 Task: Find connections with filter location Corinto with filter topic #motivation with filter profile language Spanish with filter current company DRDO, Centre for Airborne Systems with filter school SP Jain School of Global Management - Dubai, Mumbai, Singapore & Sydney with filter industry Farming with filter service category Software Testing with filter keywords title Barber
Action: Mouse moved to (173, 249)
Screenshot: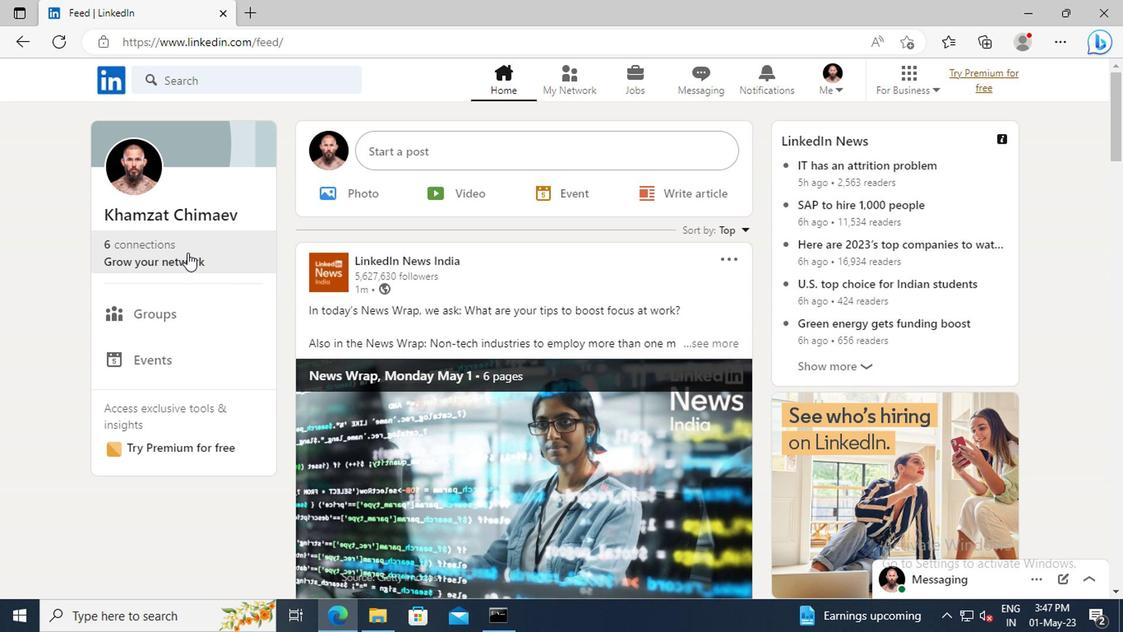 
Action: Mouse pressed left at (173, 249)
Screenshot: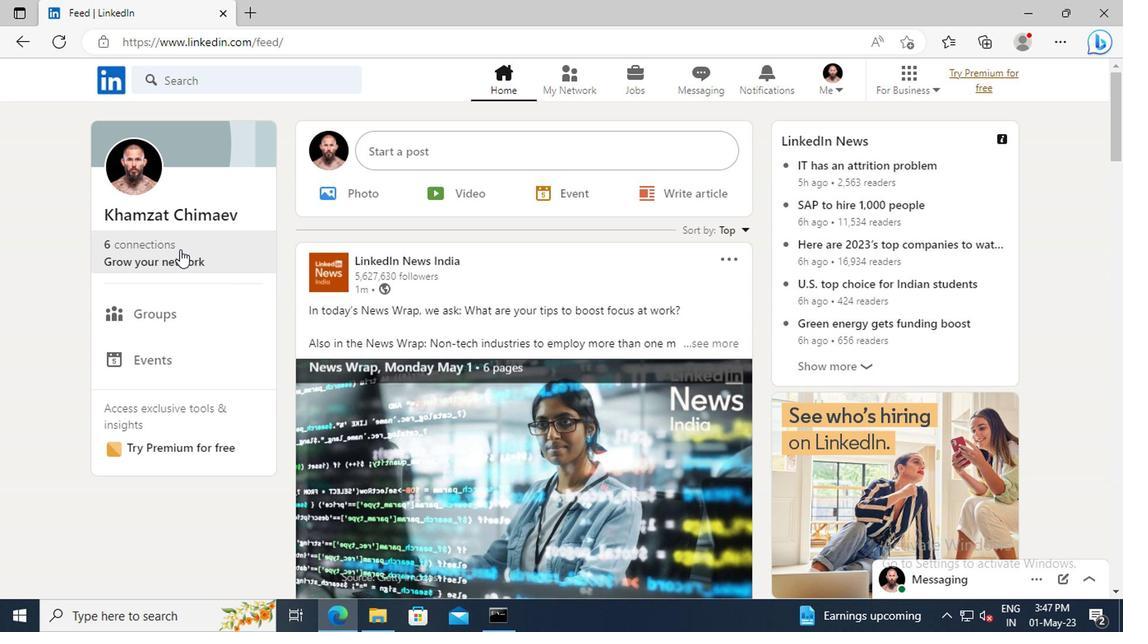 
Action: Mouse moved to (182, 170)
Screenshot: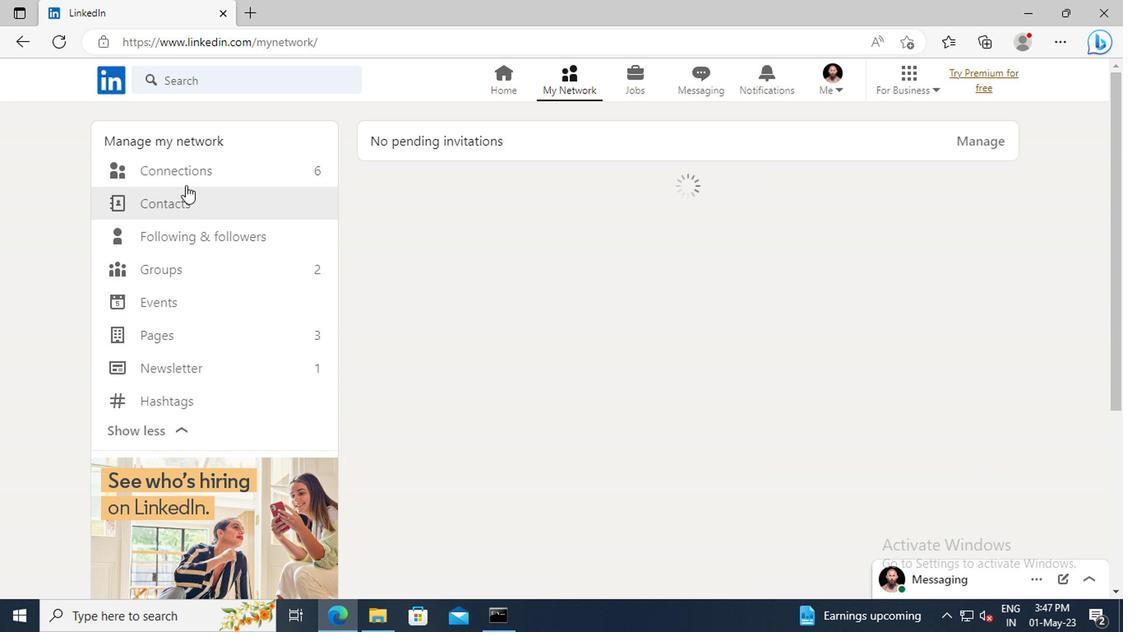 
Action: Mouse pressed left at (182, 170)
Screenshot: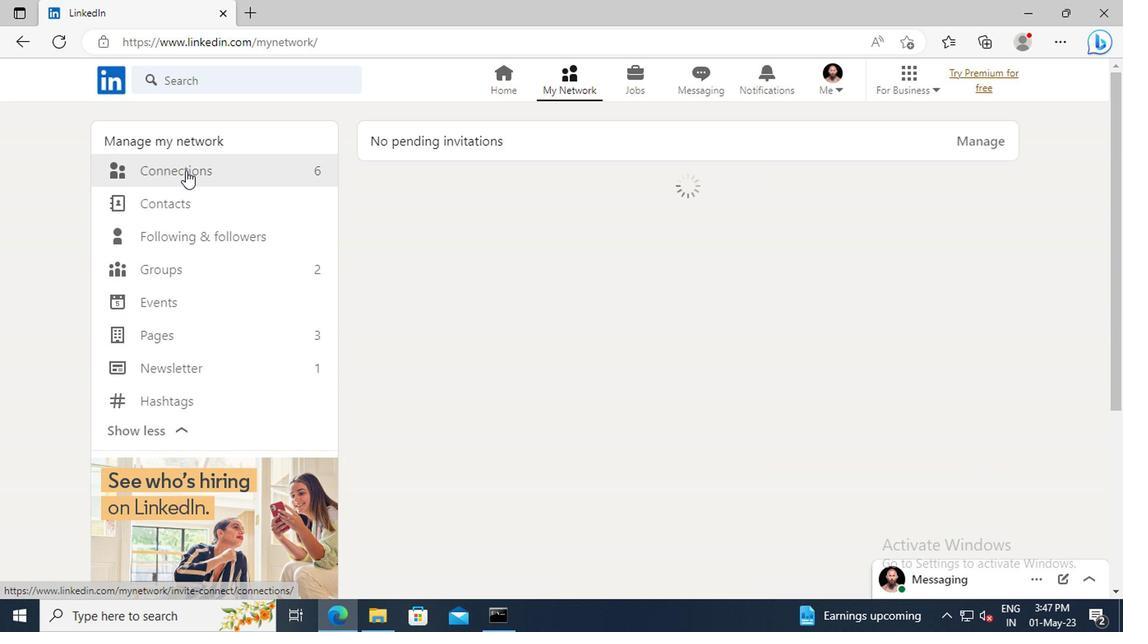 
Action: Mouse moved to (667, 173)
Screenshot: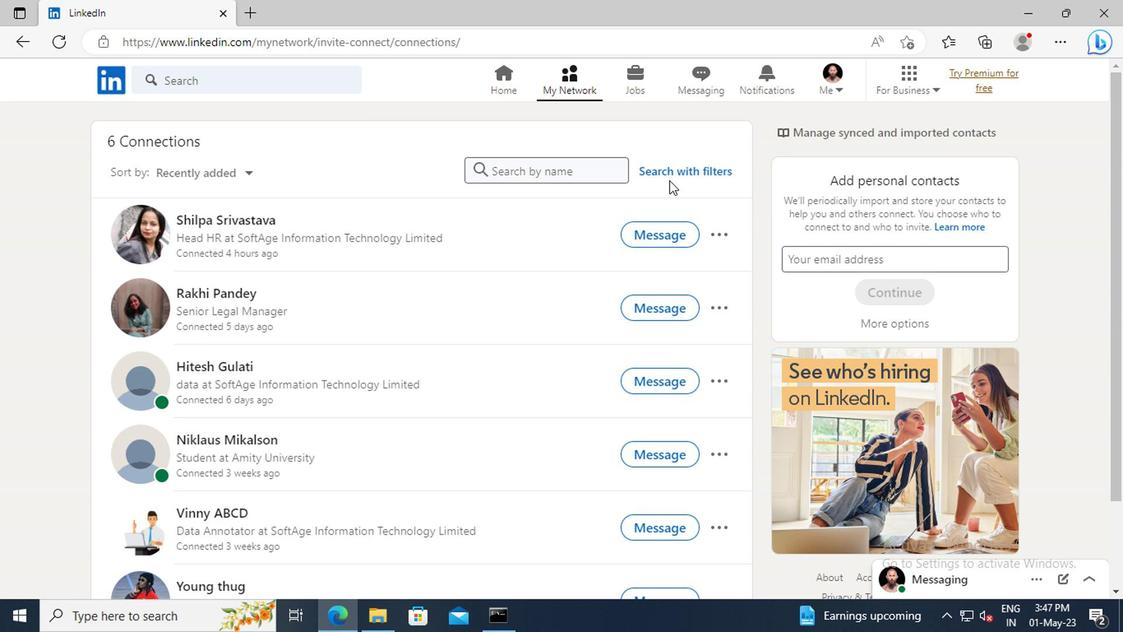 
Action: Mouse pressed left at (667, 173)
Screenshot: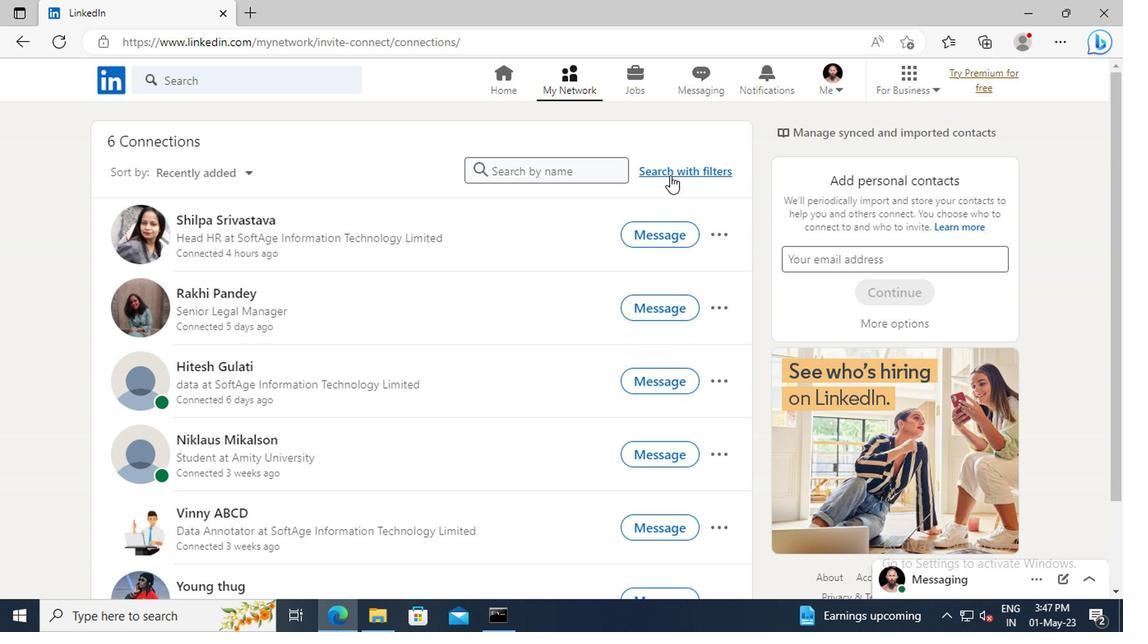 
Action: Mouse moved to (620, 132)
Screenshot: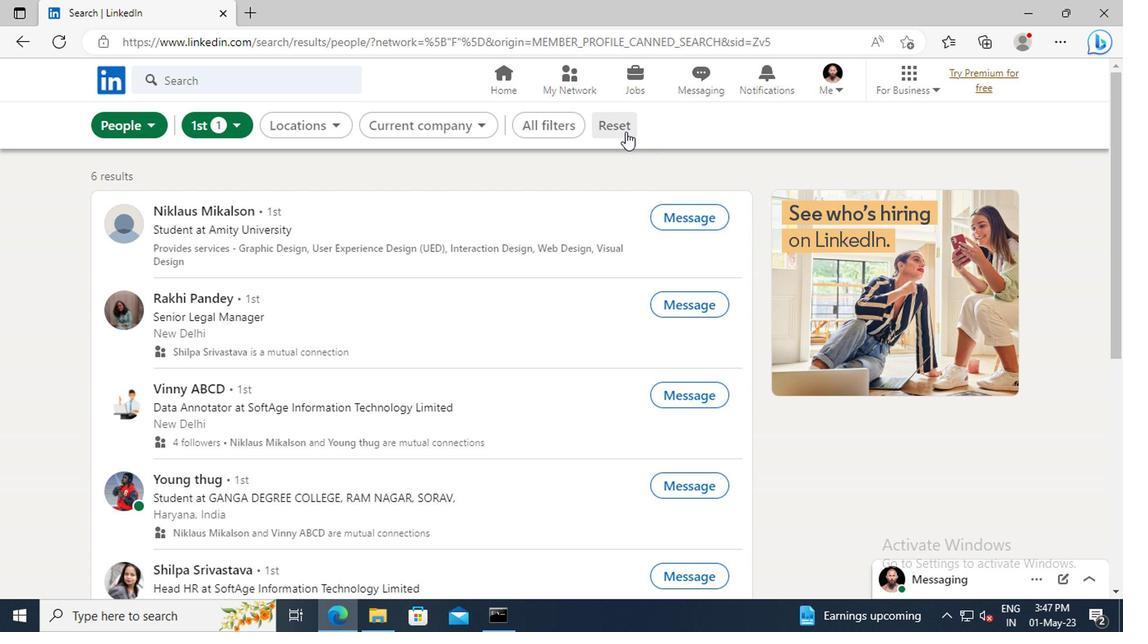 
Action: Mouse pressed left at (620, 132)
Screenshot: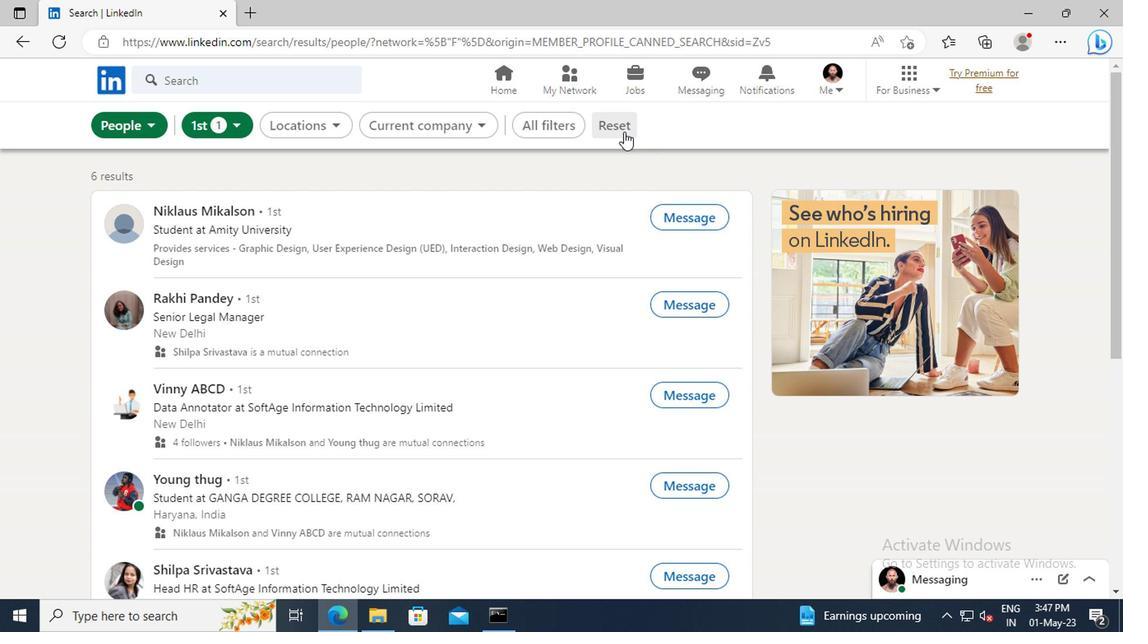
Action: Mouse moved to (596, 132)
Screenshot: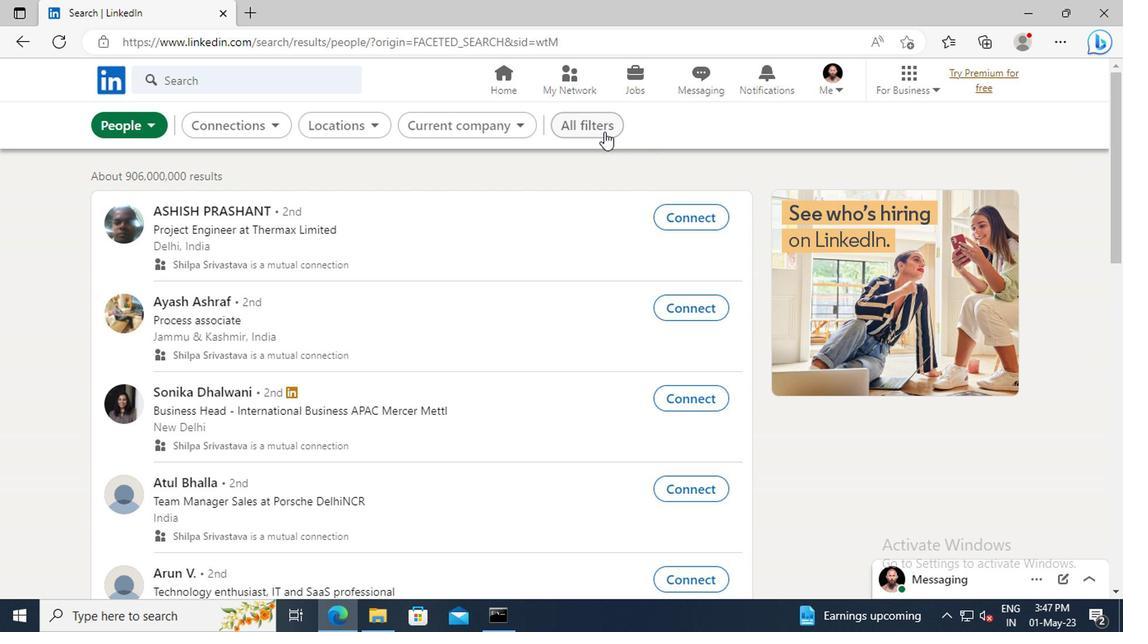 
Action: Mouse pressed left at (596, 132)
Screenshot: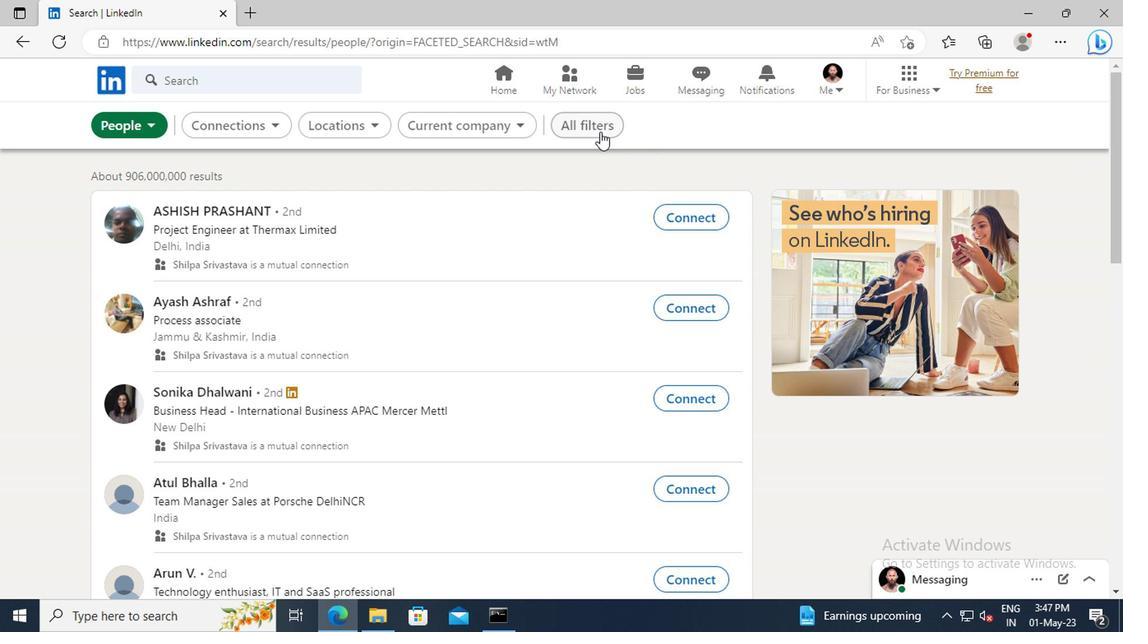 
Action: Mouse moved to (875, 279)
Screenshot: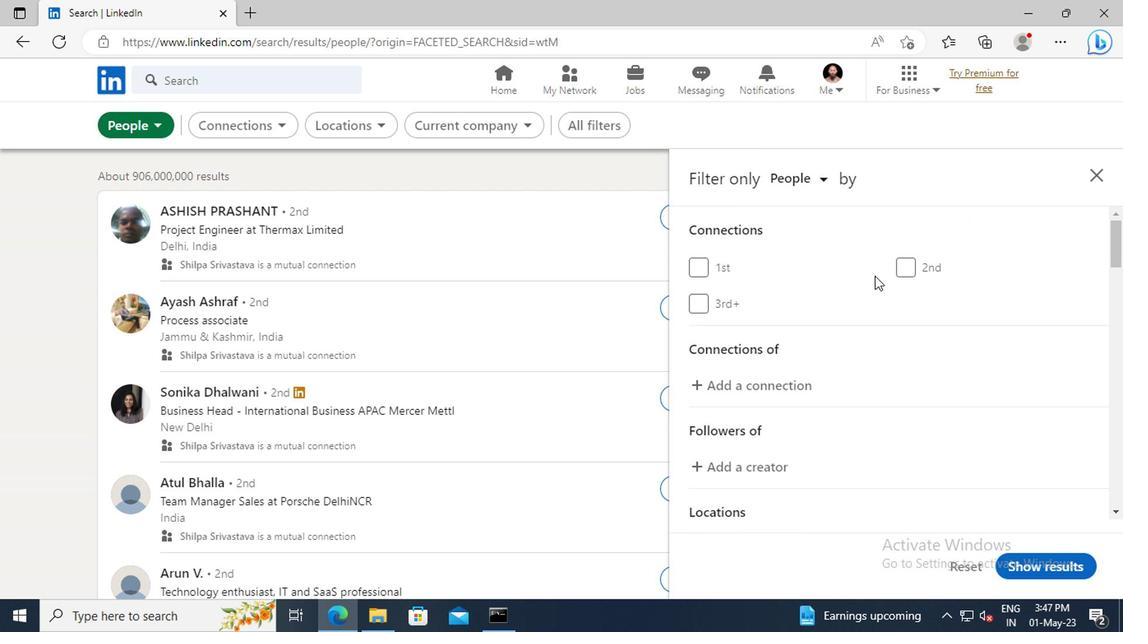 
Action: Mouse scrolled (875, 278) with delta (0, -1)
Screenshot: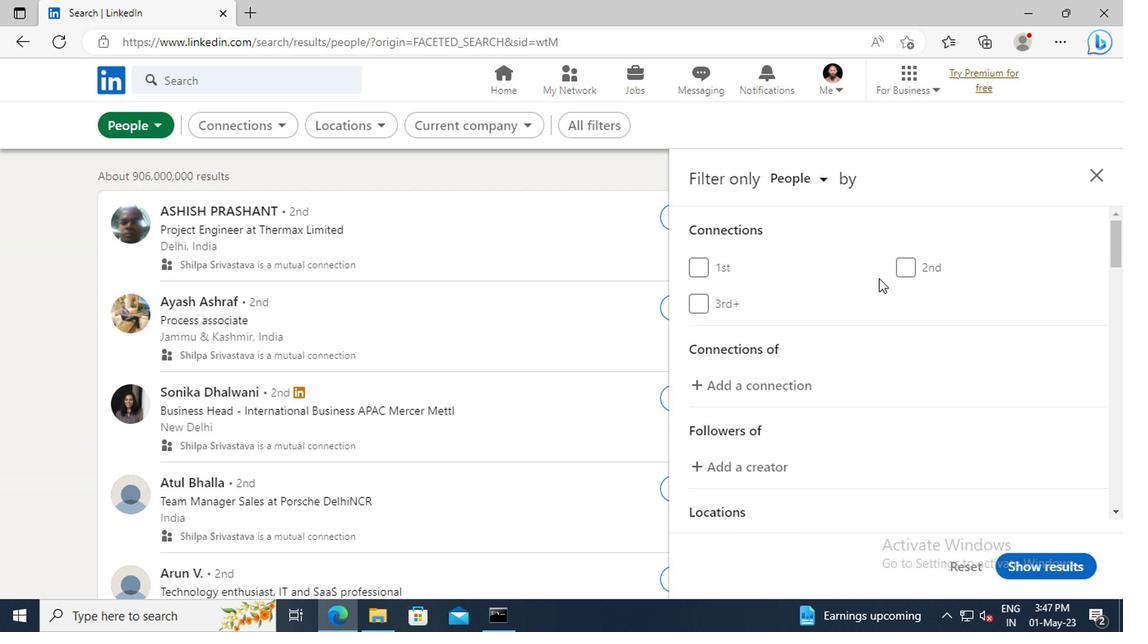 
Action: Mouse scrolled (875, 278) with delta (0, -1)
Screenshot: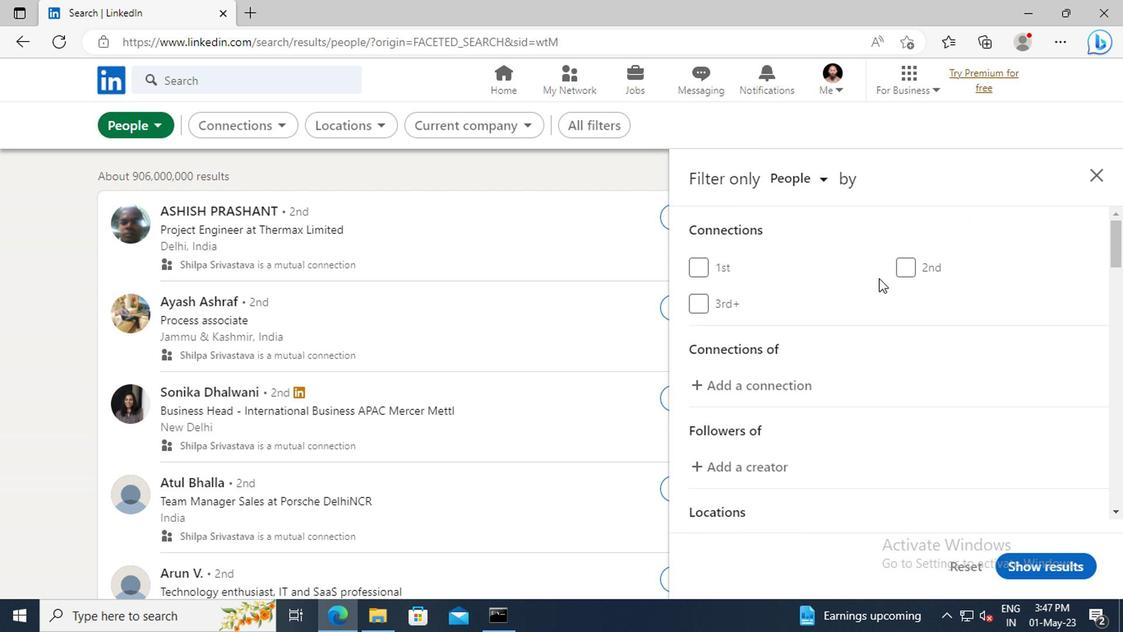 
Action: Mouse scrolled (875, 278) with delta (0, -1)
Screenshot: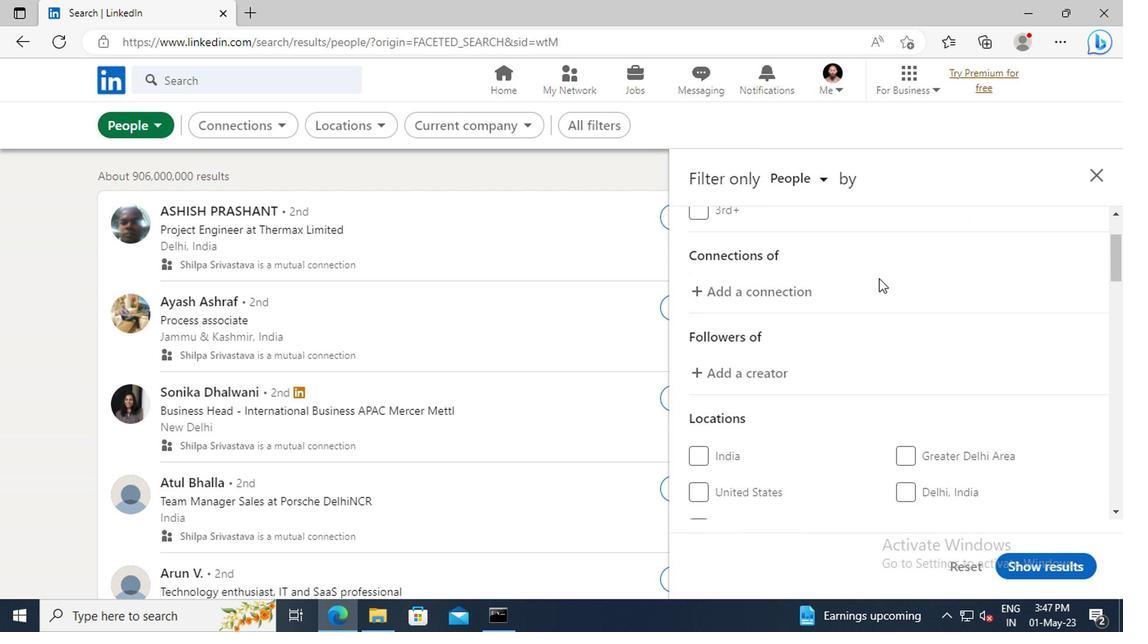
Action: Mouse scrolled (875, 278) with delta (0, -1)
Screenshot: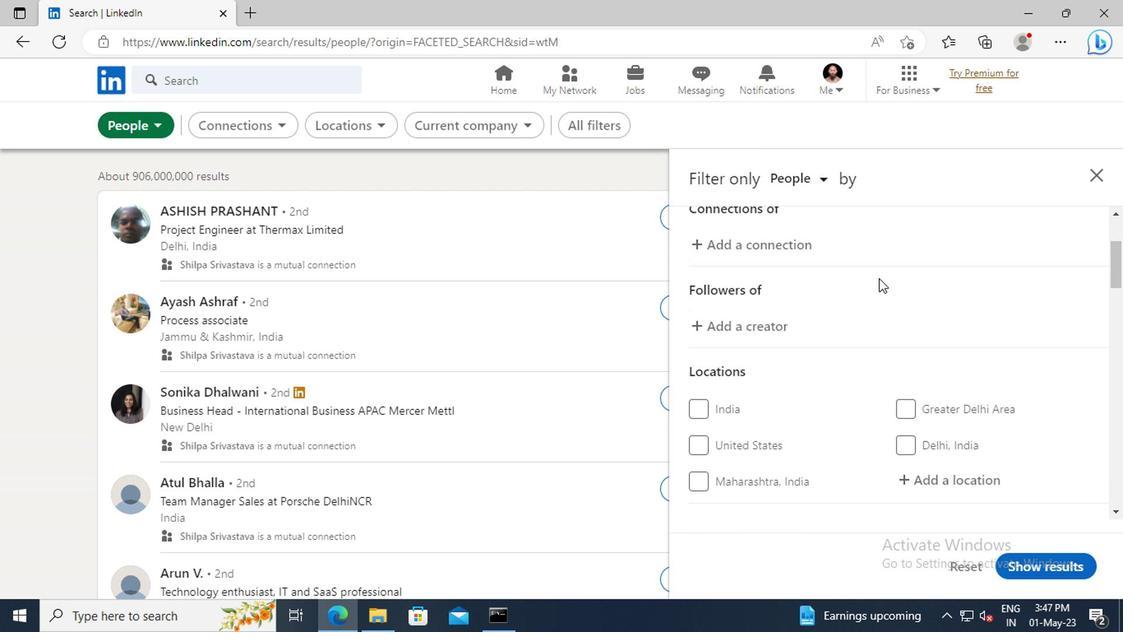 
Action: Mouse scrolled (875, 278) with delta (0, -1)
Screenshot: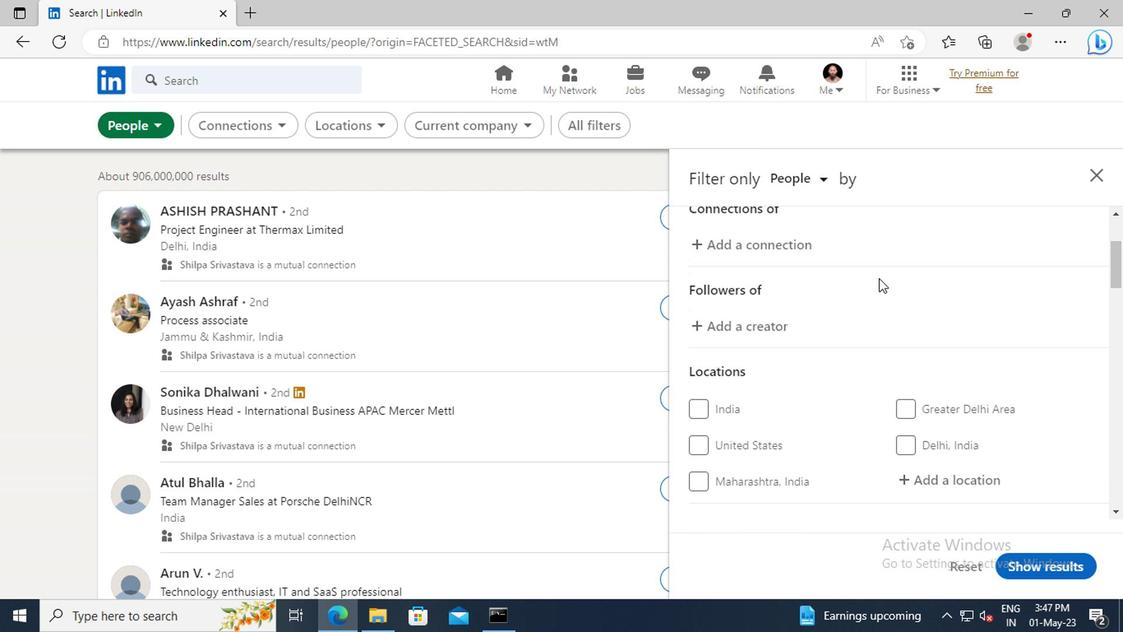 
Action: Mouse moved to (913, 387)
Screenshot: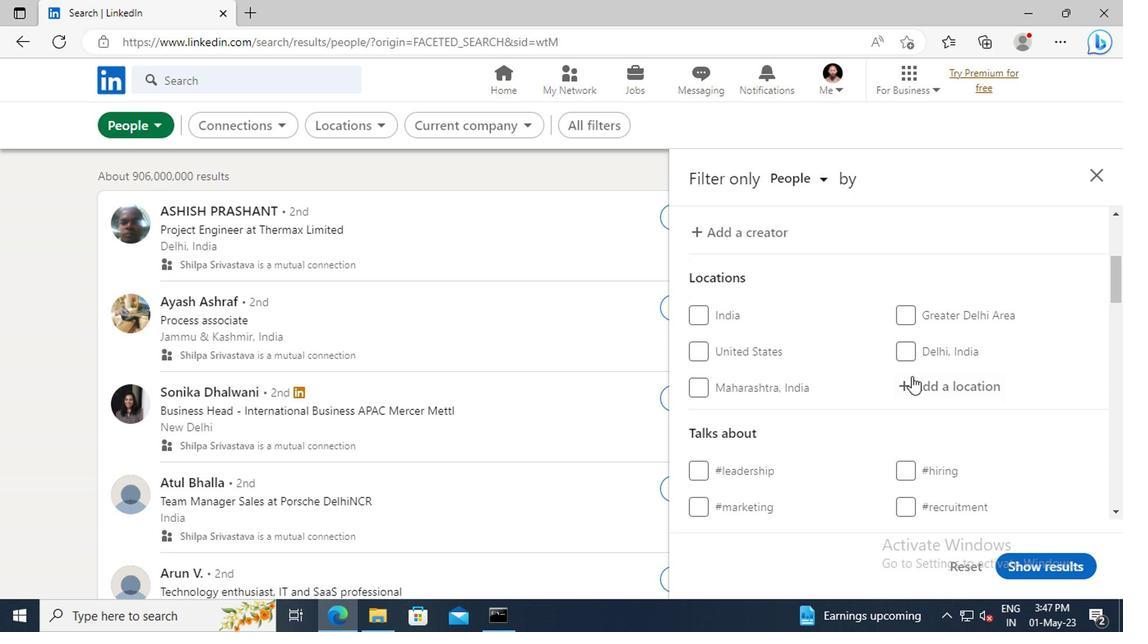 
Action: Mouse pressed left at (913, 387)
Screenshot: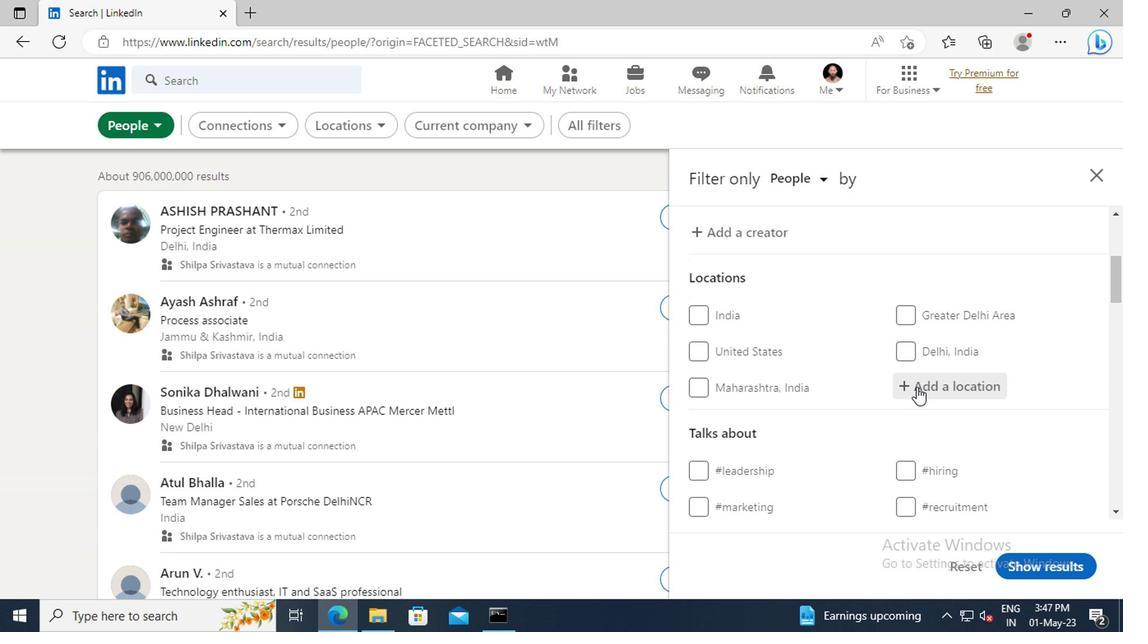 
Action: Key pressed <Key.shift>CORINTO
Screenshot: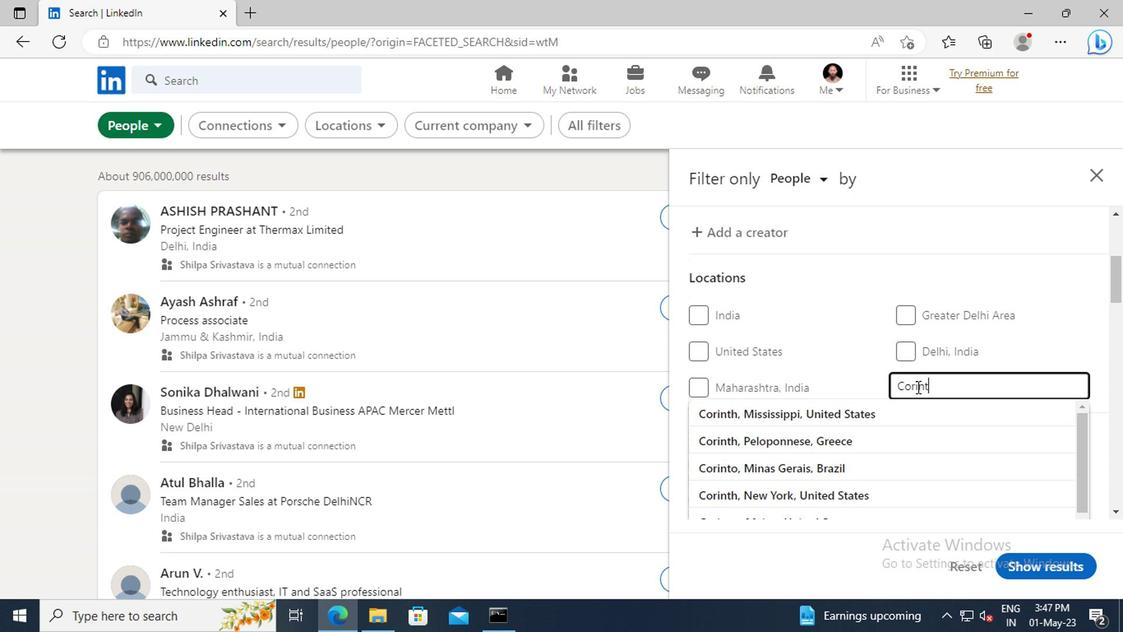 
Action: Mouse moved to (919, 411)
Screenshot: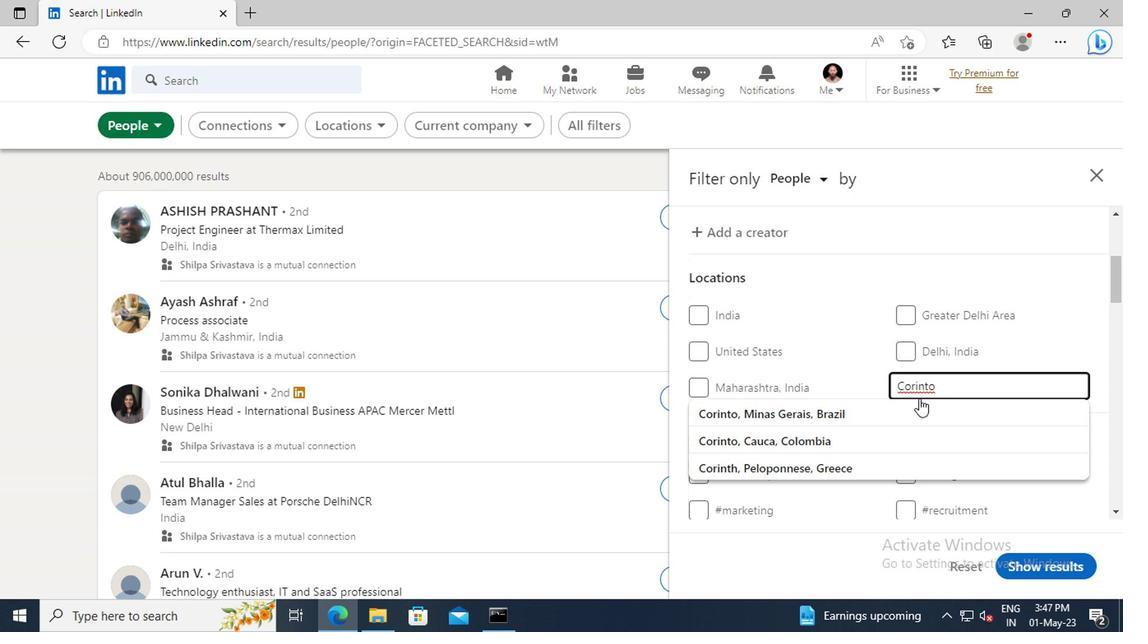 
Action: Mouse pressed left at (919, 411)
Screenshot: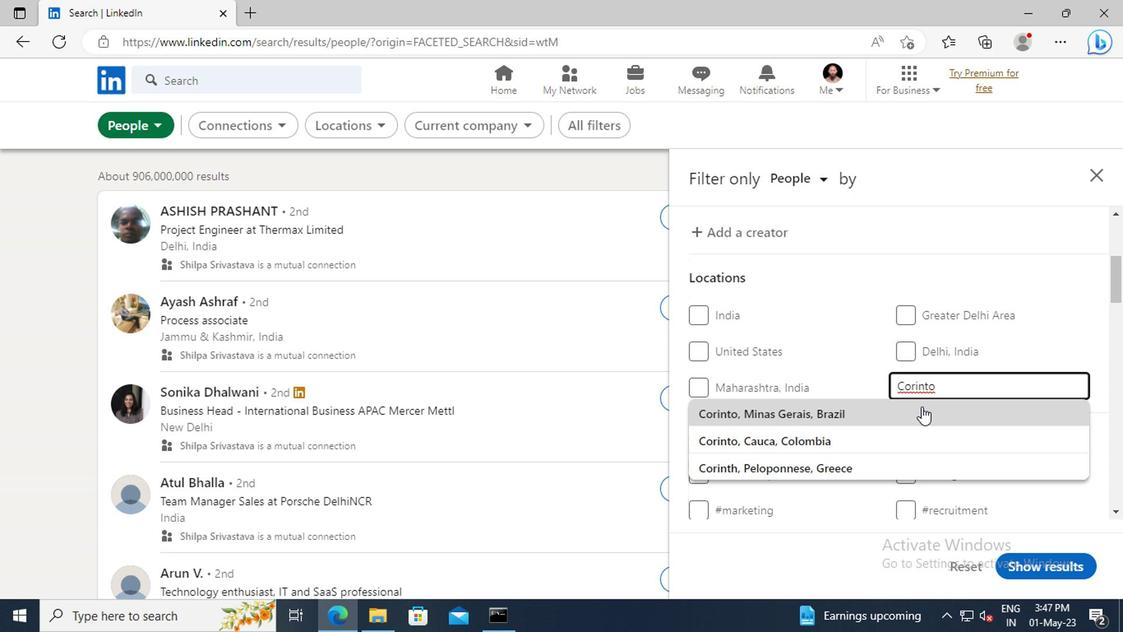 
Action: Mouse scrolled (919, 410) with delta (0, -1)
Screenshot: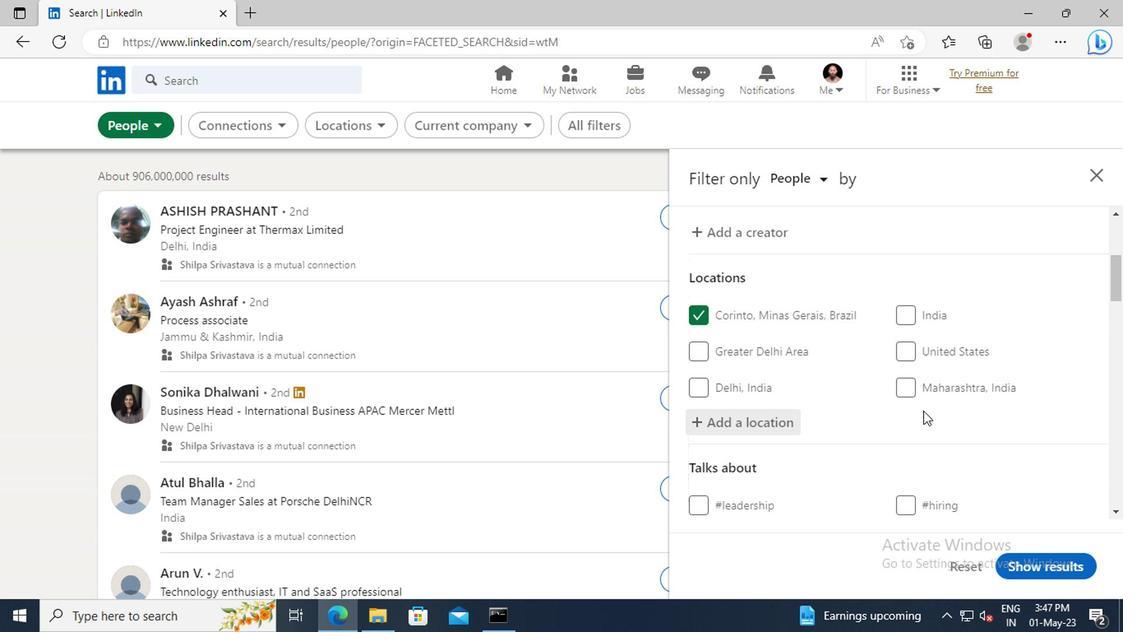 
Action: Mouse scrolled (919, 410) with delta (0, -1)
Screenshot: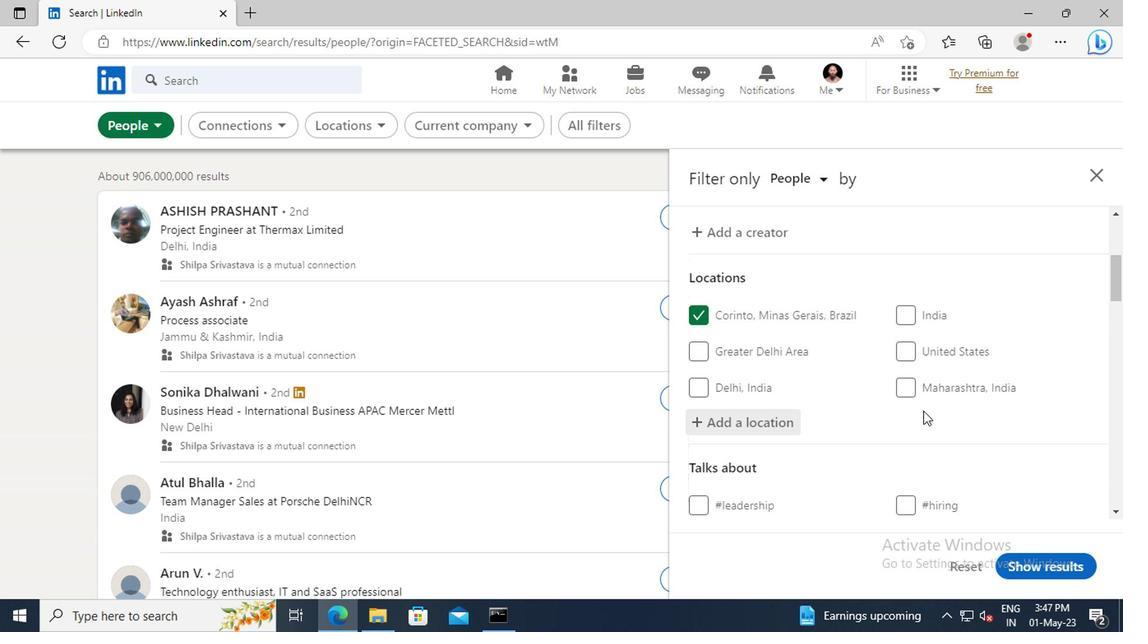 
Action: Mouse scrolled (919, 410) with delta (0, -1)
Screenshot: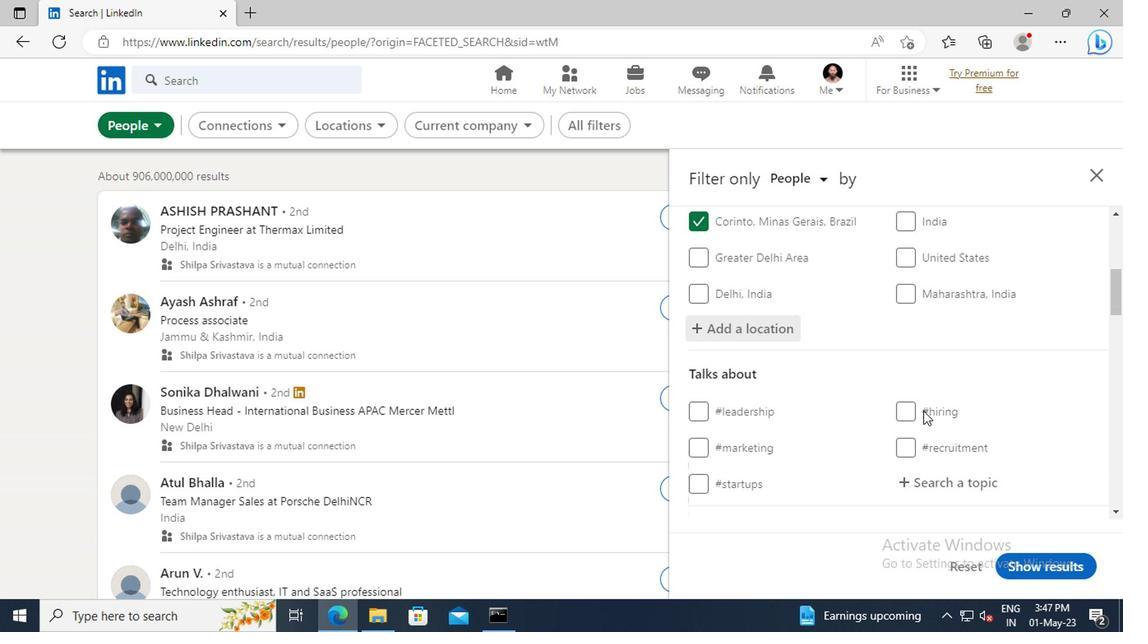 
Action: Mouse moved to (926, 432)
Screenshot: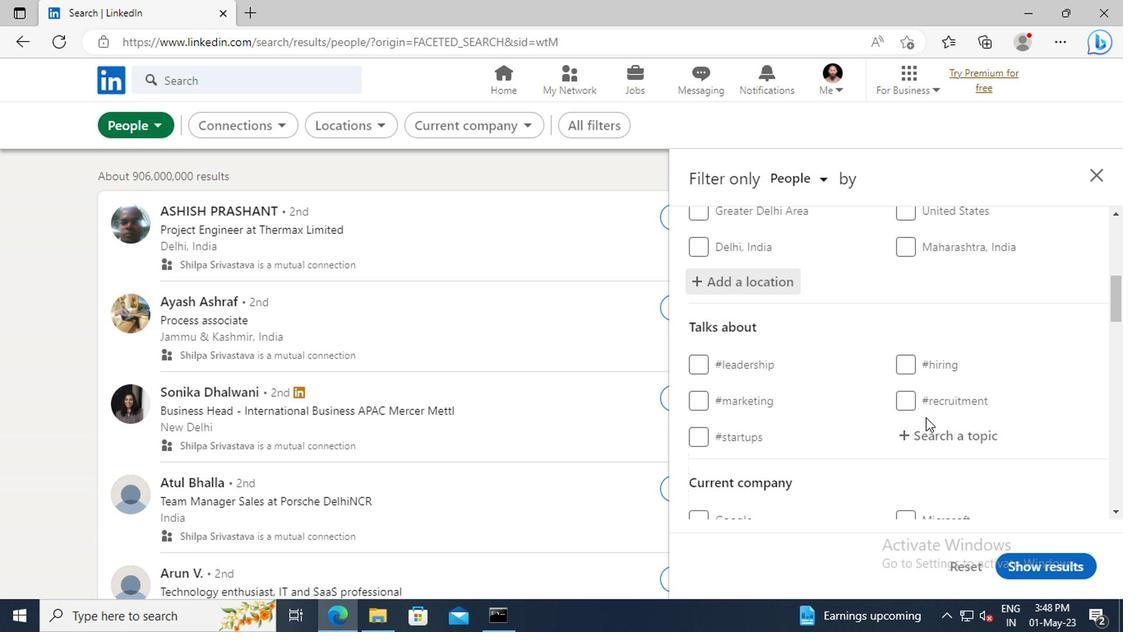 
Action: Mouse pressed left at (926, 432)
Screenshot: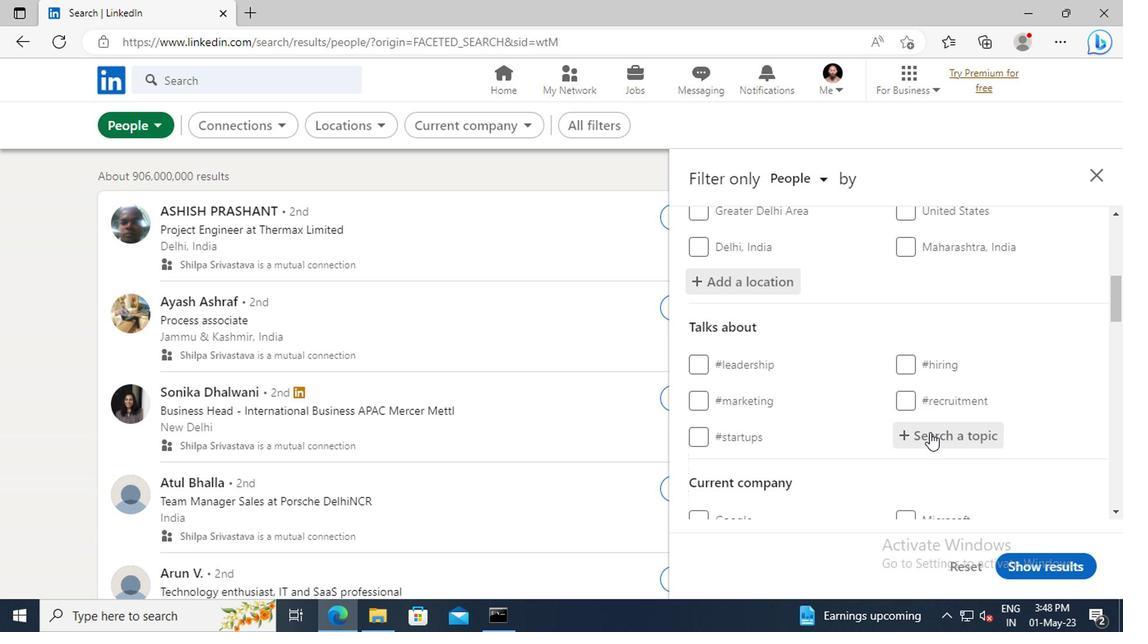 
Action: Key pressed MOTIVATION
Screenshot: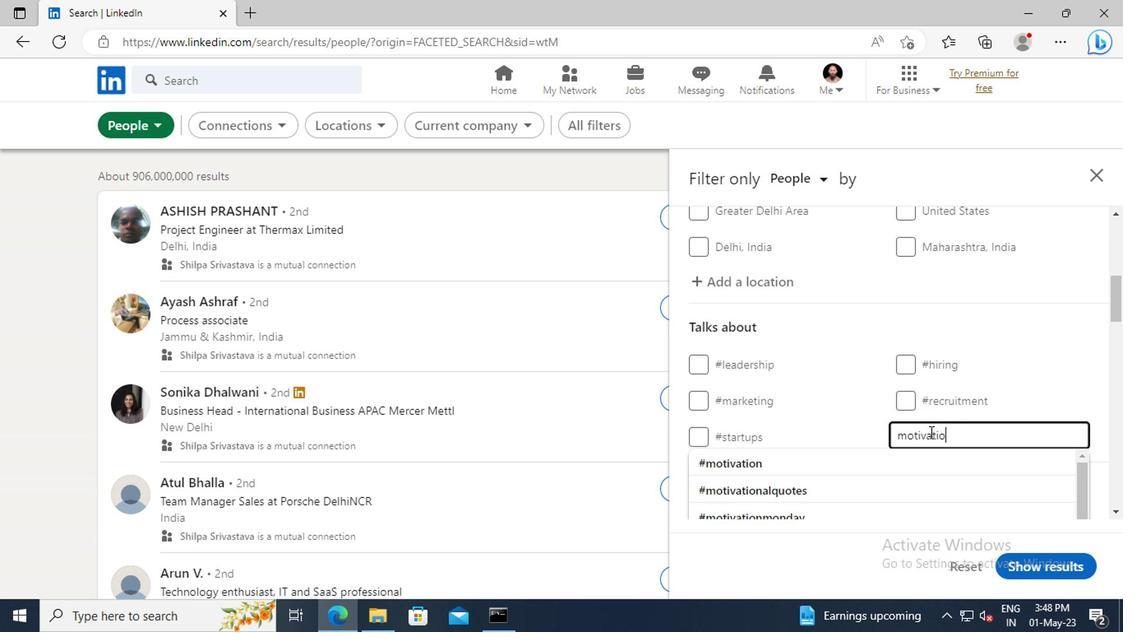 
Action: Mouse moved to (931, 460)
Screenshot: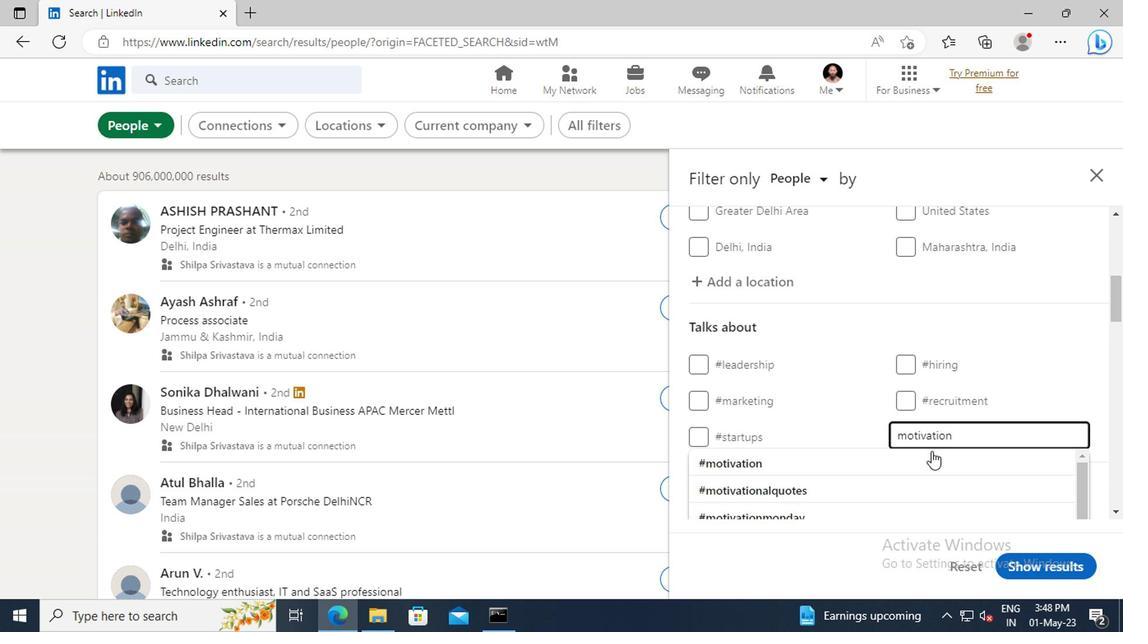 
Action: Mouse pressed left at (931, 460)
Screenshot: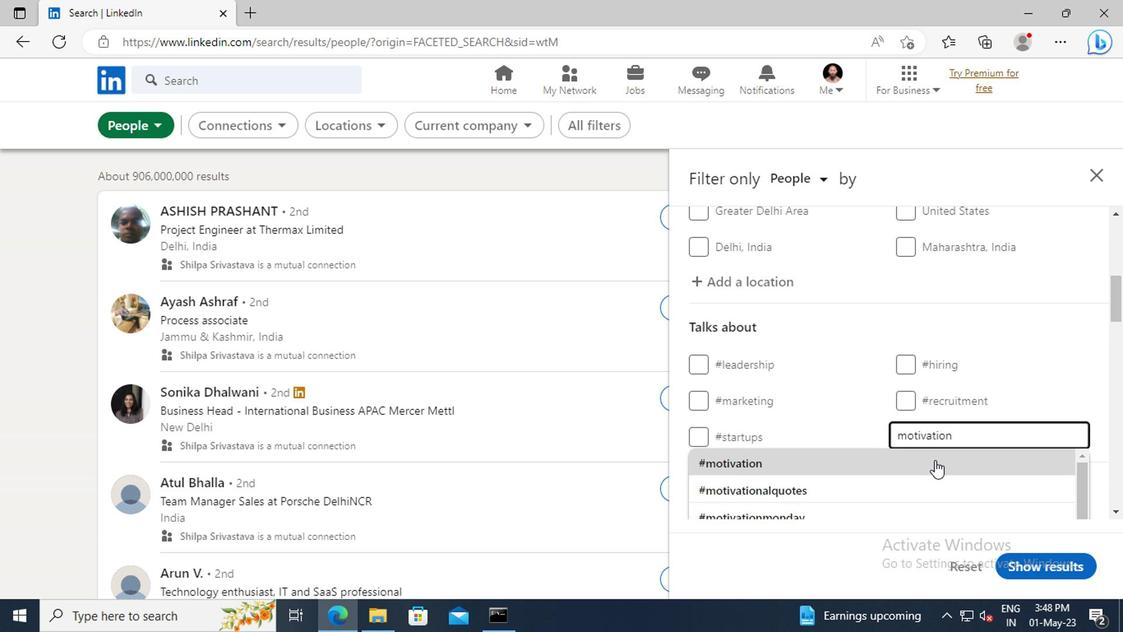
Action: Mouse moved to (931, 461)
Screenshot: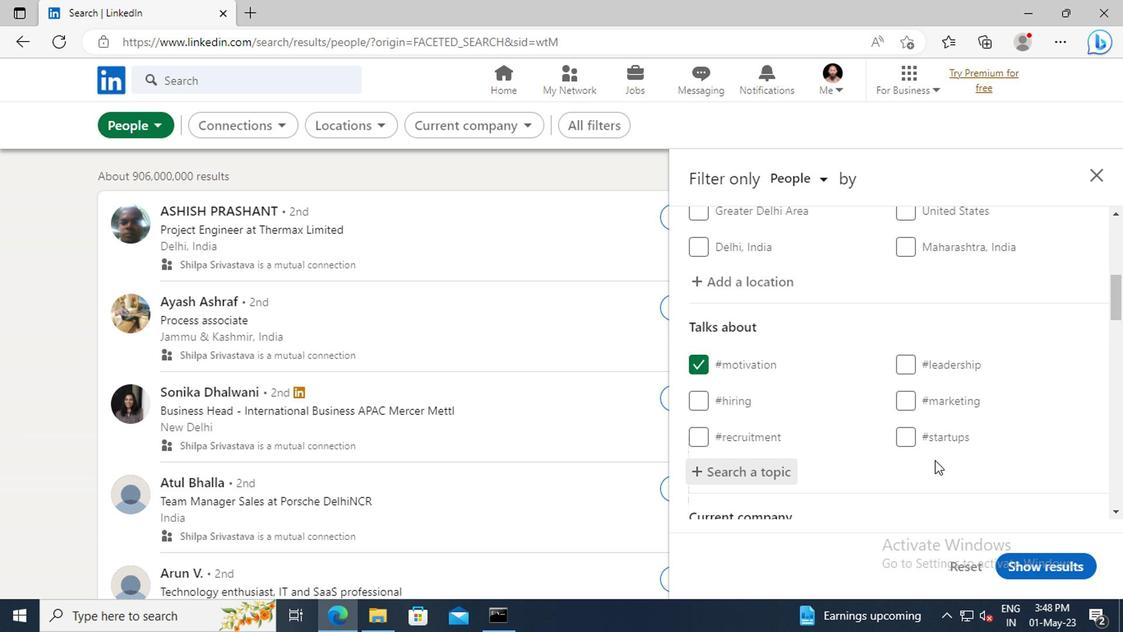
Action: Mouse scrolled (931, 460) with delta (0, 0)
Screenshot: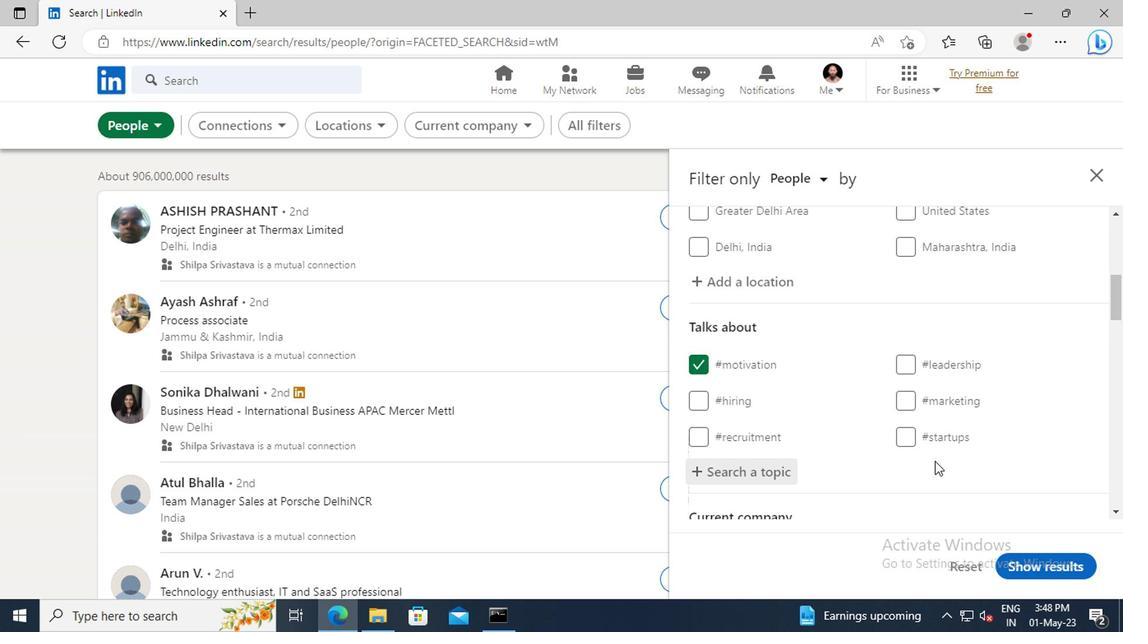 
Action: Mouse scrolled (931, 460) with delta (0, 0)
Screenshot: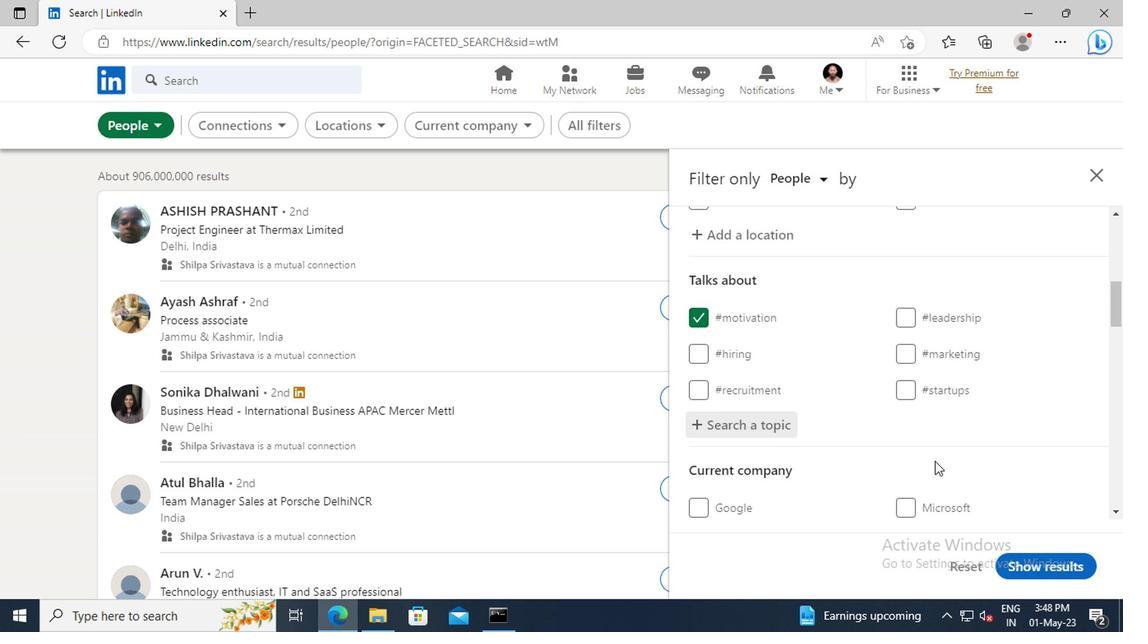 
Action: Mouse scrolled (931, 460) with delta (0, 0)
Screenshot: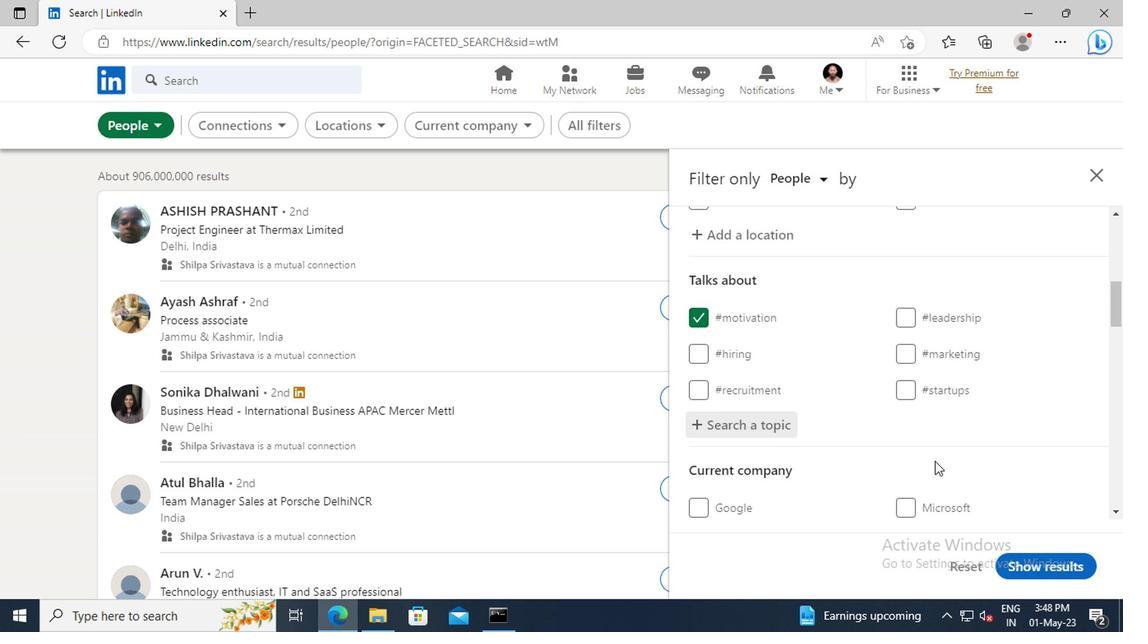 
Action: Mouse scrolled (931, 460) with delta (0, 0)
Screenshot: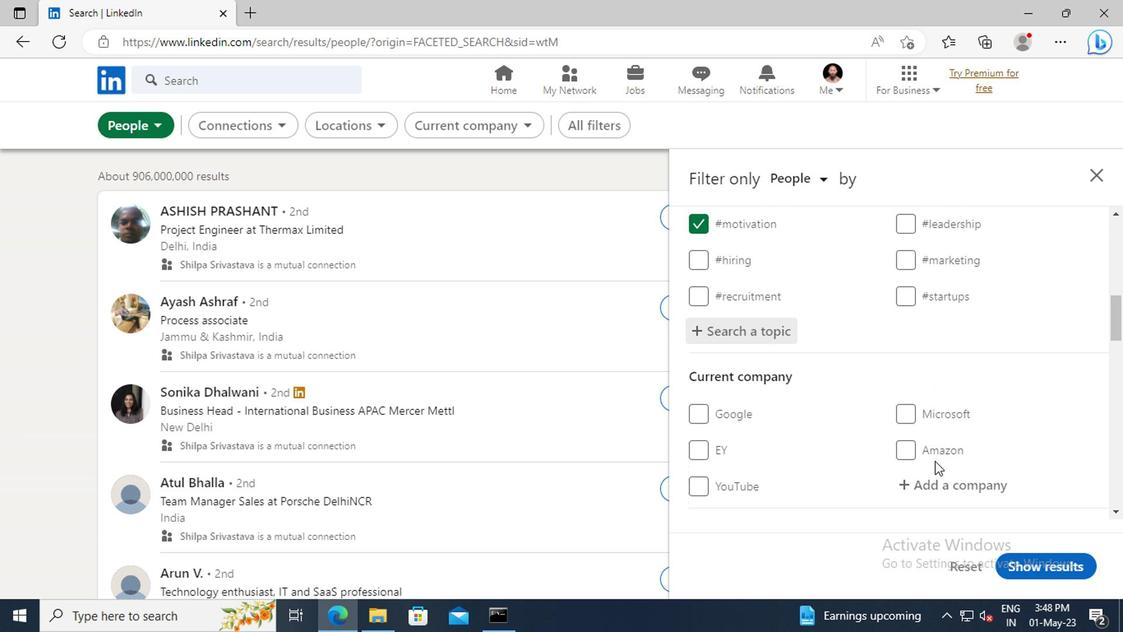 
Action: Mouse scrolled (931, 460) with delta (0, 0)
Screenshot: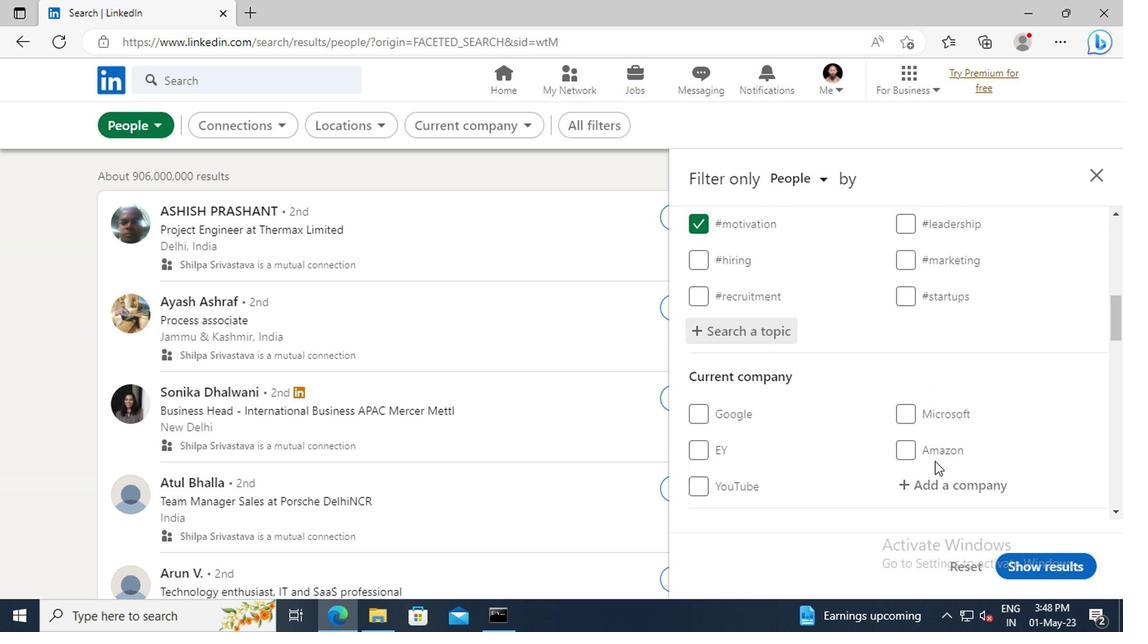 
Action: Mouse scrolled (931, 460) with delta (0, 0)
Screenshot: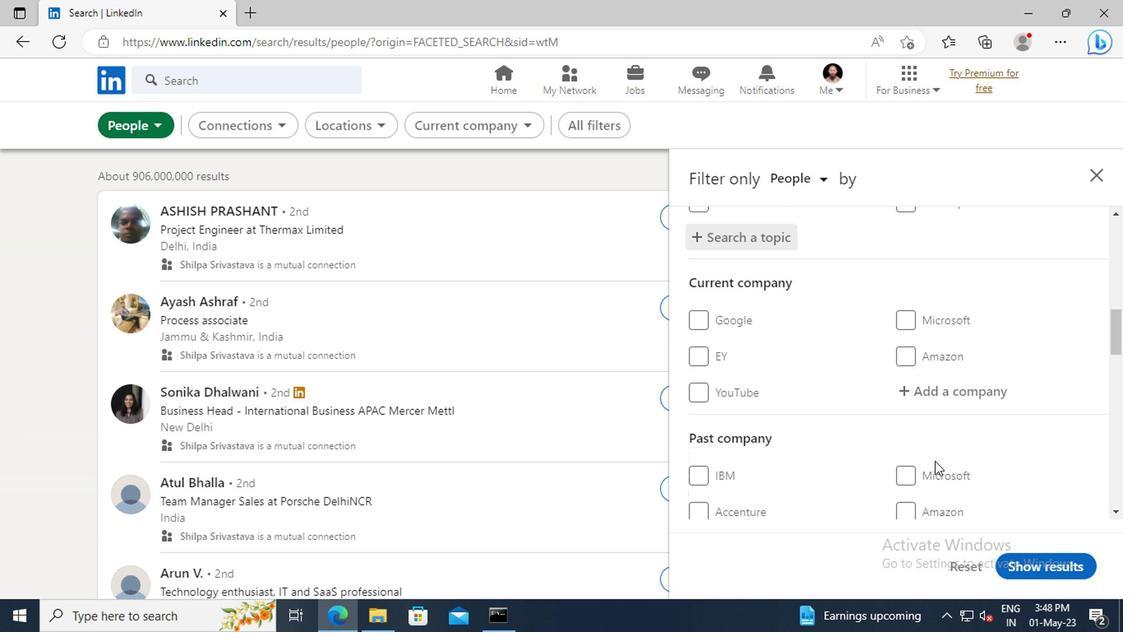 
Action: Mouse scrolled (931, 460) with delta (0, 0)
Screenshot: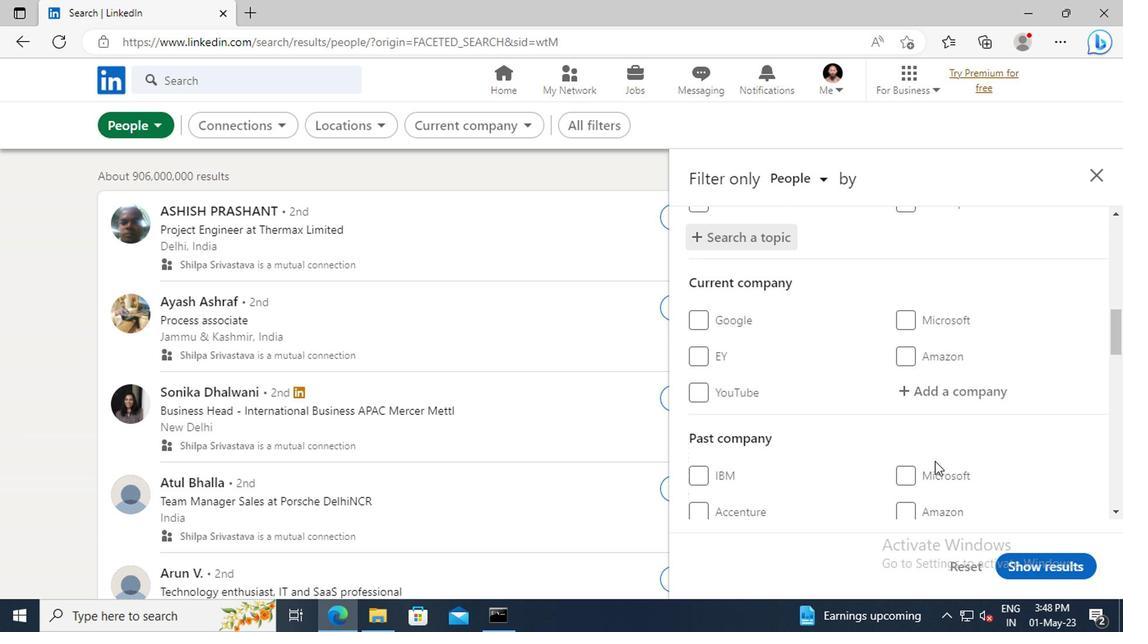 
Action: Mouse moved to (927, 427)
Screenshot: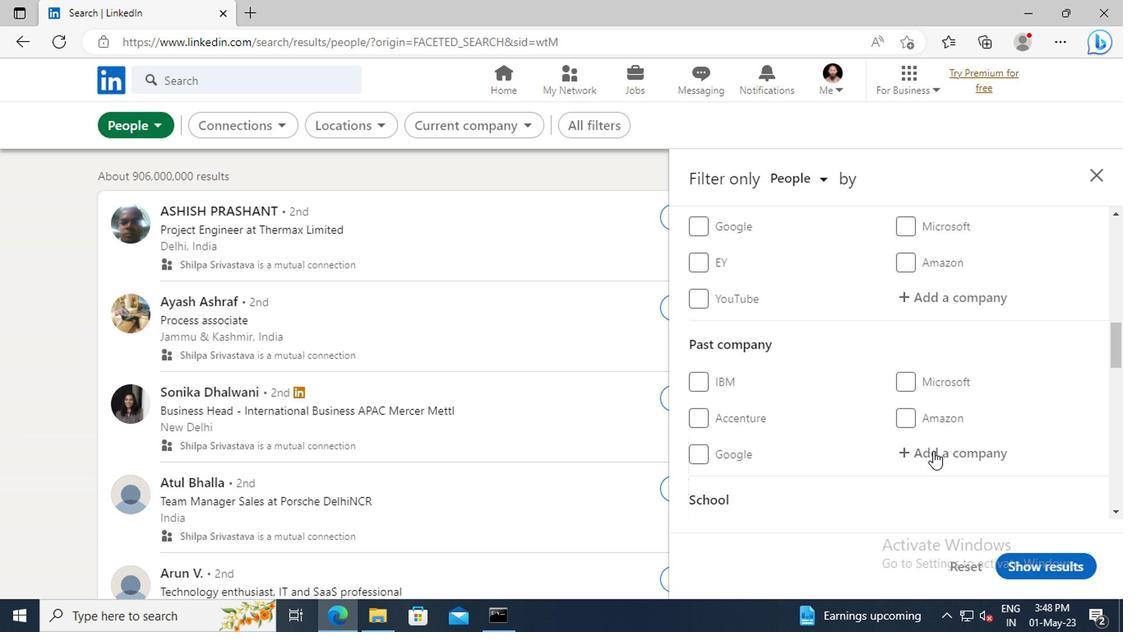 
Action: Mouse scrolled (927, 426) with delta (0, -1)
Screenshot: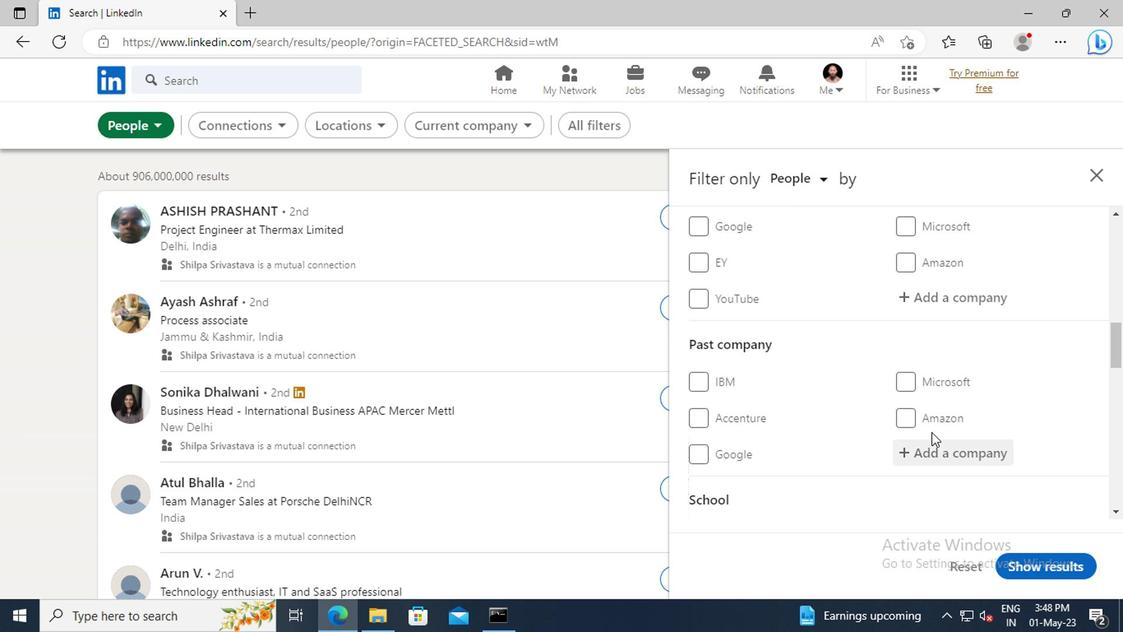 
Action: Mouse scrolled (927, 426) with delta (0, -1)
Screenshot: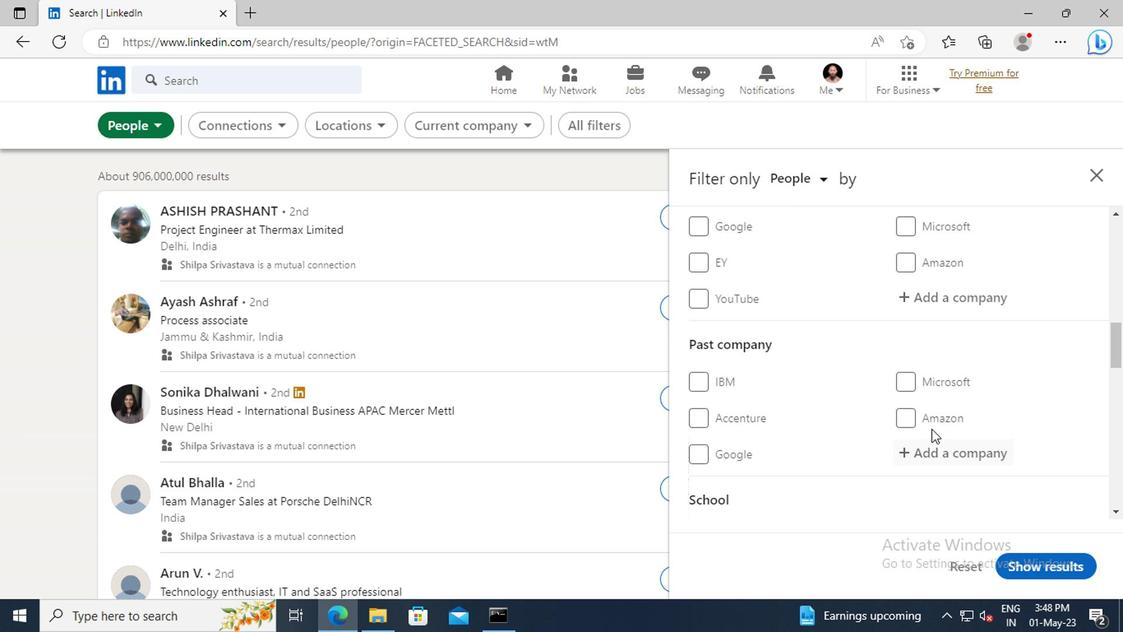 
Action: Mouse moved to (921, 405)
Screenshot: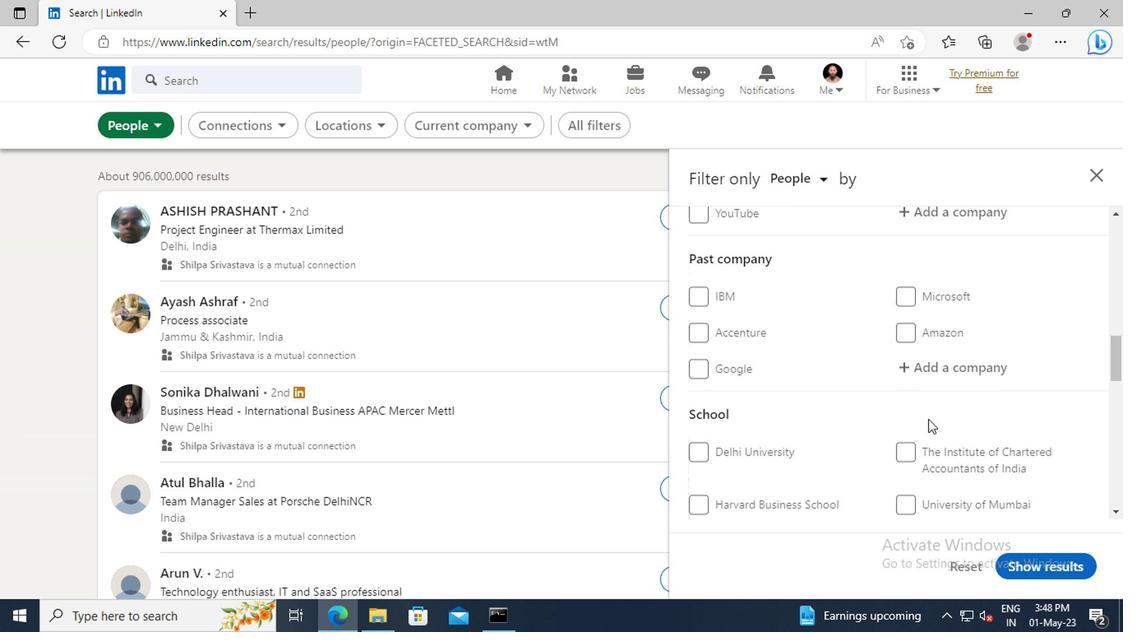 
Action: Mouse scrolled (921, 403) with delta (0, -1)
Screenshot: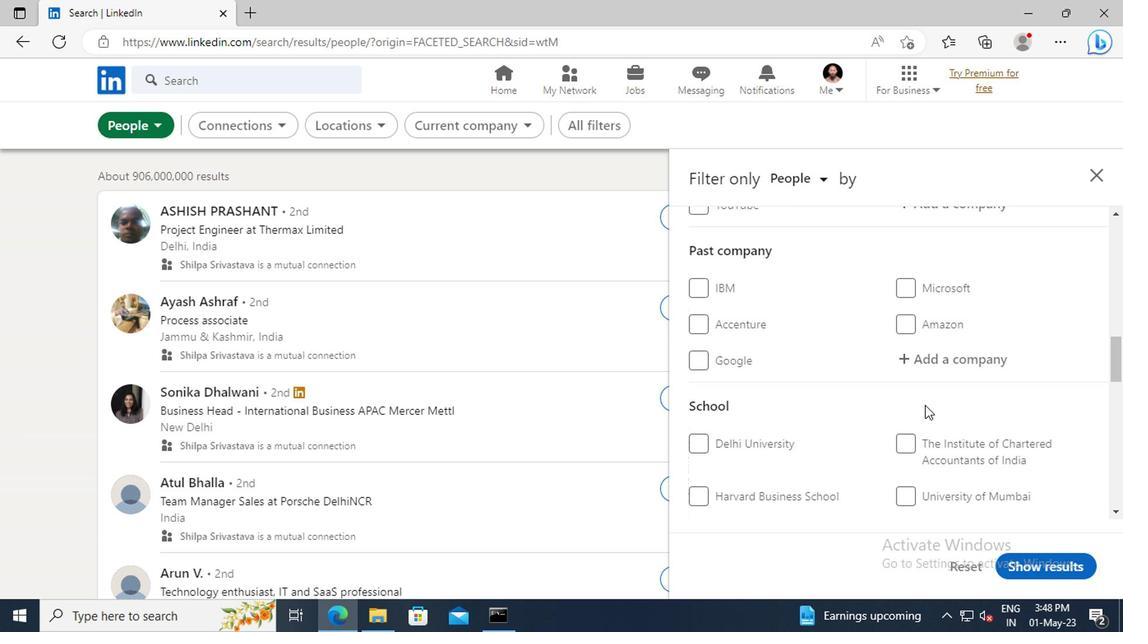 
Action: Mouse scrolled (921, 403) with delta (0, -1)
Screenshot: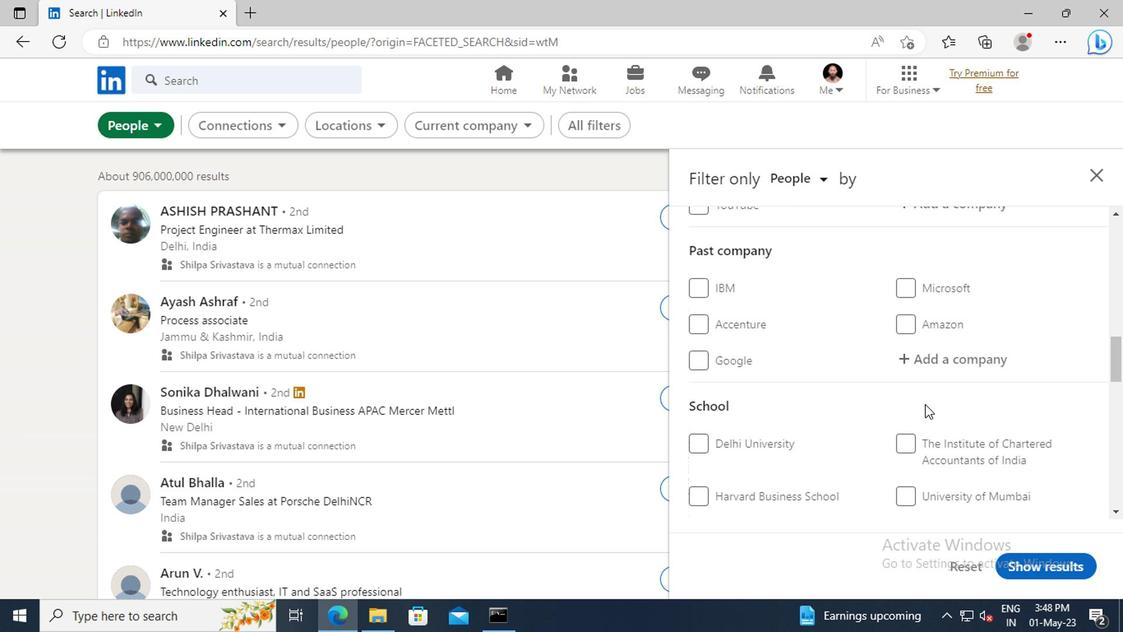 
Action: Mouse moved to (921, 402)
Screenshot: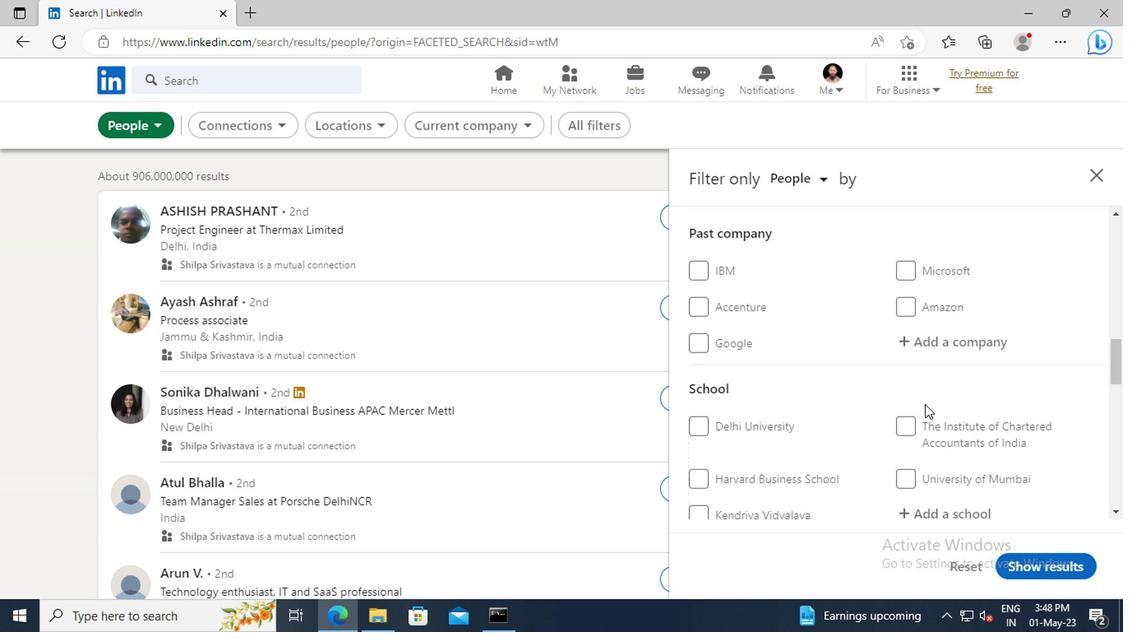 
Action: Mouse scrolled (921, 401) with delta (0, 0)
Screenshot: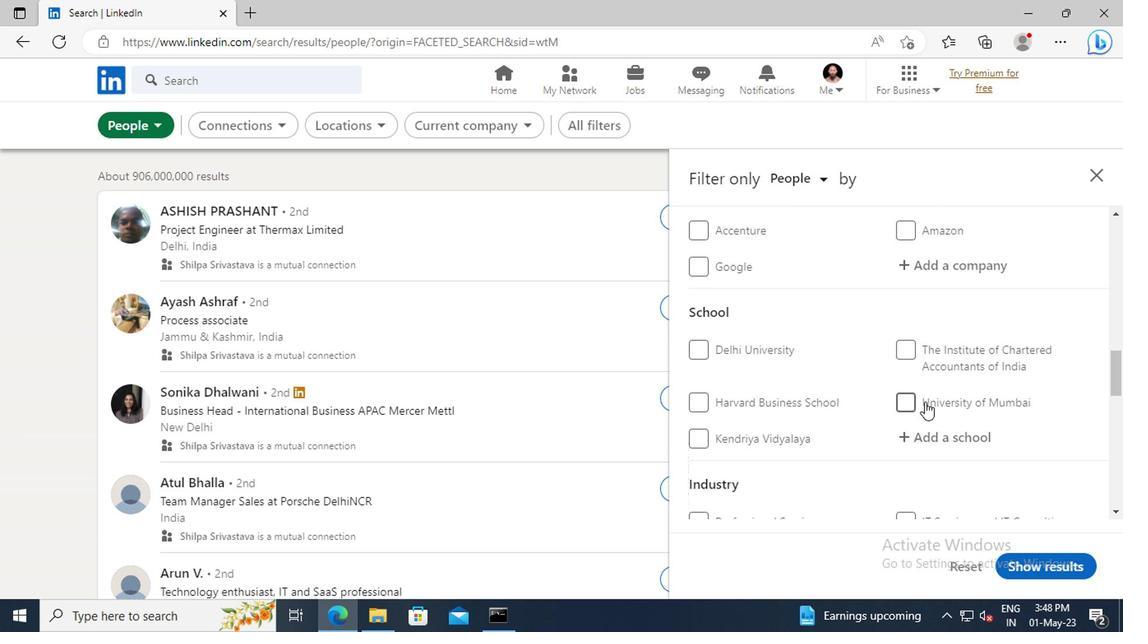 
Action: Mouse scrolled (921, 401) with delta (0, 0)
Screenshot: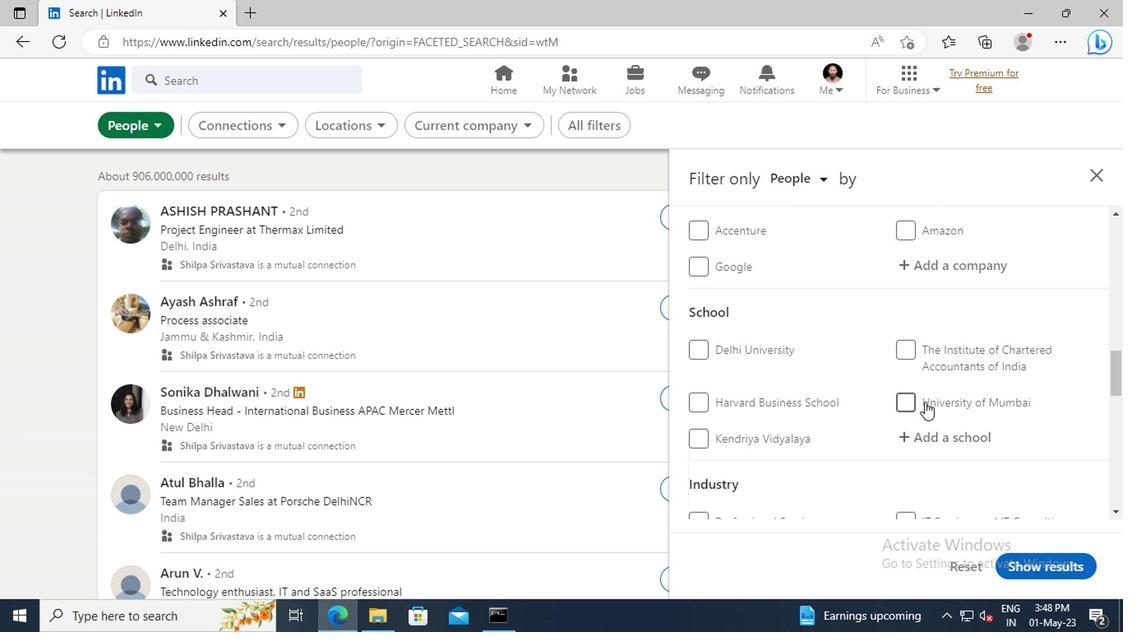 
Action: Mouse scrolled (921, 401) with delta (0, 0)
Screenshot: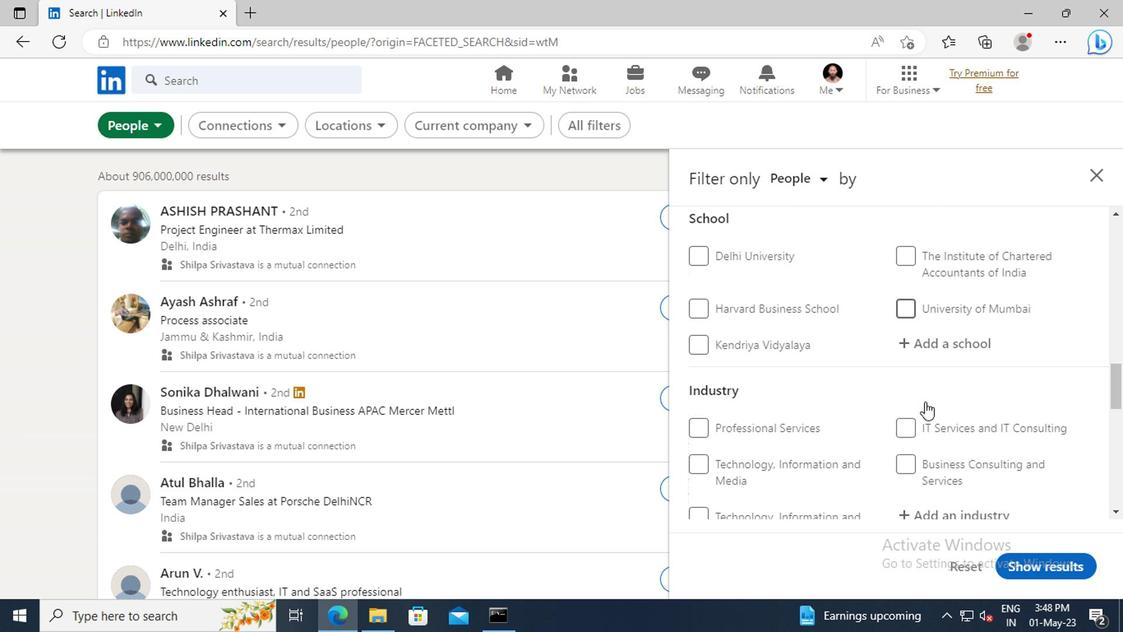 
Action: Mouse scrolled (921, 401) with delta (0, 0)
Screenshot: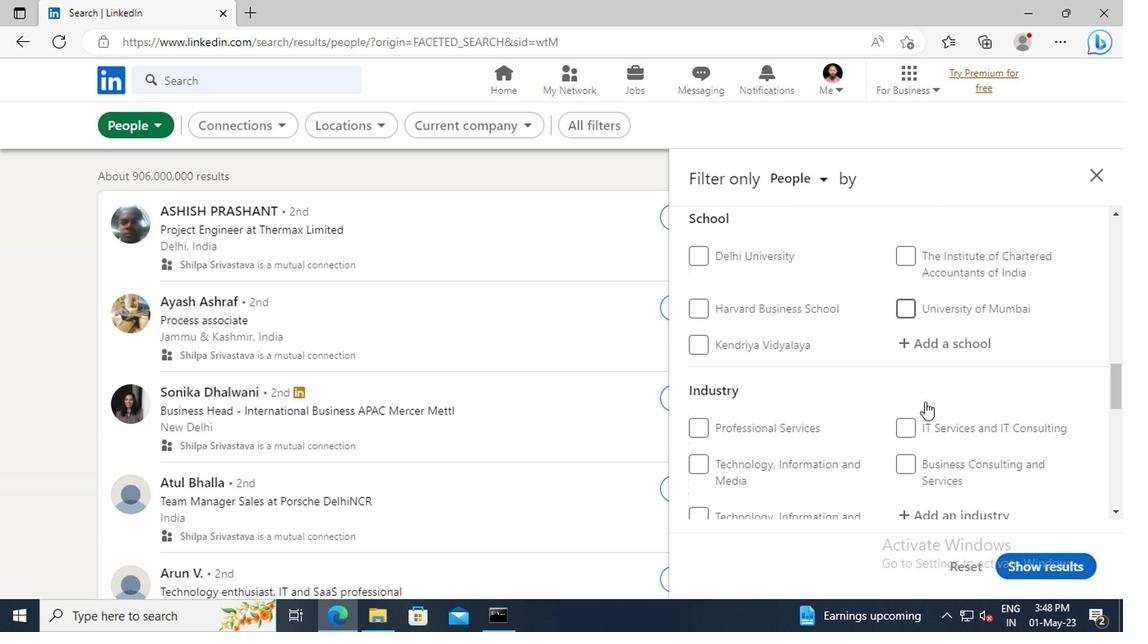 
Action: Mouse scrolled (921, 401) with delta (0, 0)
Screenshot: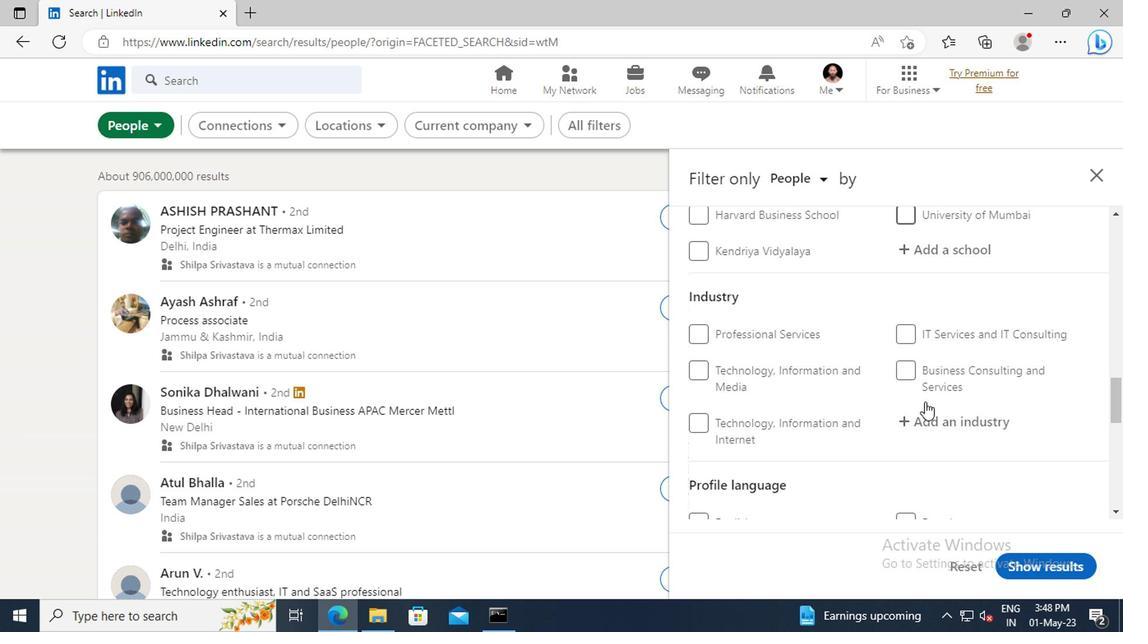 
Action: Mouse scrolled (921, 401) with delta (0, 0)
Screenshot: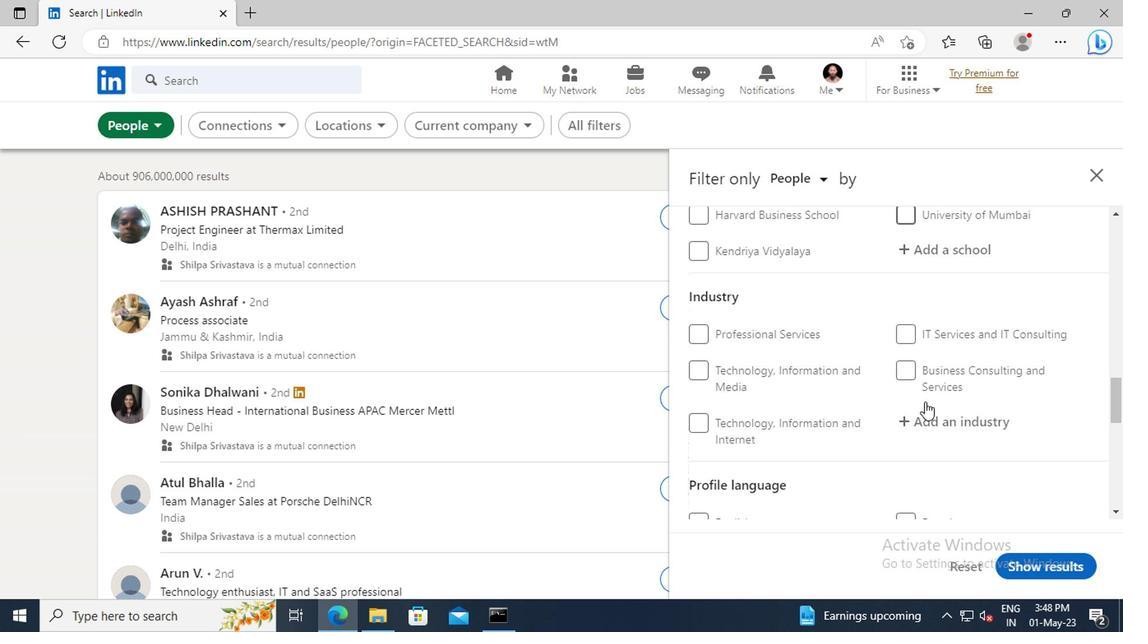 
Action: Mouse moved to (697, 466)
Screenshot: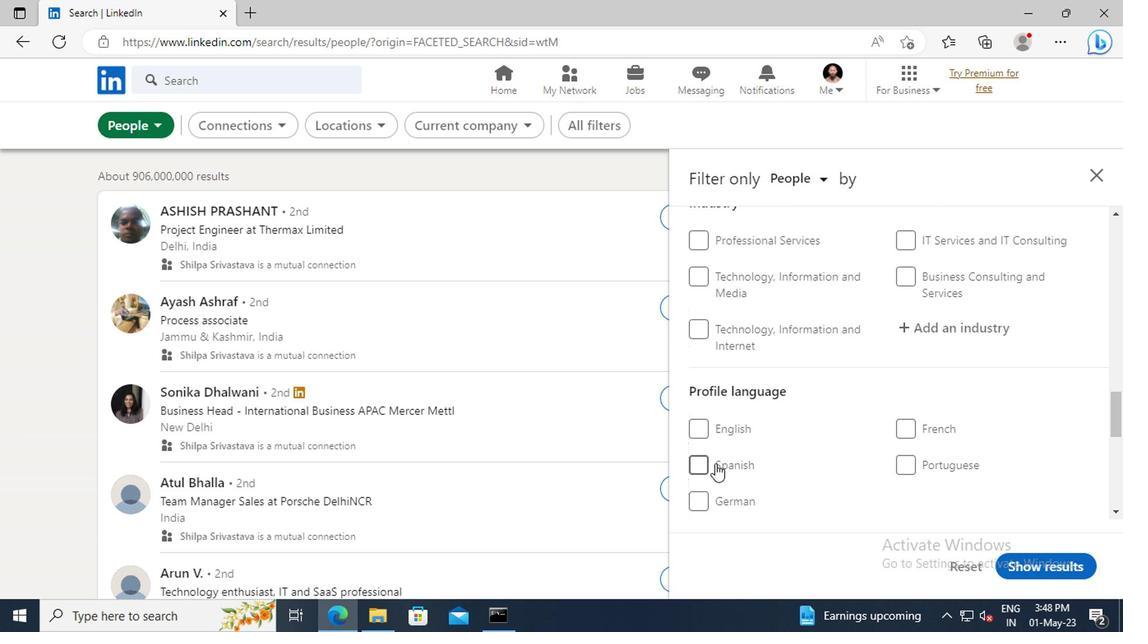 
Action: Mouse pressed left at (697, 466)
Screenshot: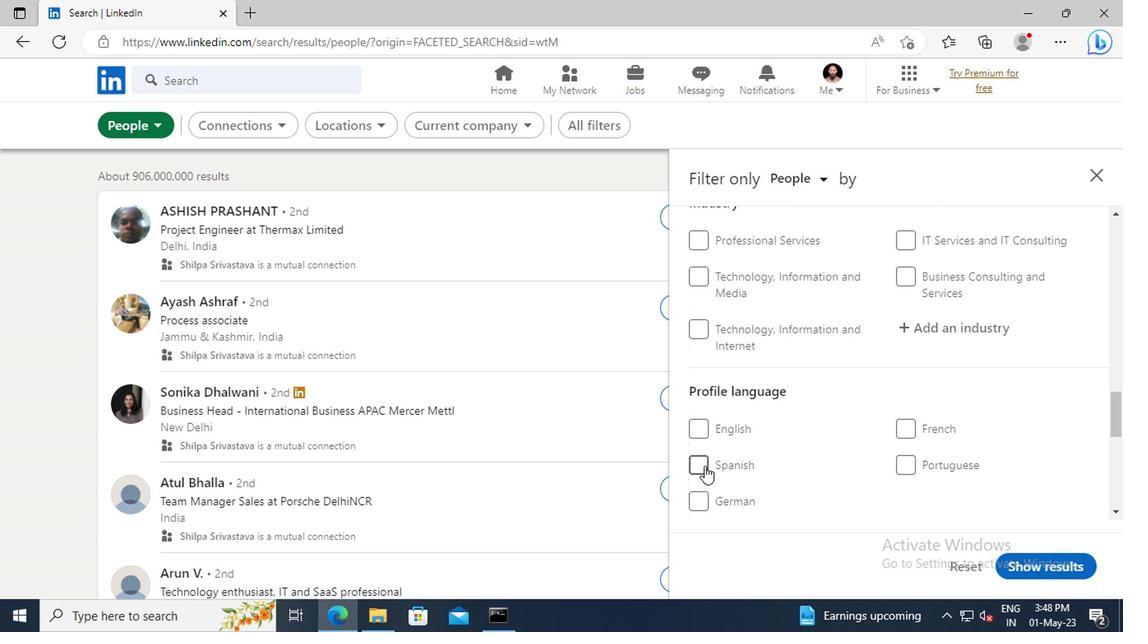 
Action: Mouse moved to (906, 424)
Screenshot: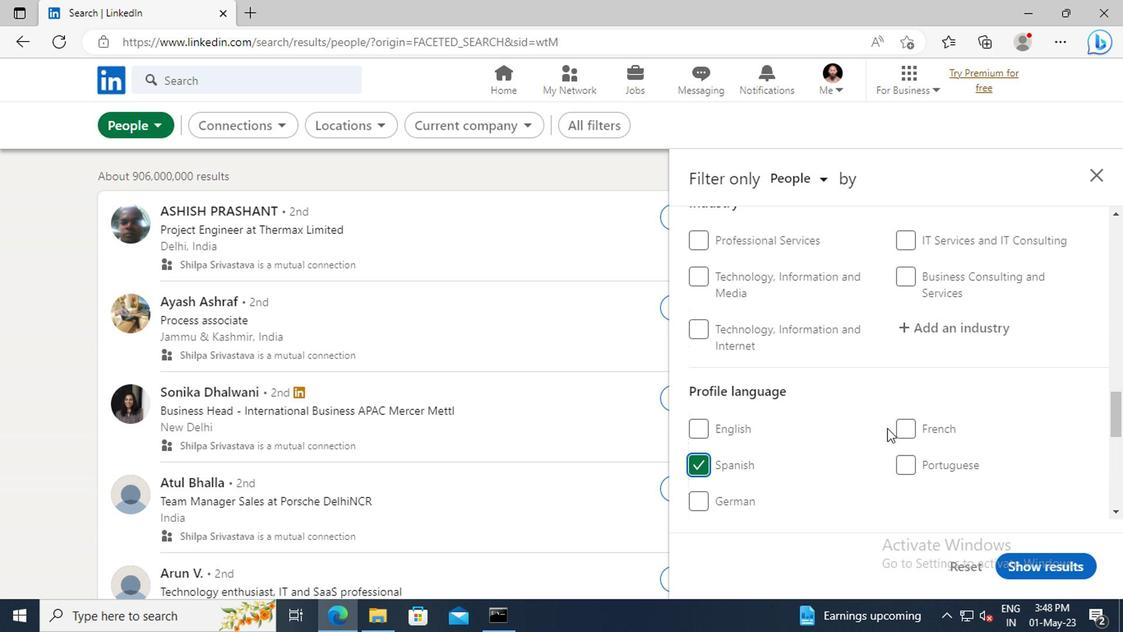 
Action: Mouse scrolled (906, 425) with delta (0, 1)
Screenshot: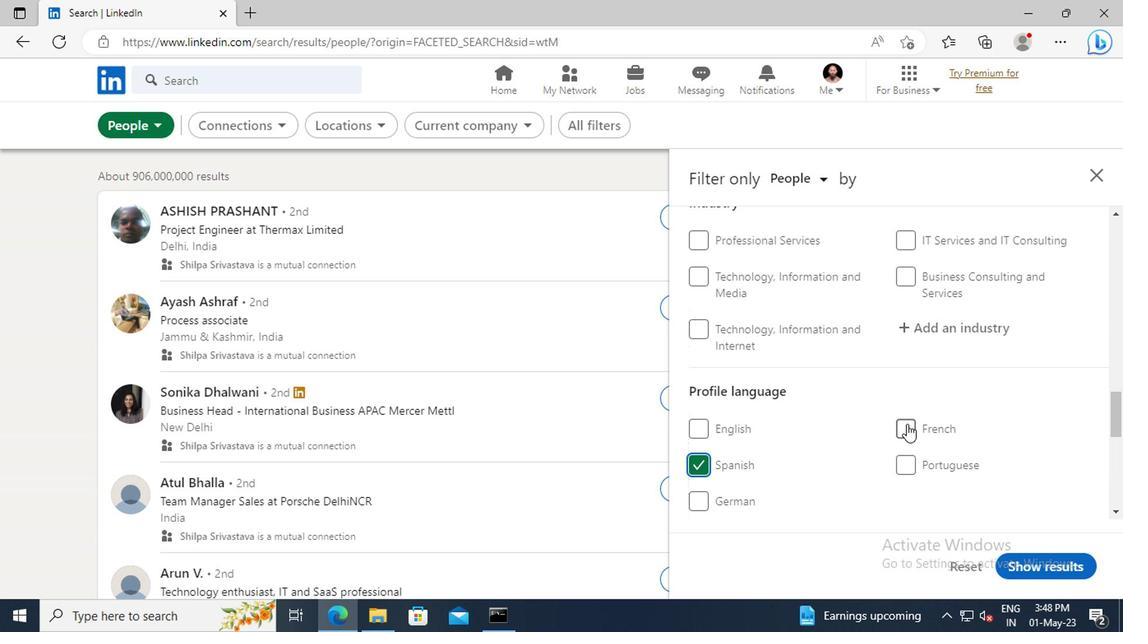 
Action: Mouse scrolled (906, 425) with delta (0, 1)
Screenshot: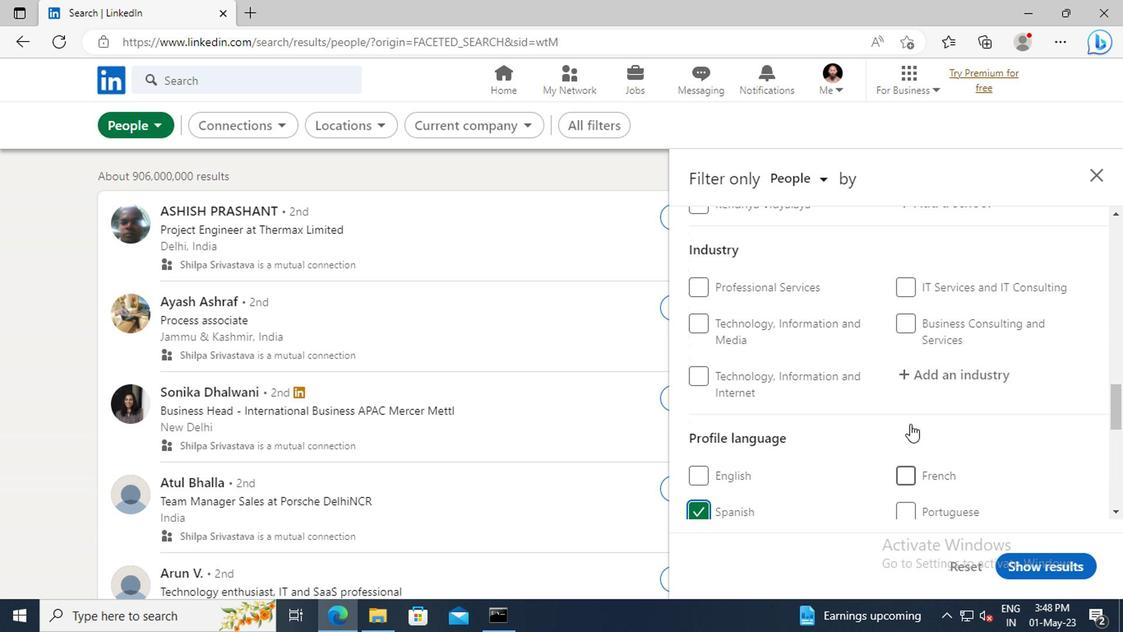 
Action: Mouse scrolled (906, 425) with delta (0, 1)
Screenshot: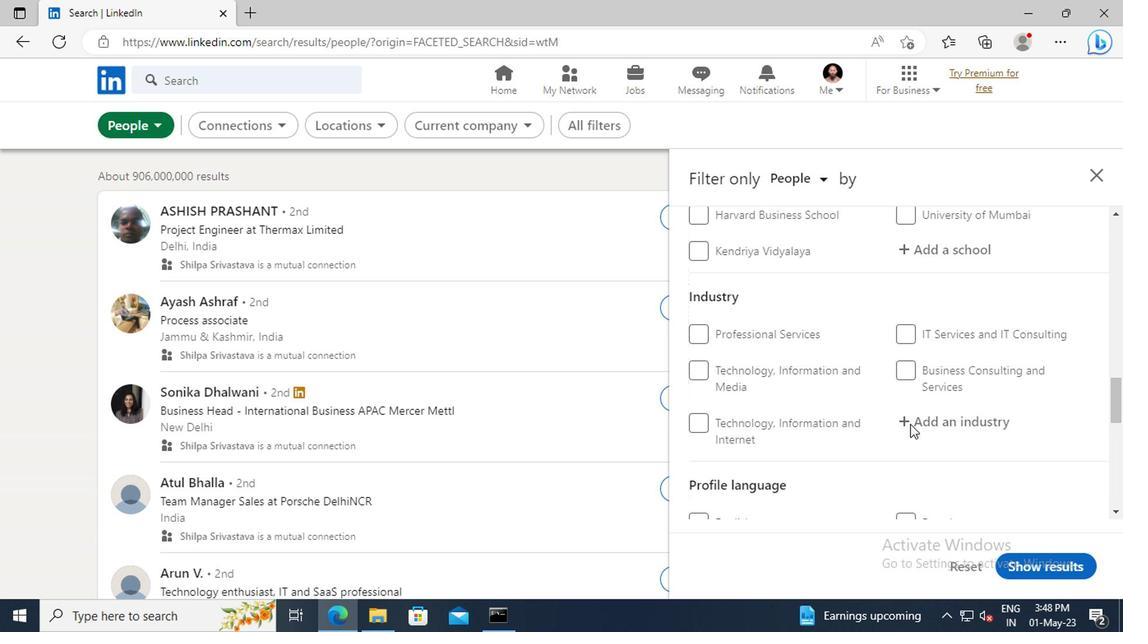 
Action: Mouse scrolled (906, 425) with delta (0, 1)
Screenshot: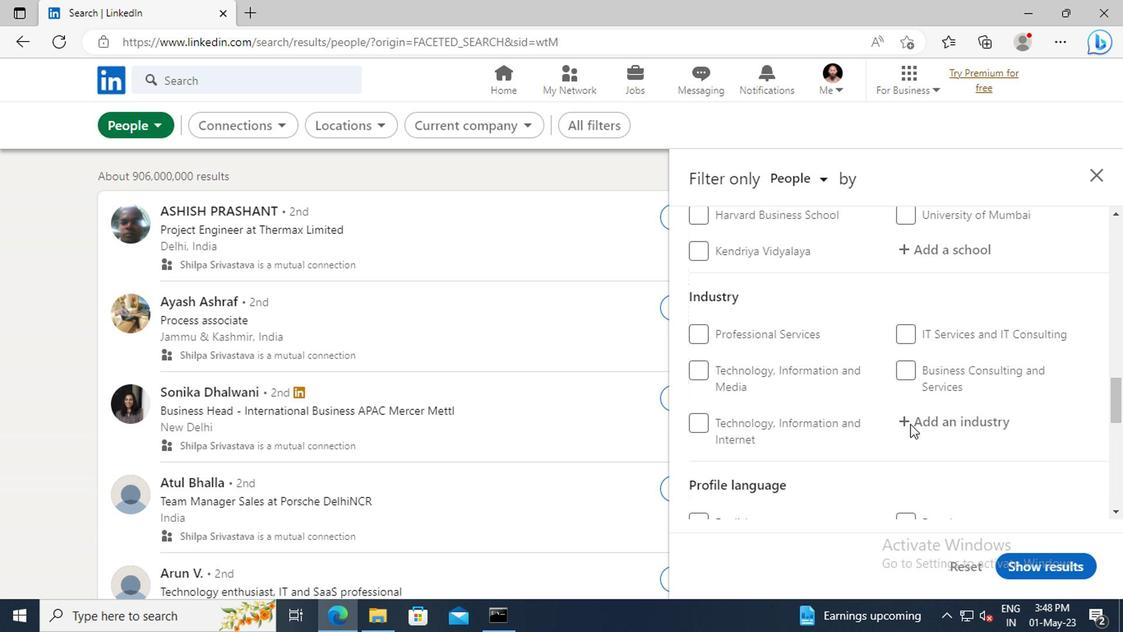 
Action: Mouse scrolled (906, 425) with delta (0, 1)
Screenshot: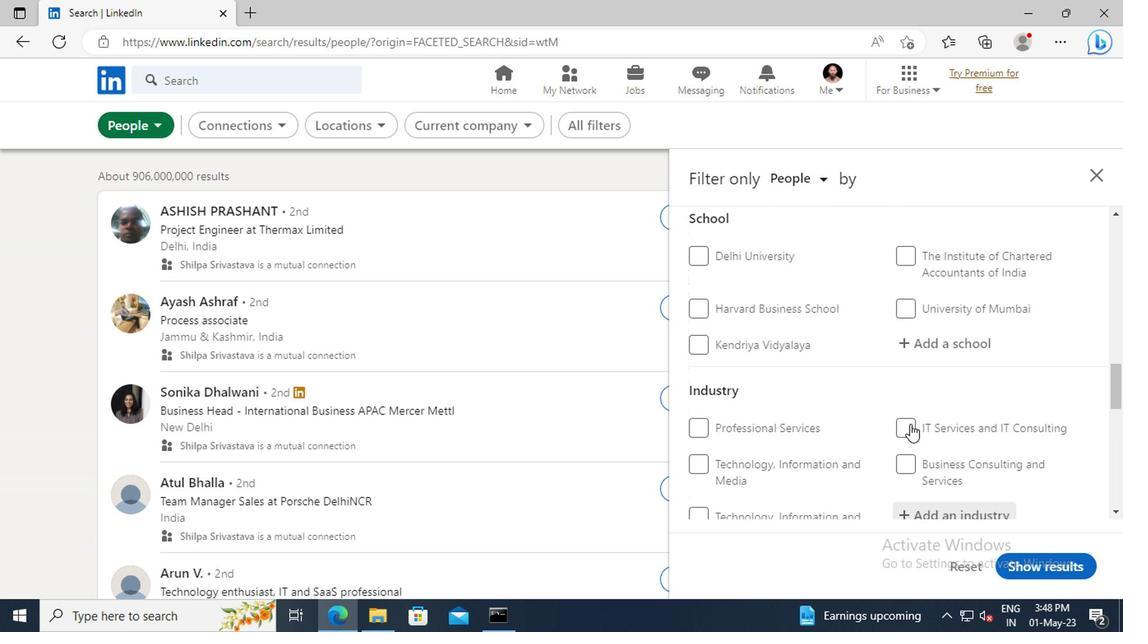 
Action: Mouse scrolled (906, 425) with delta (0, 1)
Screenshot: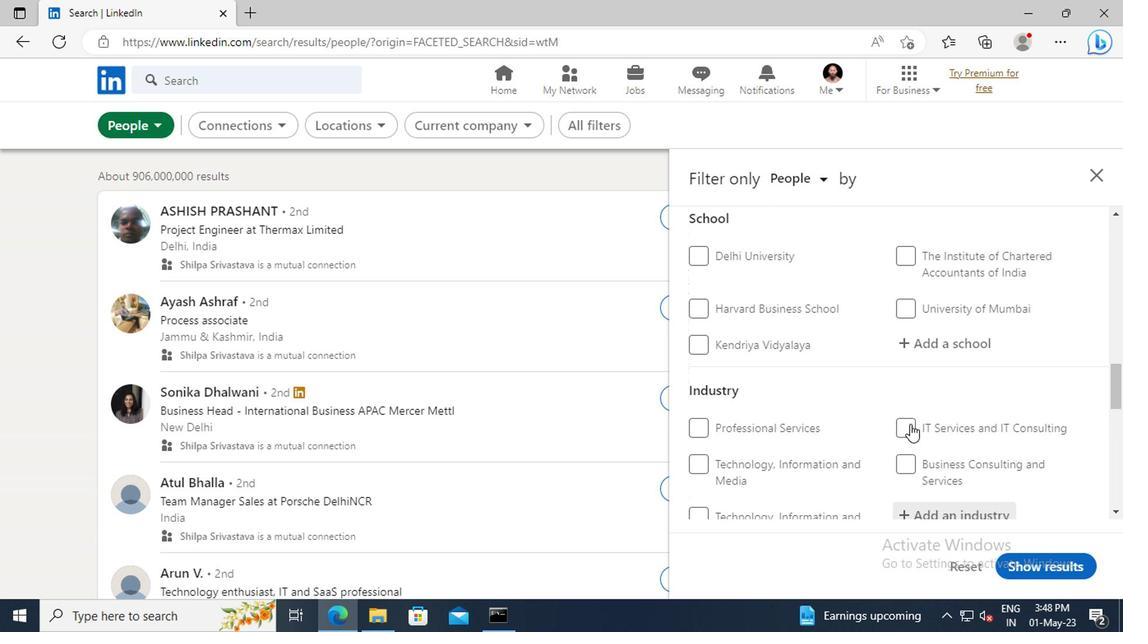 
Action: Mouse scrolled (906, 425) with delta (0, 1)
Screenshot: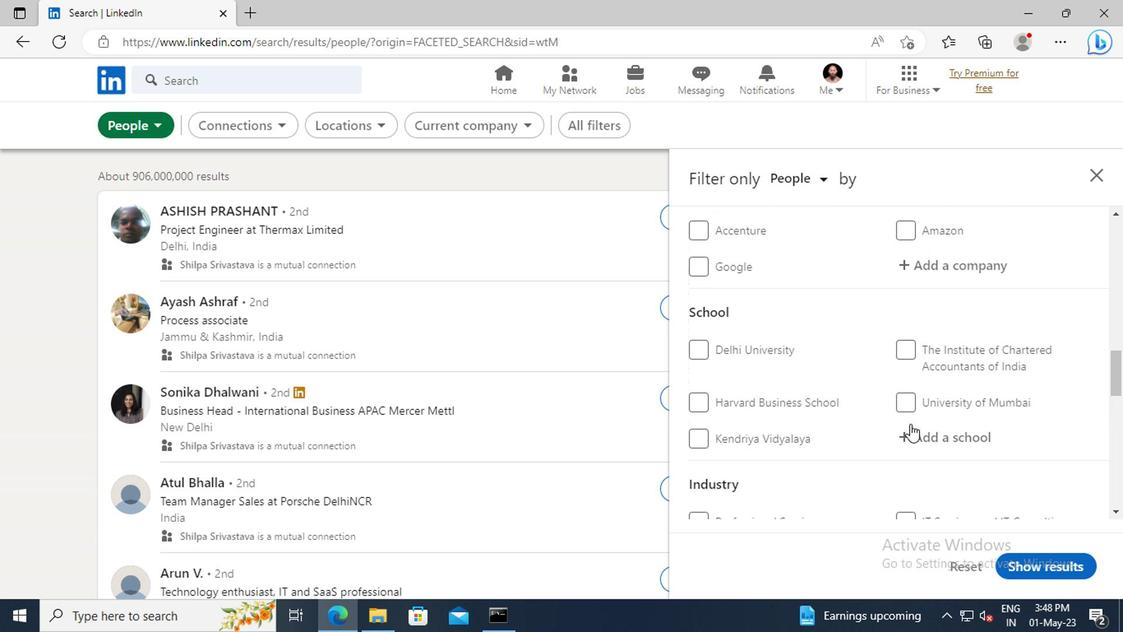 
Action: Mouse scrolled (906, 425) with delta (0, 1)
Screenshot: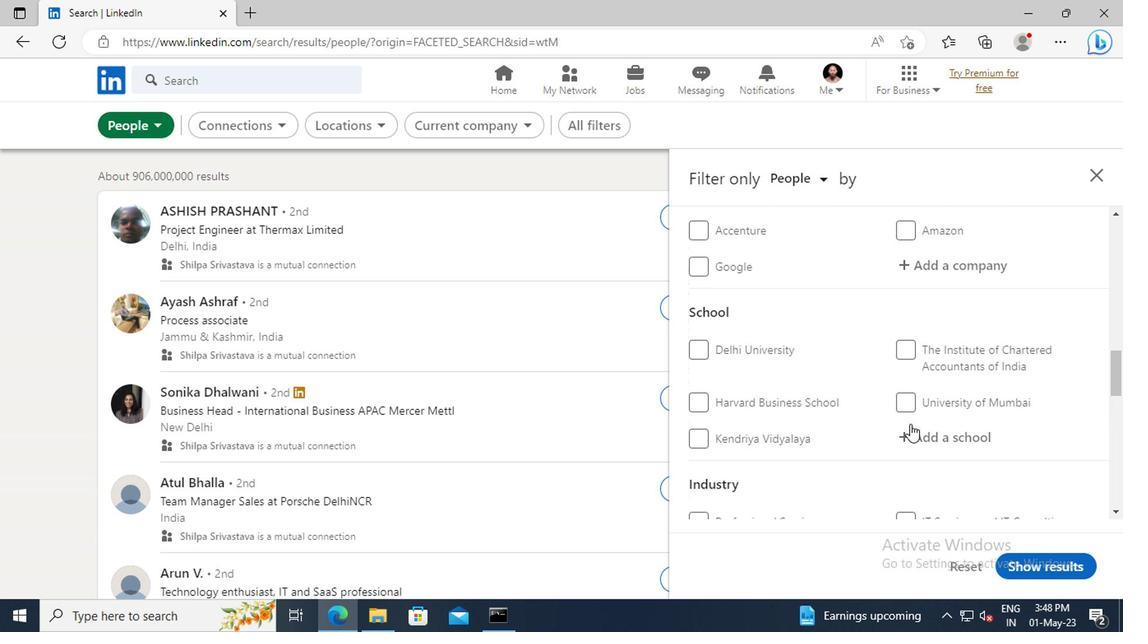 
Action: Mouse scrolled (906, 425) with delta (0, 1)
Screenshot: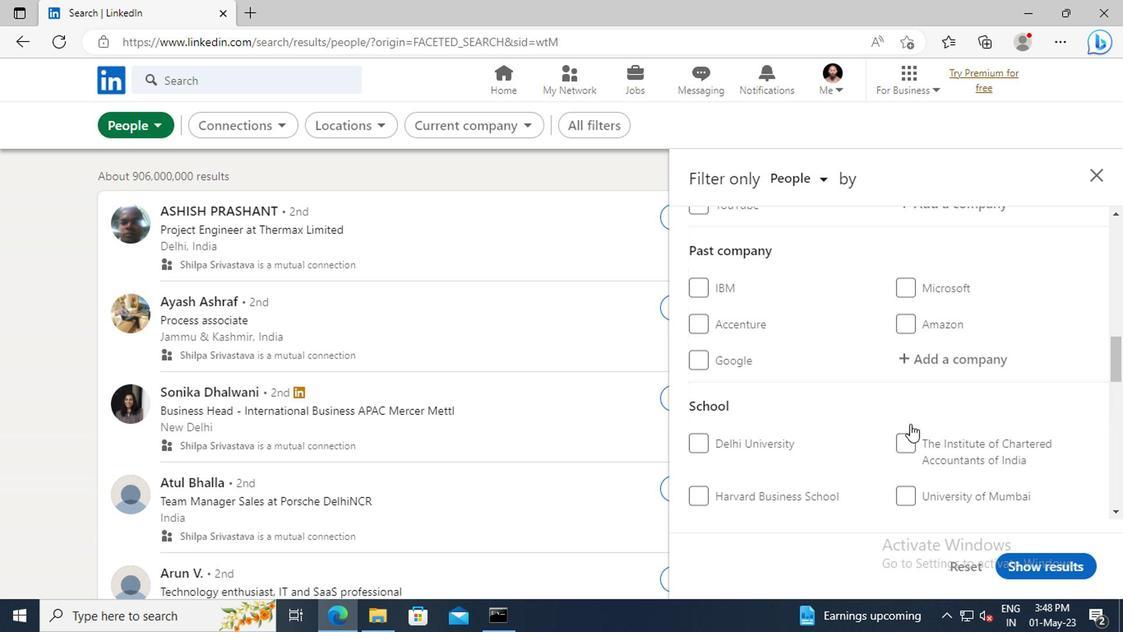 
Action: Mouse scrolled (906, 425) with delta (0, 1)
Screenshot: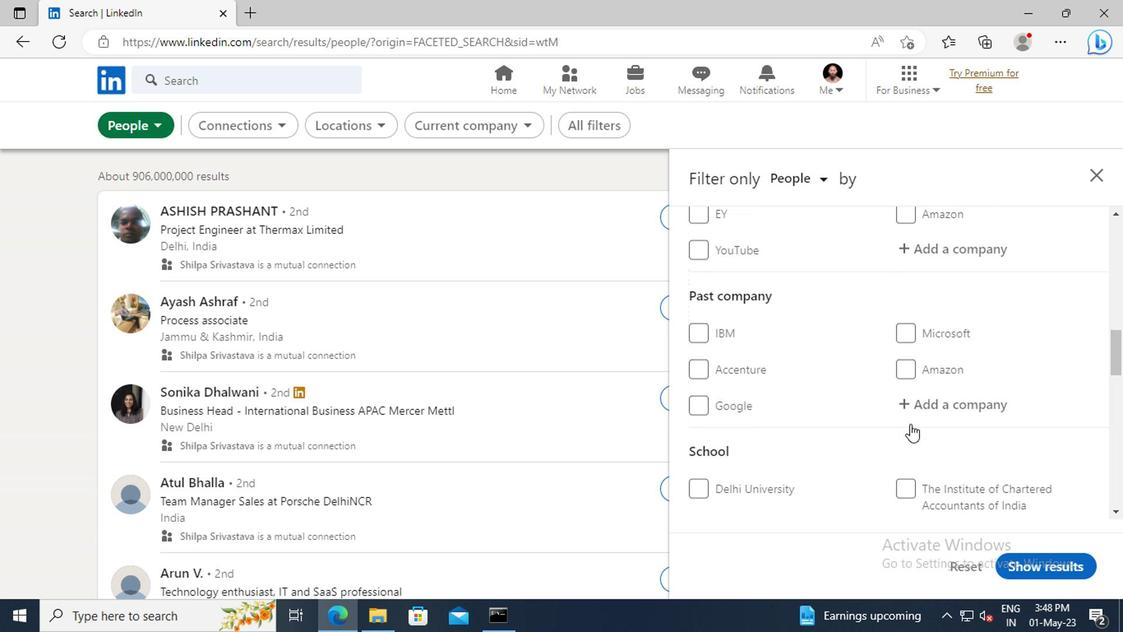 
Action: Mouse scrolled (906, 425) with delta (0, 1)
Screenshot: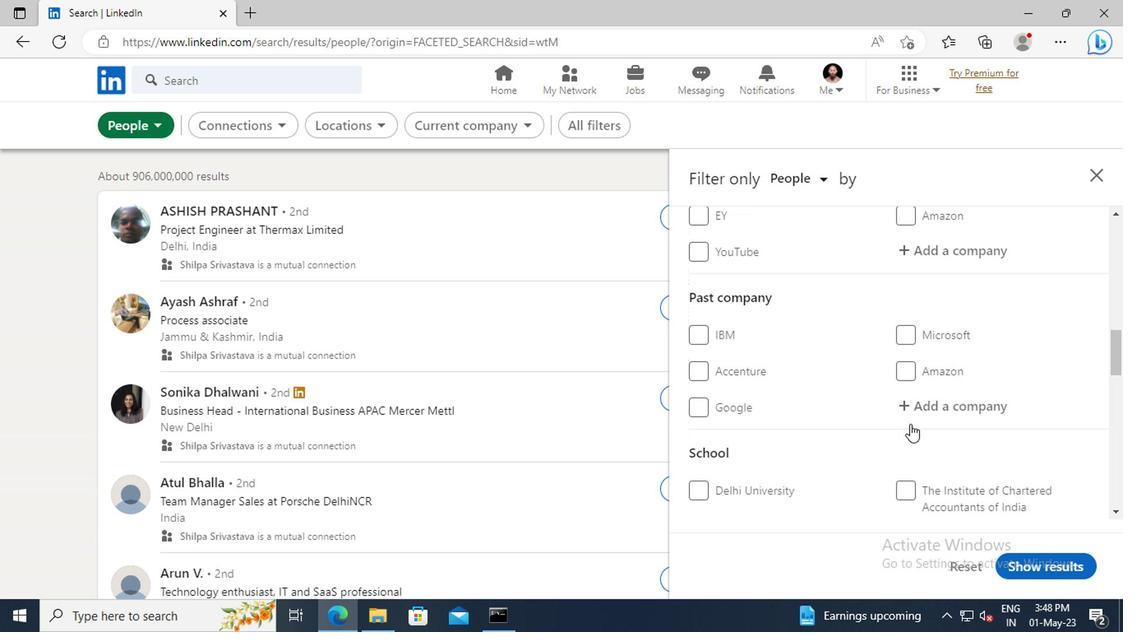 
Action: Mouse scrolled (906, 425) with delta (0, 1)
Screenshot: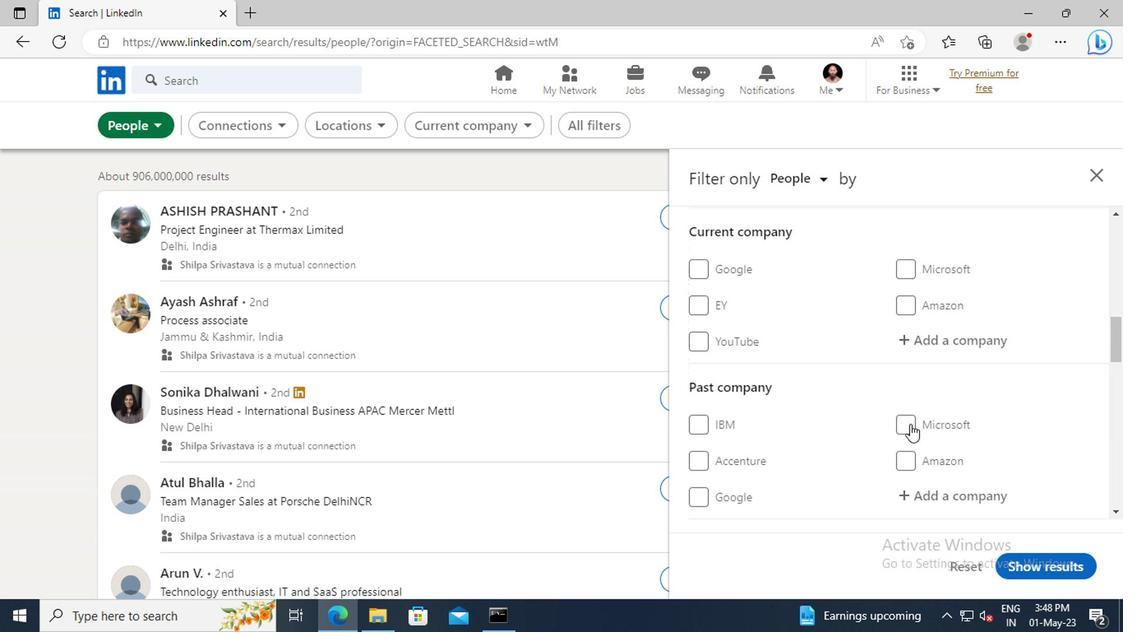 
Action: Mouse moved to (917, 399)
Screenshot: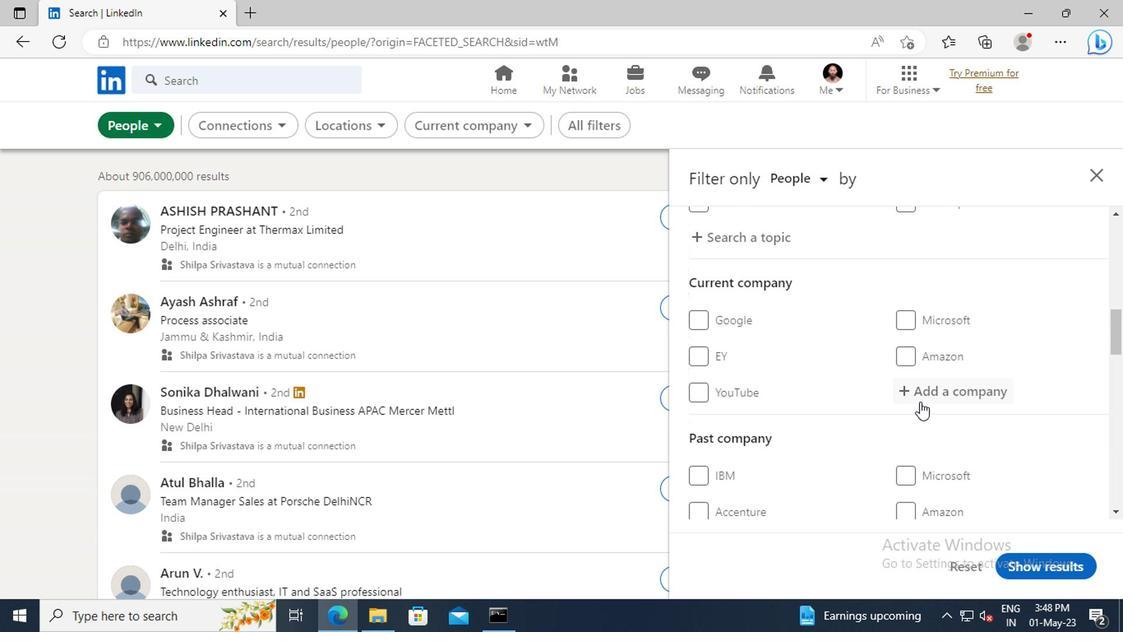 
Action: Mouse pressed left at (917, 399)
Screenshot: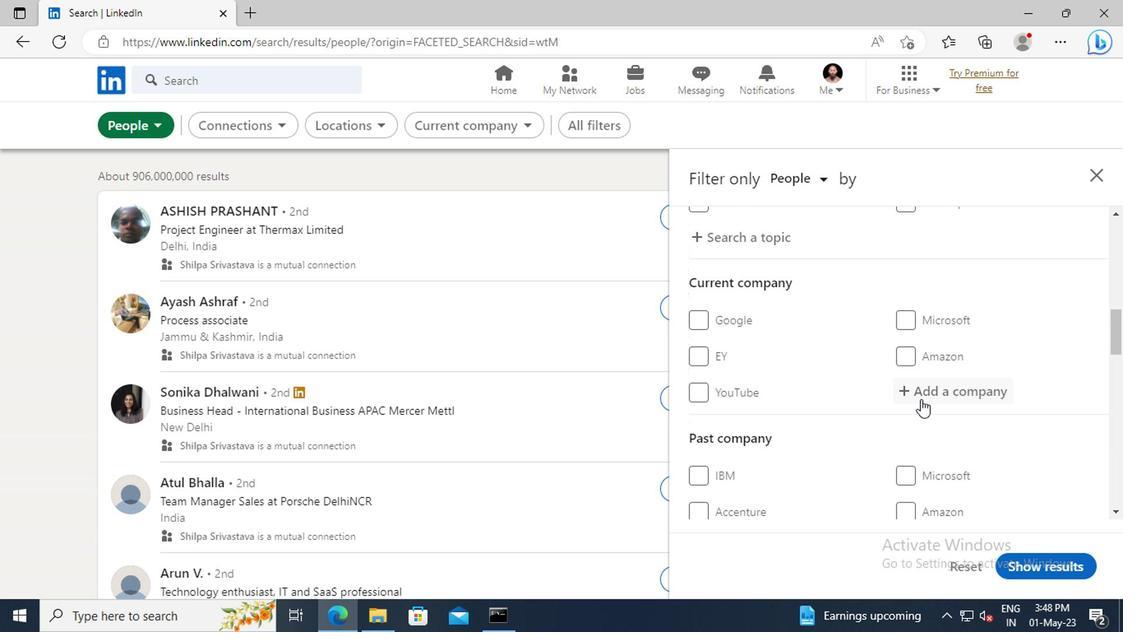 
Action: Key pressed <Key.shift>DRD<Key.shift>O,<Key.space>
Screenshot: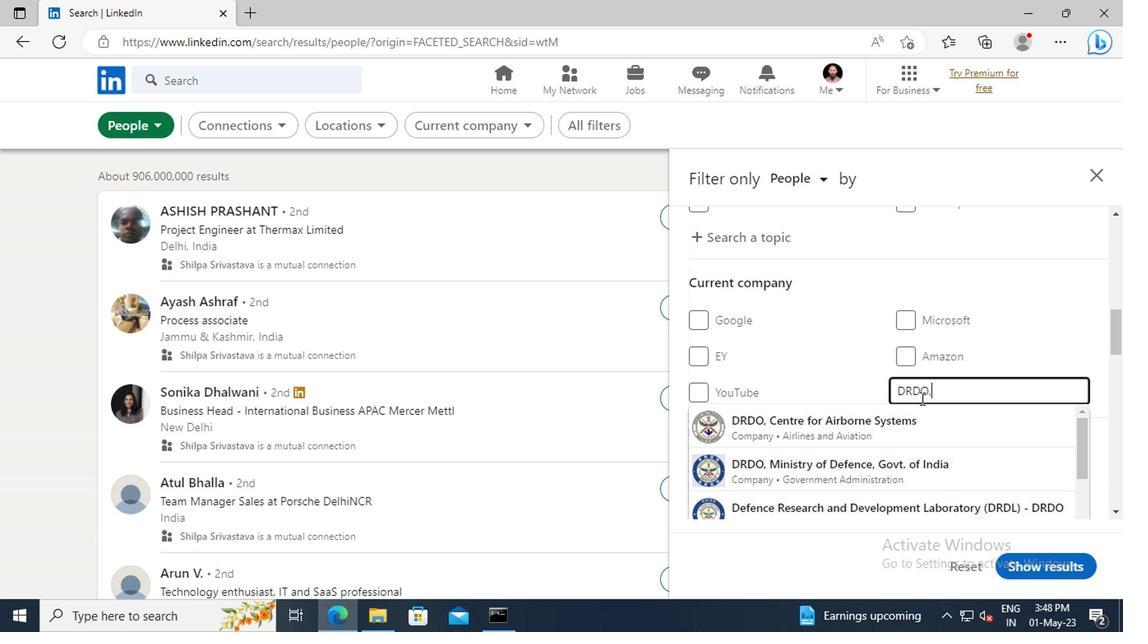 
Action: Mouse moved to (921, 426)
Screenshot: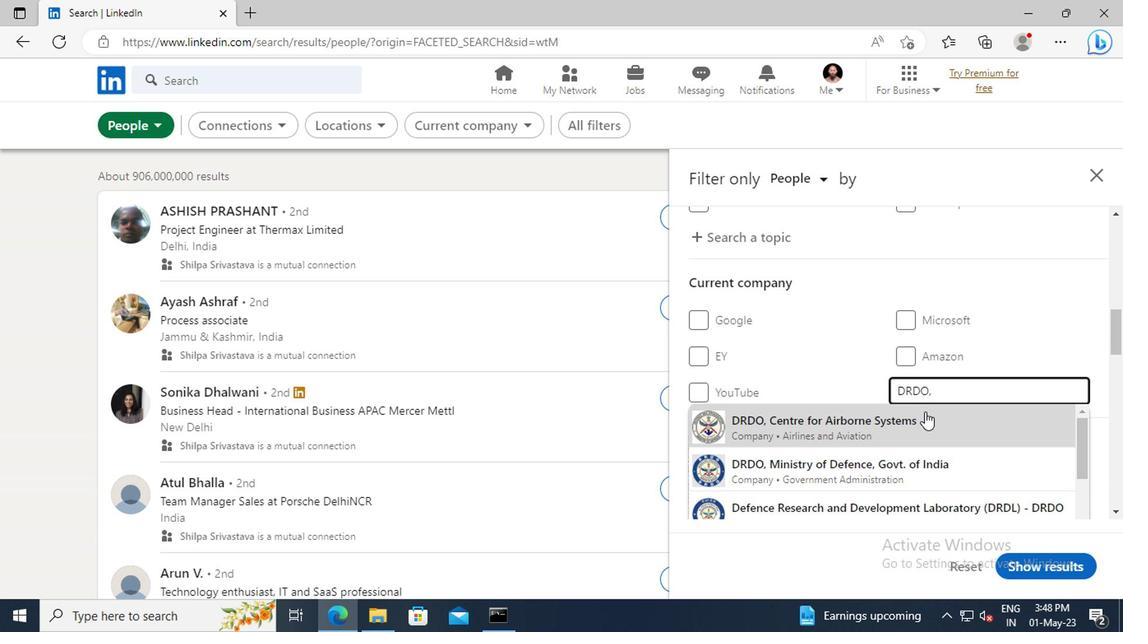 
Action: Mouse pressed left at (921, 426)
Screenshot: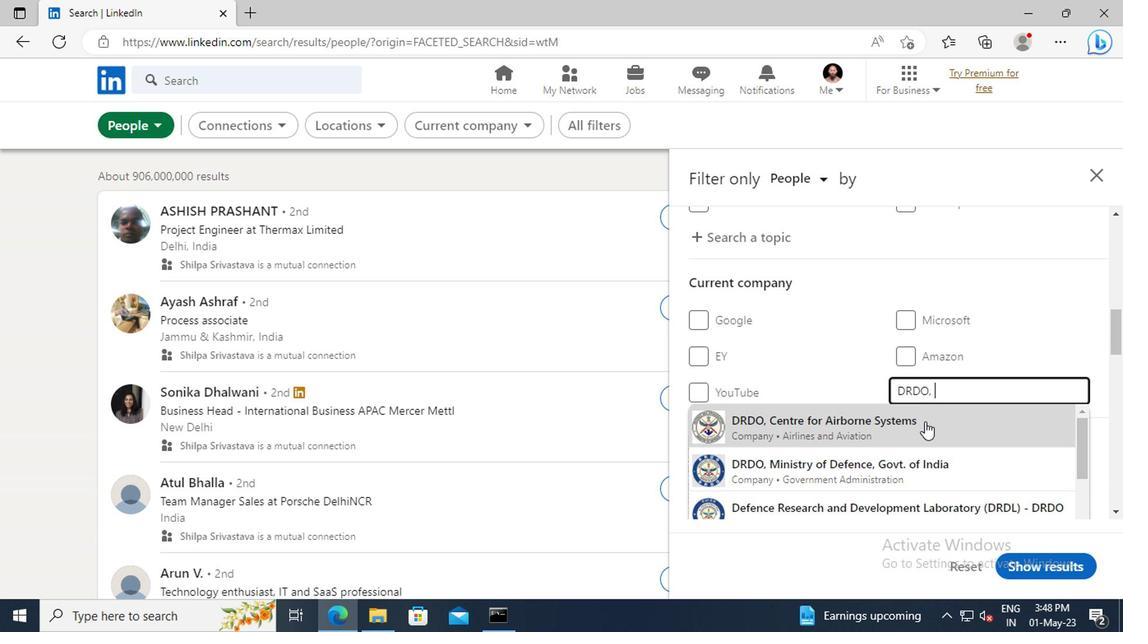 
Action: Mouse scrolled (921, 425) with delta (0, 0)
Screenshot: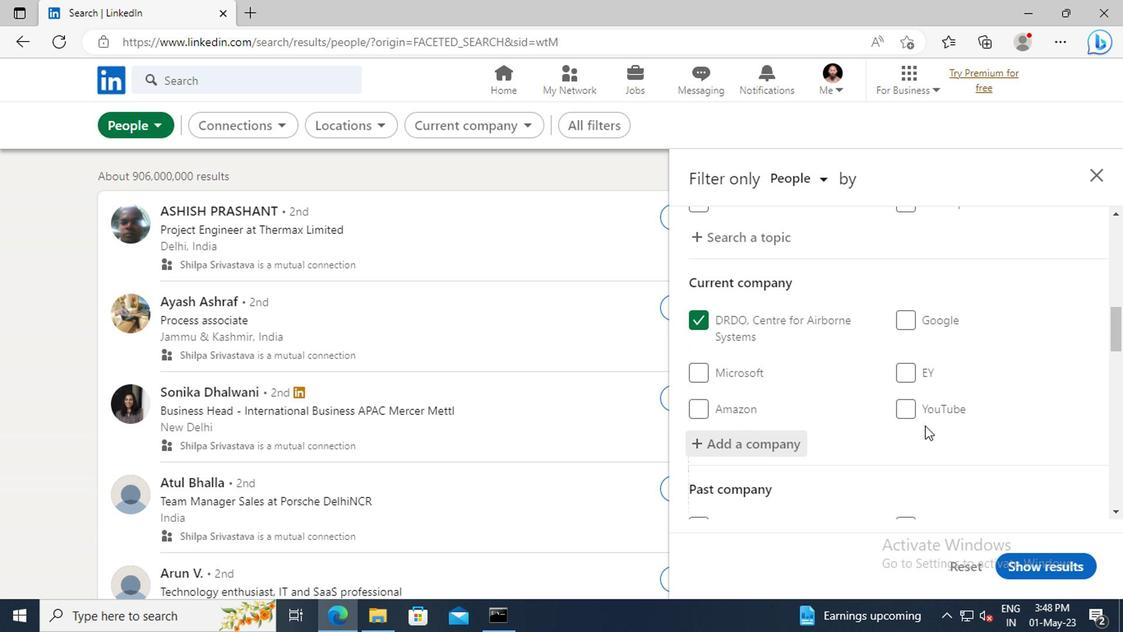 
Action: Mouse scrolled (921, 425) with delta (0, 0)
Screenshot: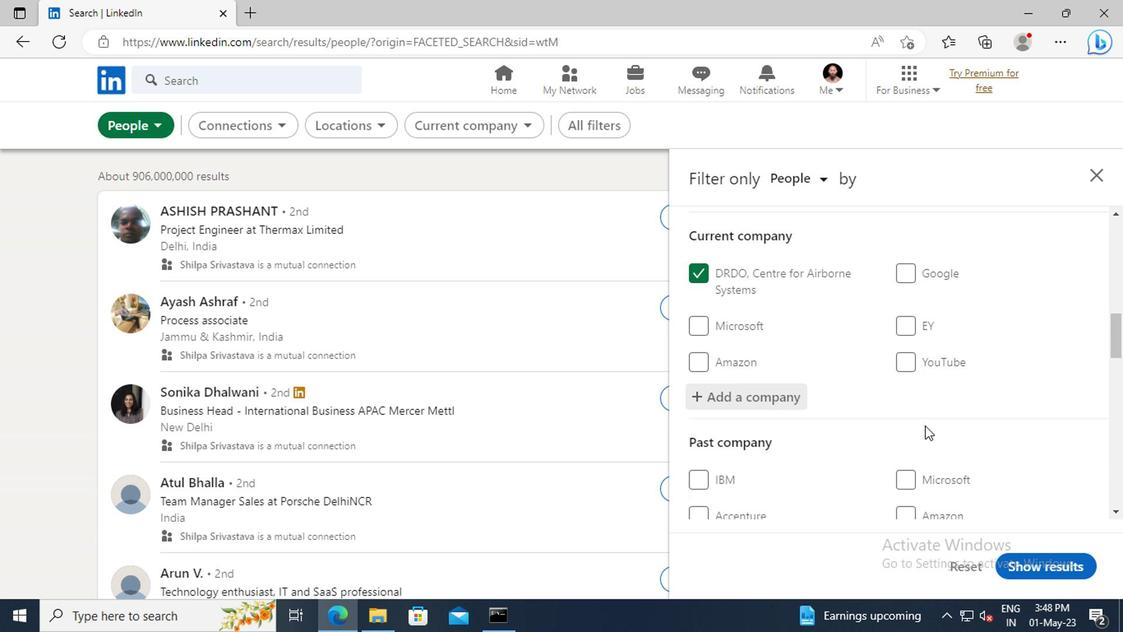 
Action: Mouse scrolled (921, 425) with delta (0, 0)
Screenshot: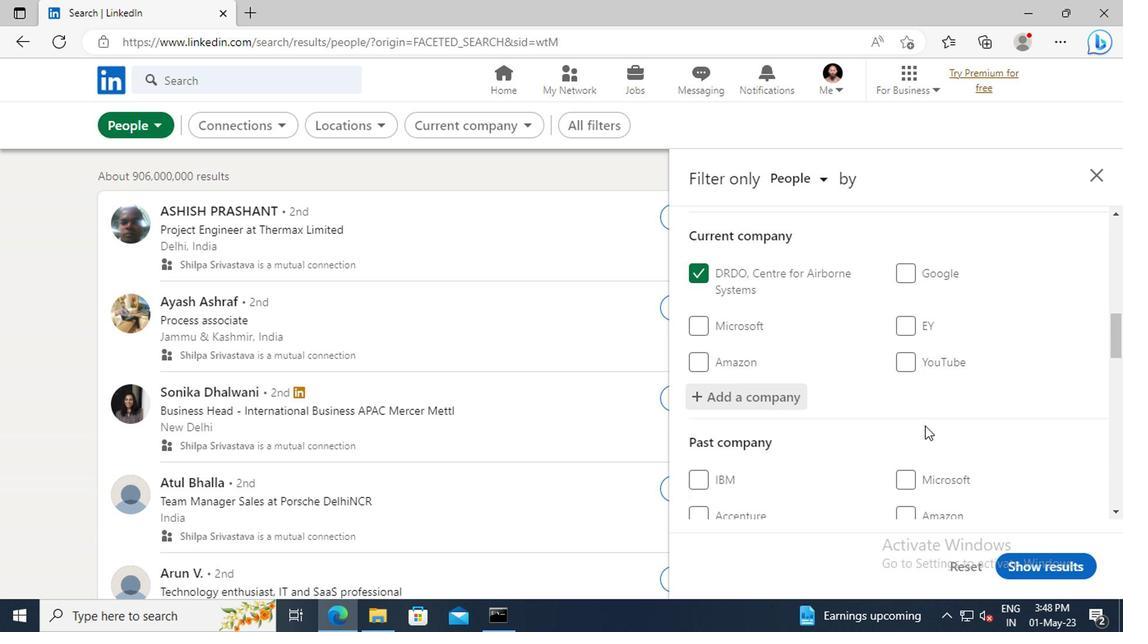 
Action: Mouse scrolled (921, 425) with delta (0, 0)
Screenshot: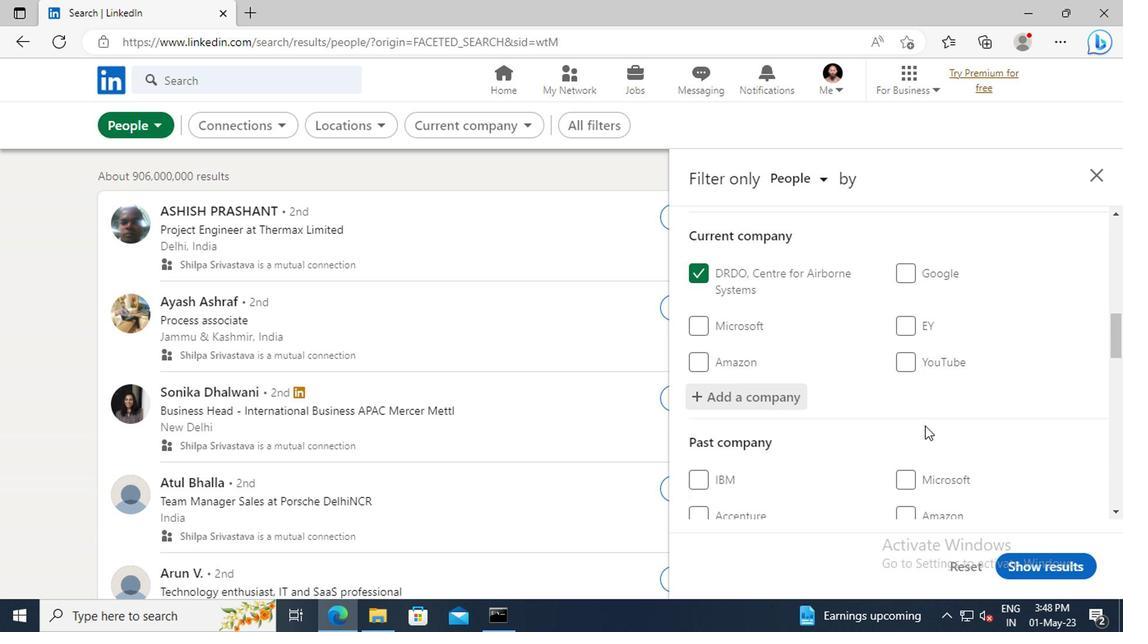 
Action: Mouse scrolled (921, 425) with delta (0, 0)
Screenshot: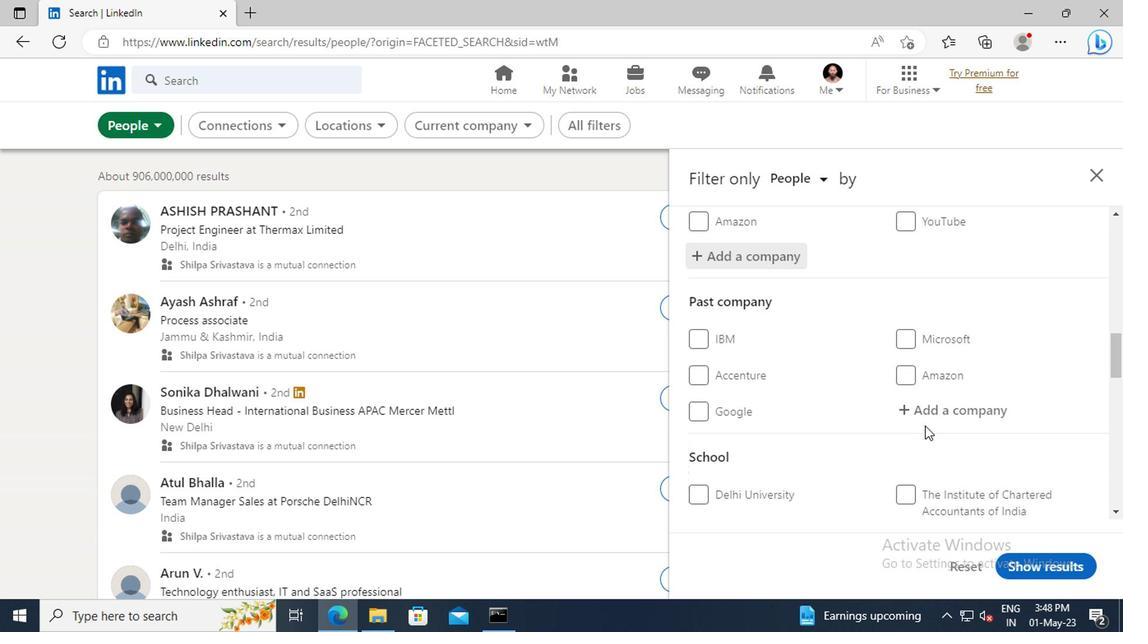 
Action: Mouse scrolled (921, 425) with delta (0, 0)
Screenshot: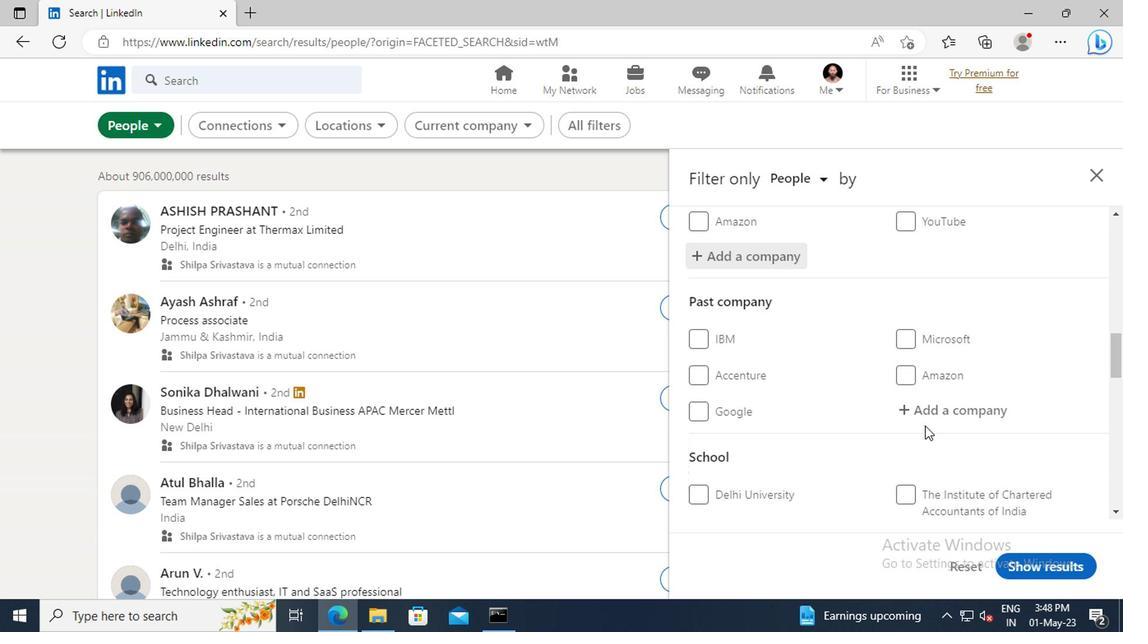 
Action: Mouse scrolled (921, 425) with delta (0, 0)
Screenshot: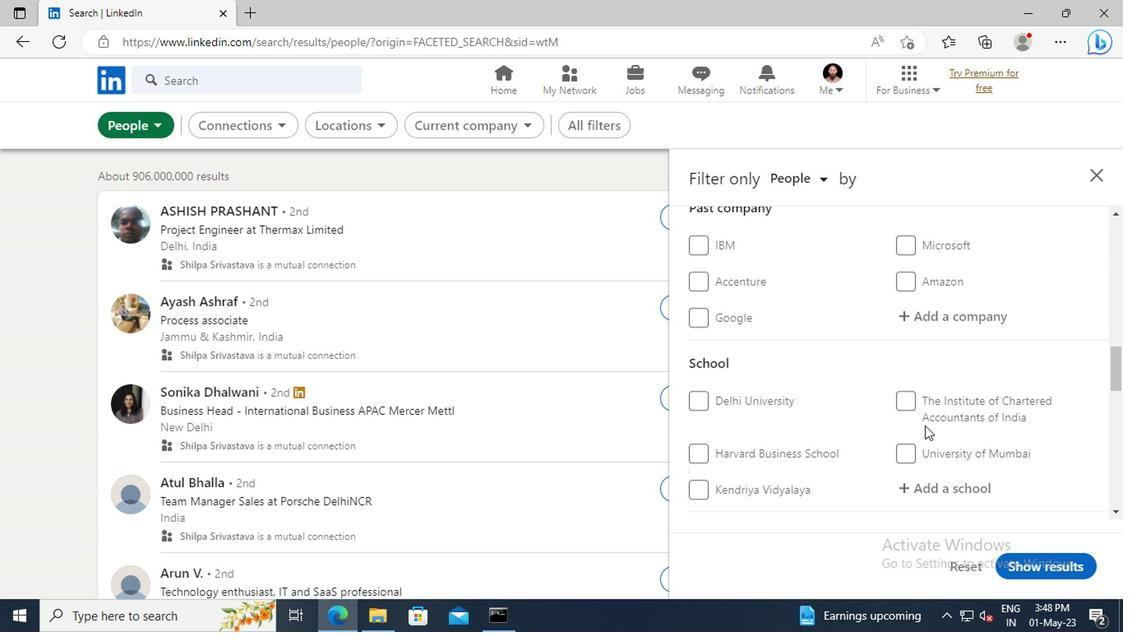 
Action: Mouse moved to (925, 436)
Screenshot: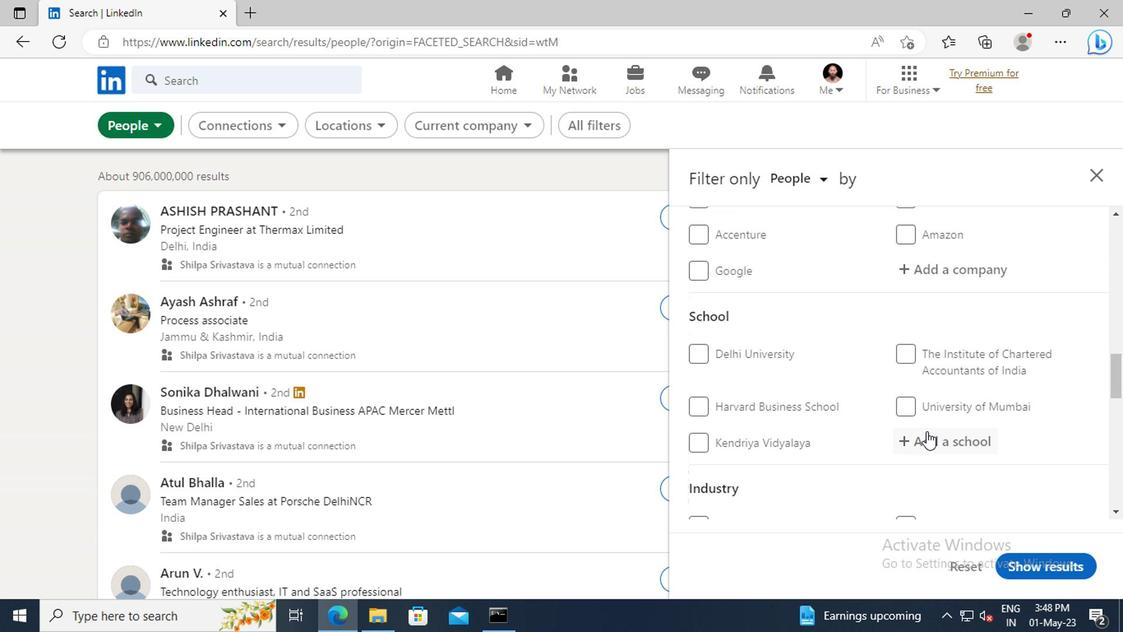 
Action: Mouse pressed left at (925, 436)
Screenshot: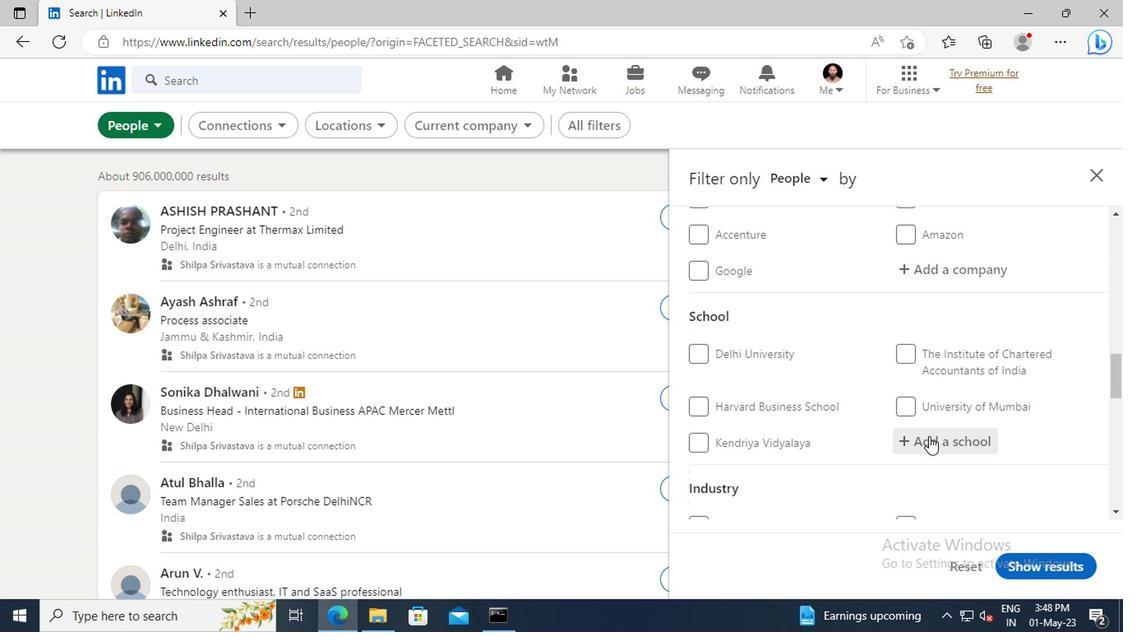 
Action: Key pressed <Key.shift>
Screenshot: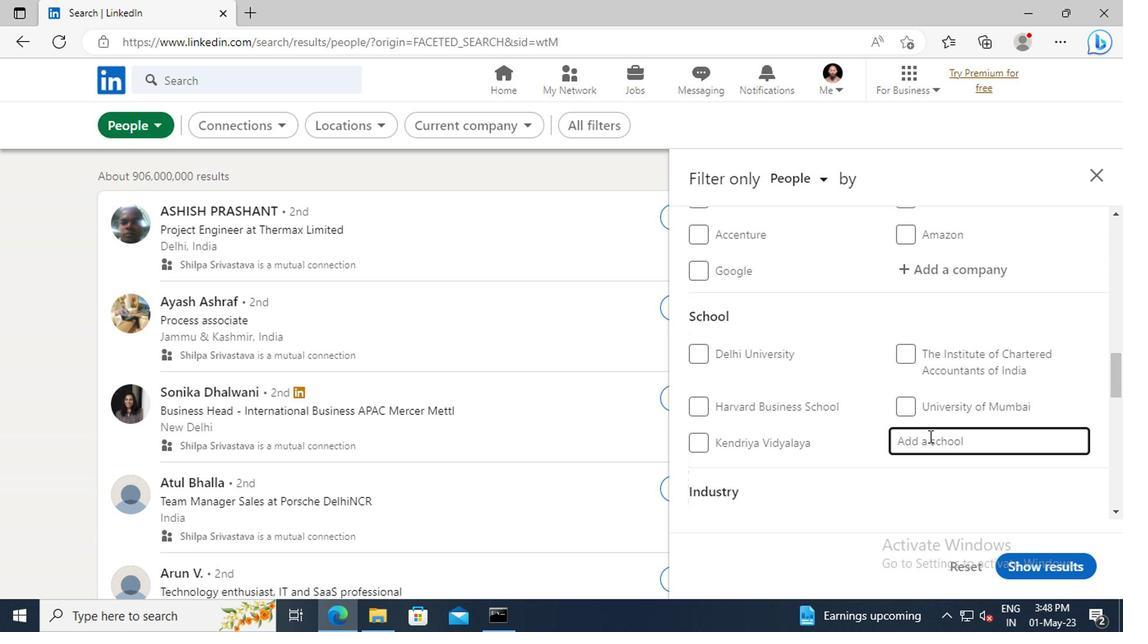 
Action: Mouse moved to (925, 437)
Screenshot: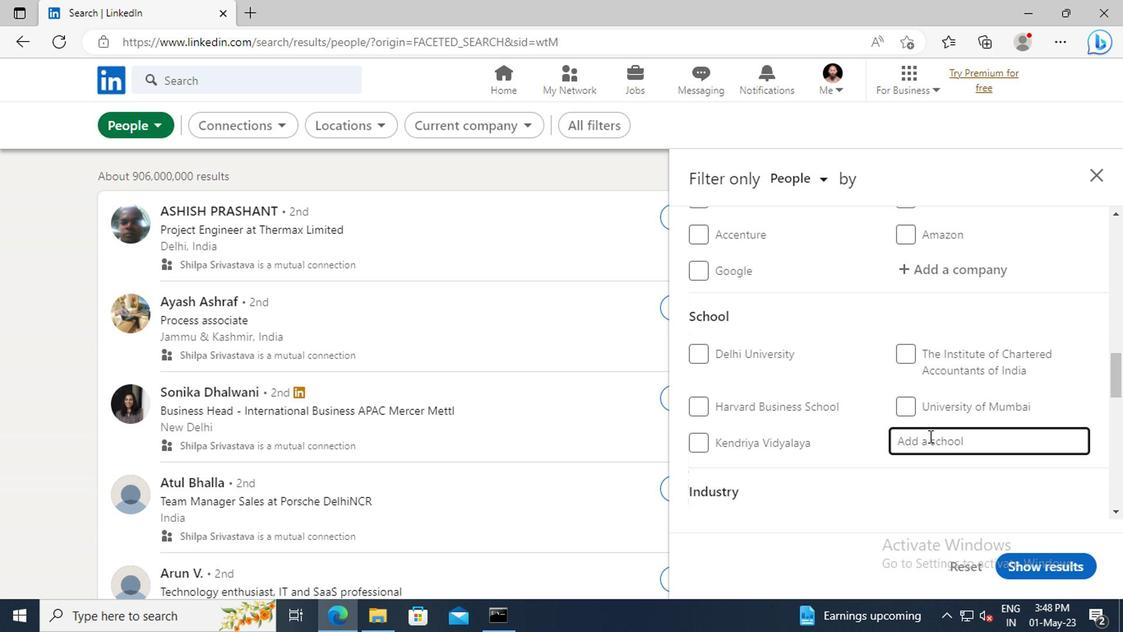 
Action: Key pressed SP<Key.space><Key.shift>JAIN<Key.space>
Screenshot: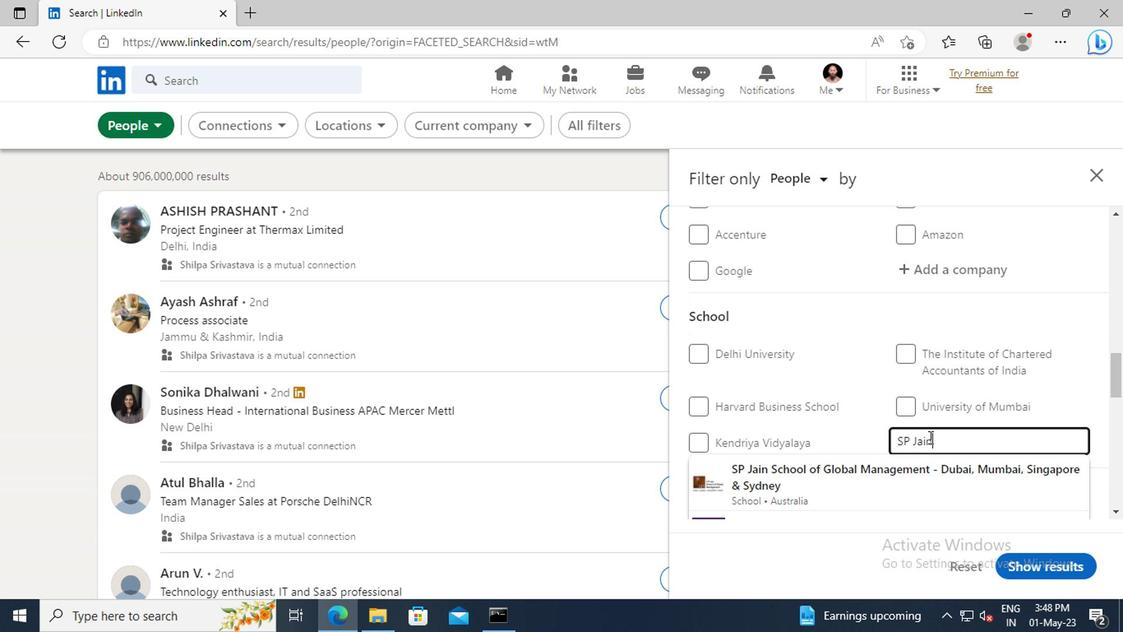 
Action: Mouse moved to (928, 470)
Screenshot: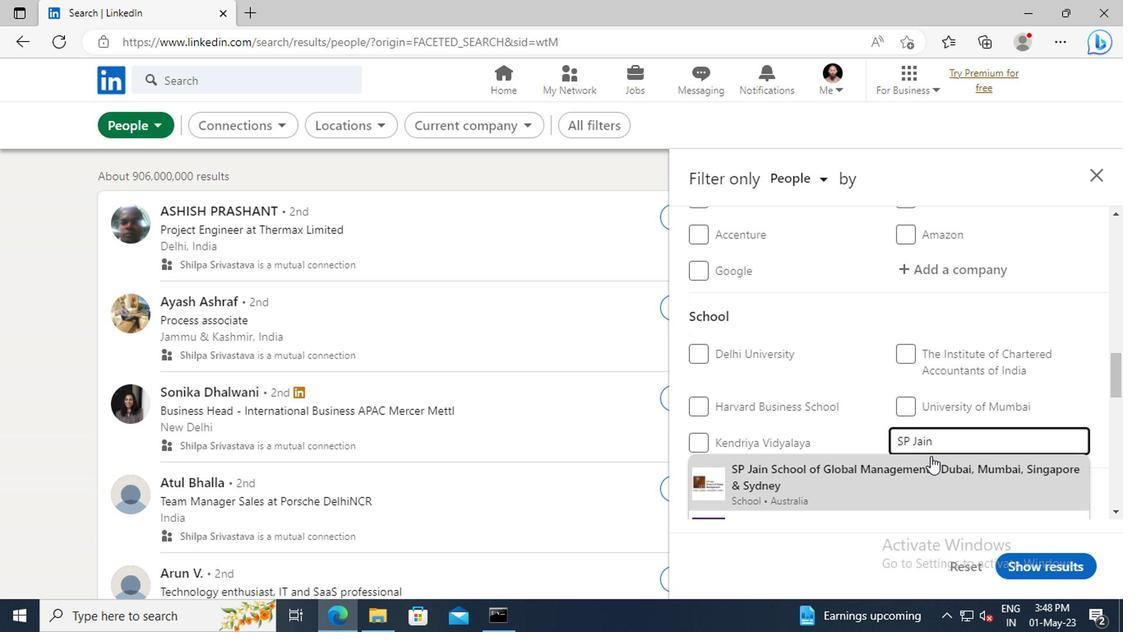 
Action: Mouse pressed left at (928, 470)
Screenshot: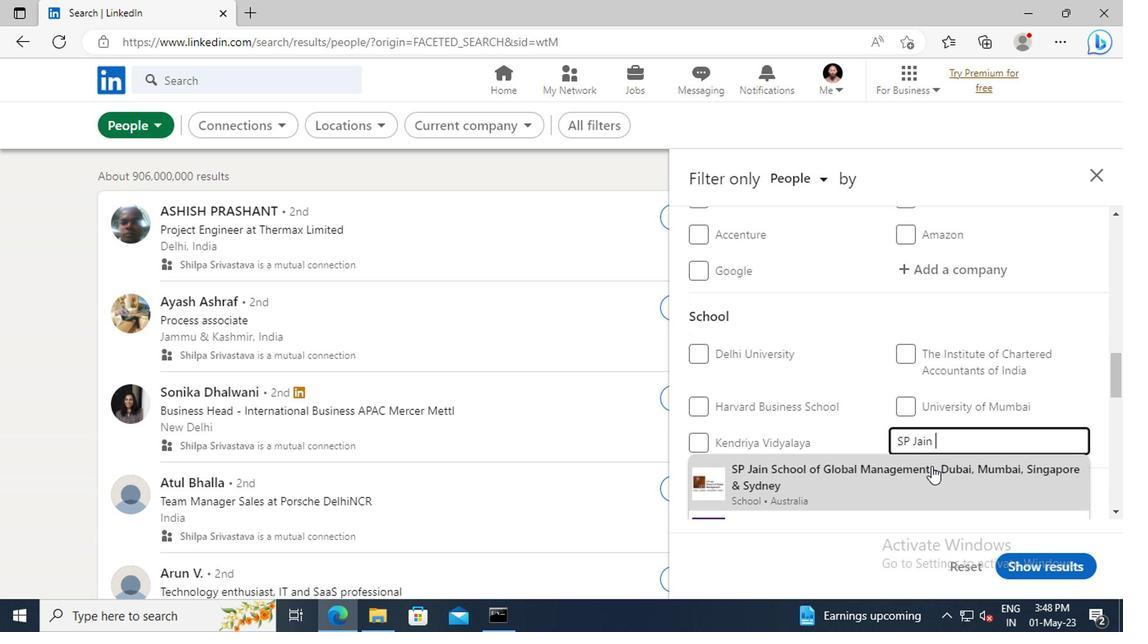 
Action: Mouse scrolled (928, 468) with delta (0, -1)
Screenshot: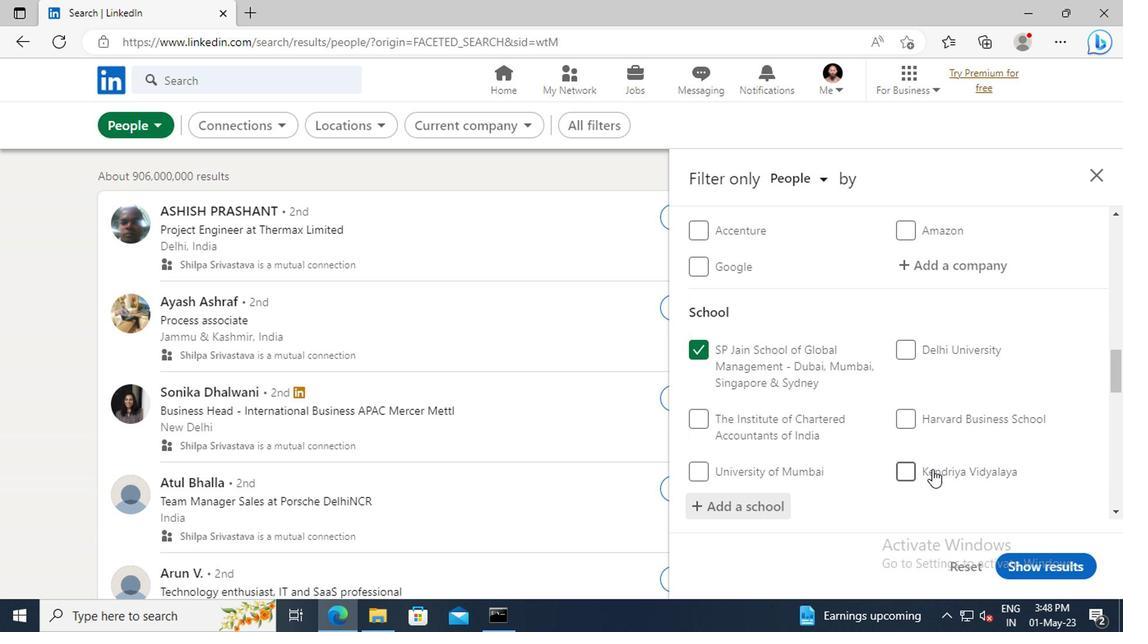
Action: Mouse scrolled (928, 468) with delta (0, -1)
Screenshot: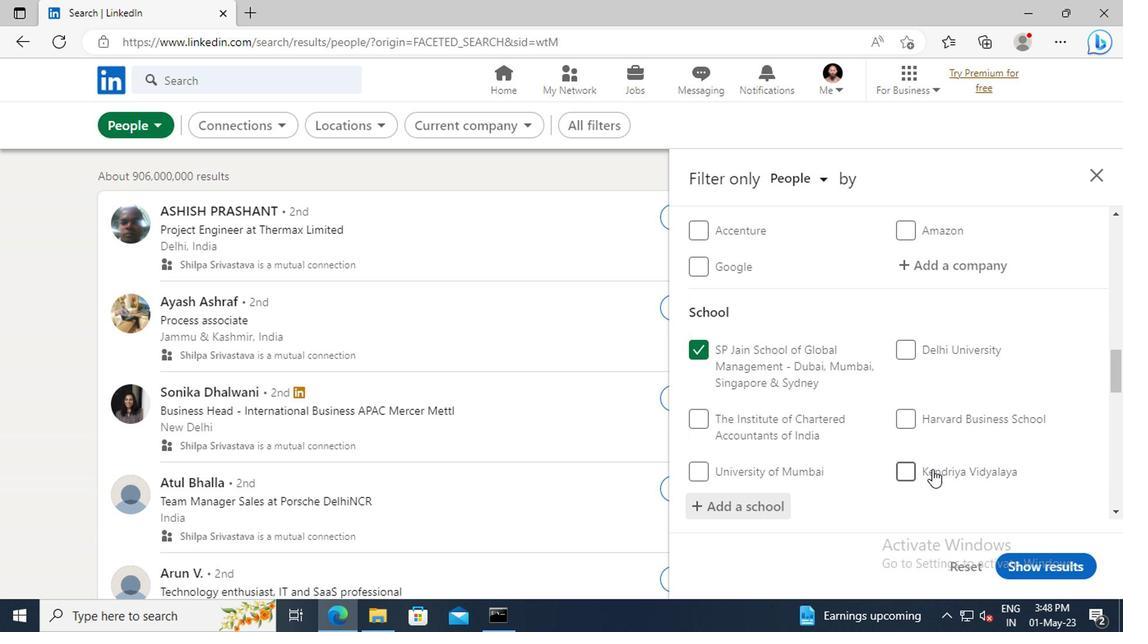 
Action: Mouse moved to (923, 426)
Screenshot: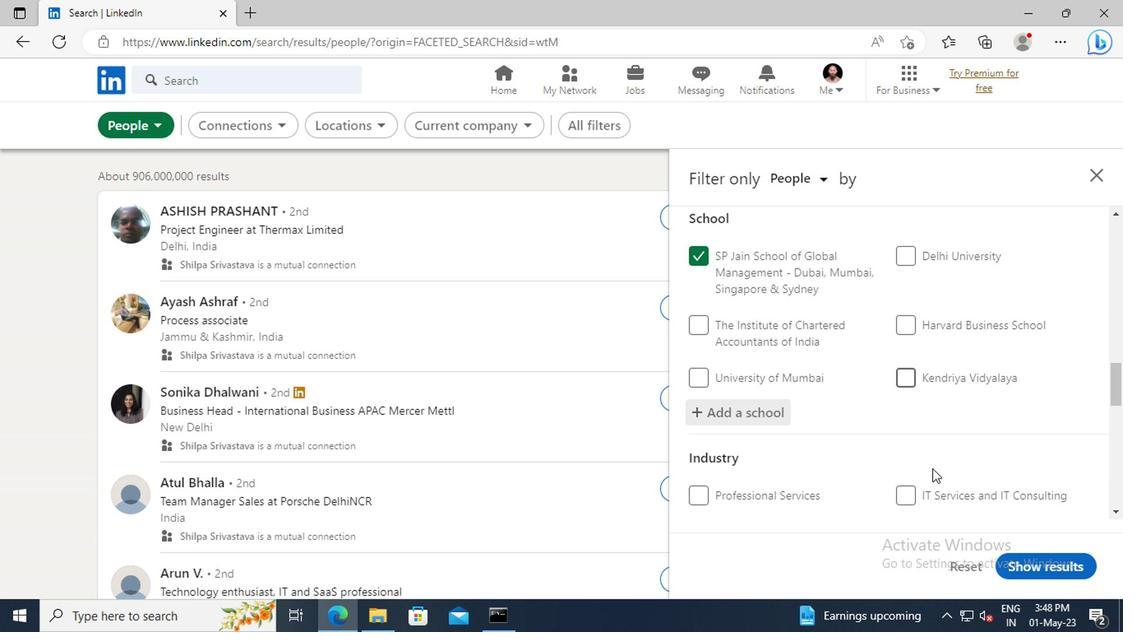 
Action: Mouse scrolled (923, 426) with delta (0, 0)
Screenshot: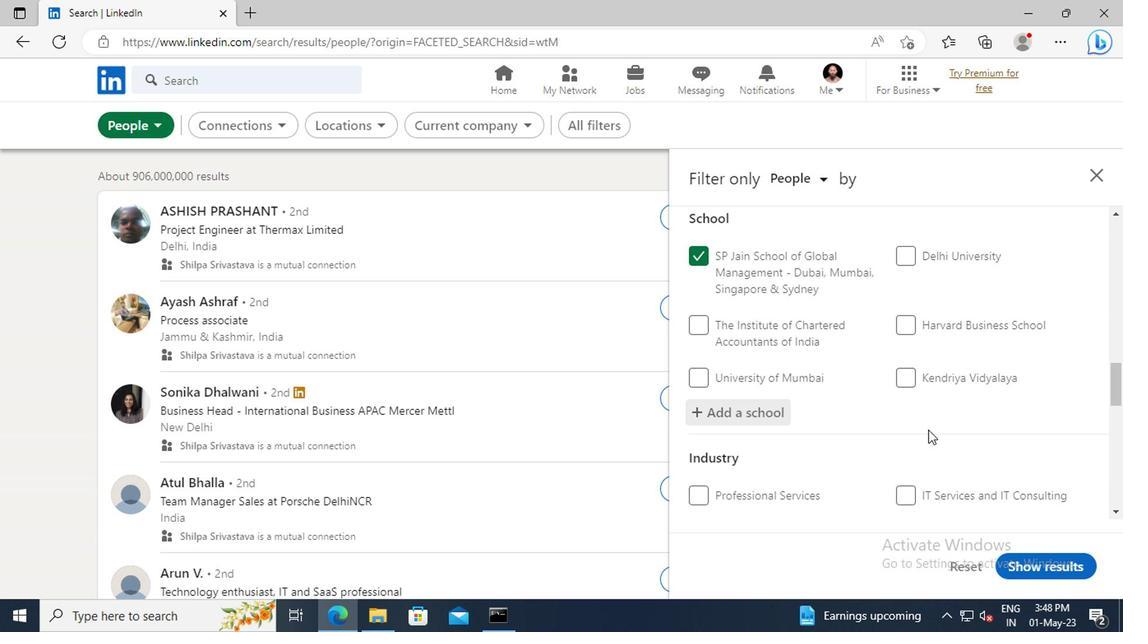 
Action: Mouse moved to (921, 405)
Screenshot: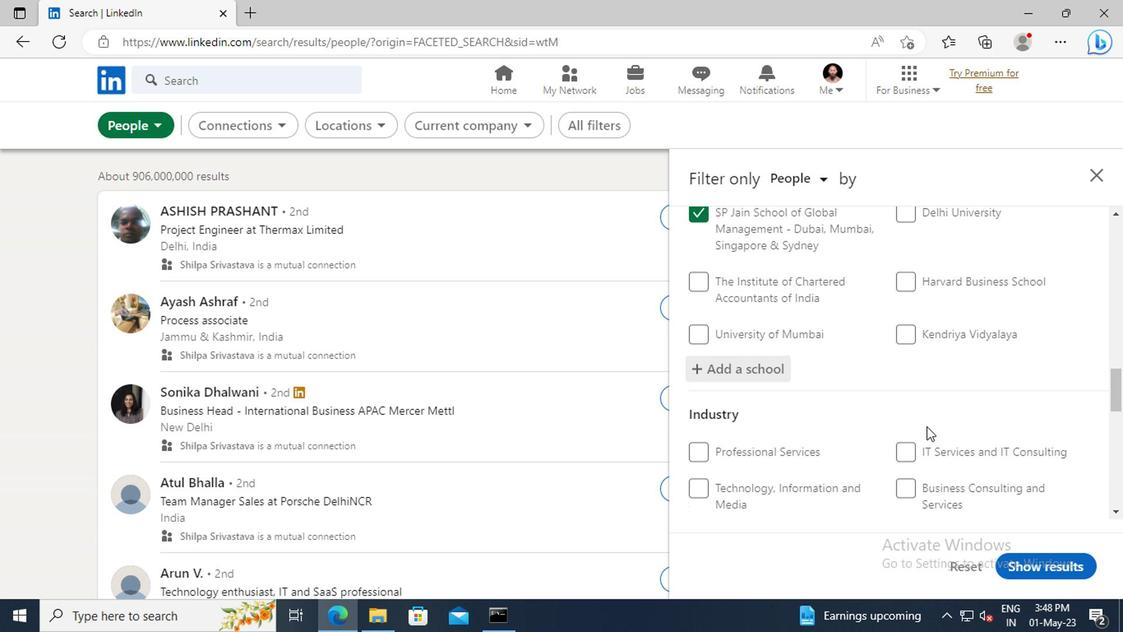 
Action: Mouse scrolled (921, 403) with delta (0, -1)
Screenshot: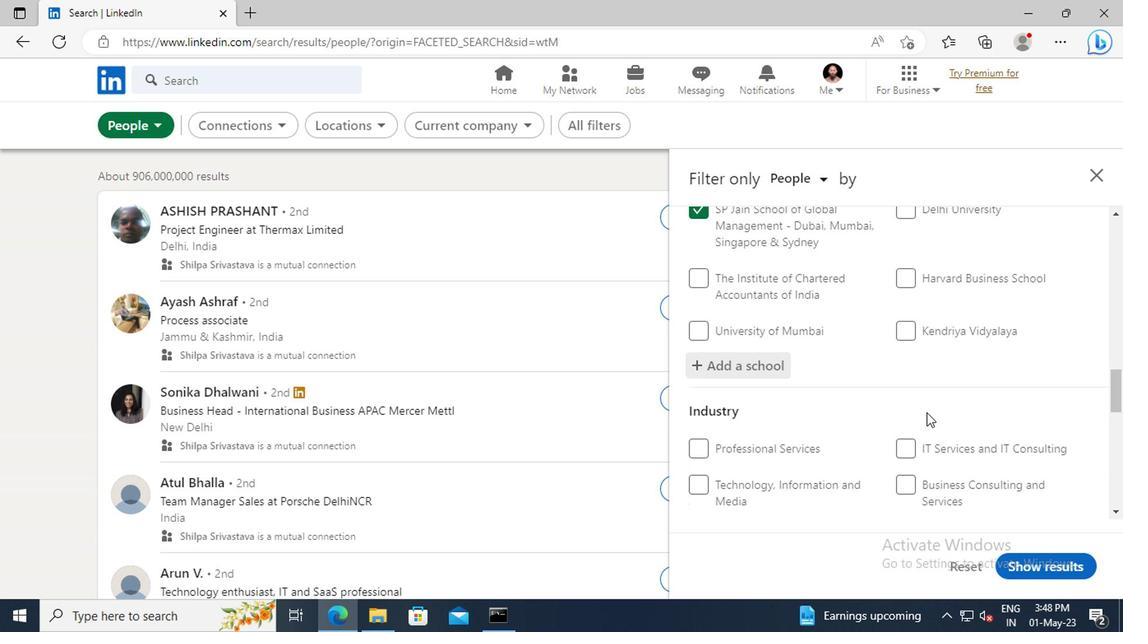 
Action: Mouse scrolled (921, 403) with delta (0, -1)
Screenshot: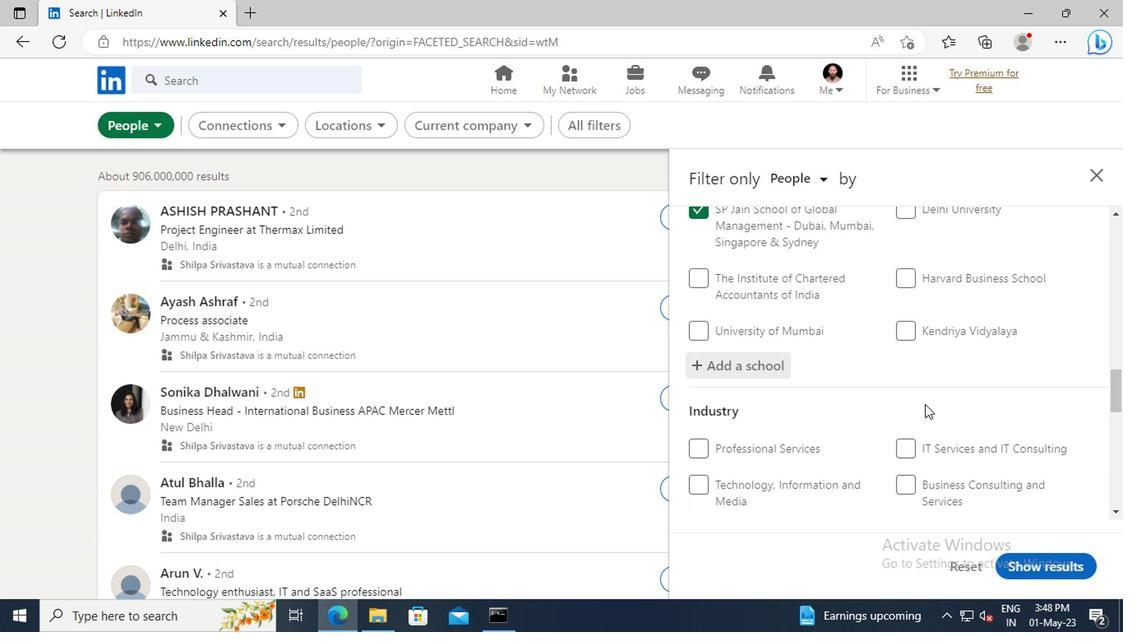 
Action: Mouse scrolled (921, 403) with delta (0, -1)
Screenshot: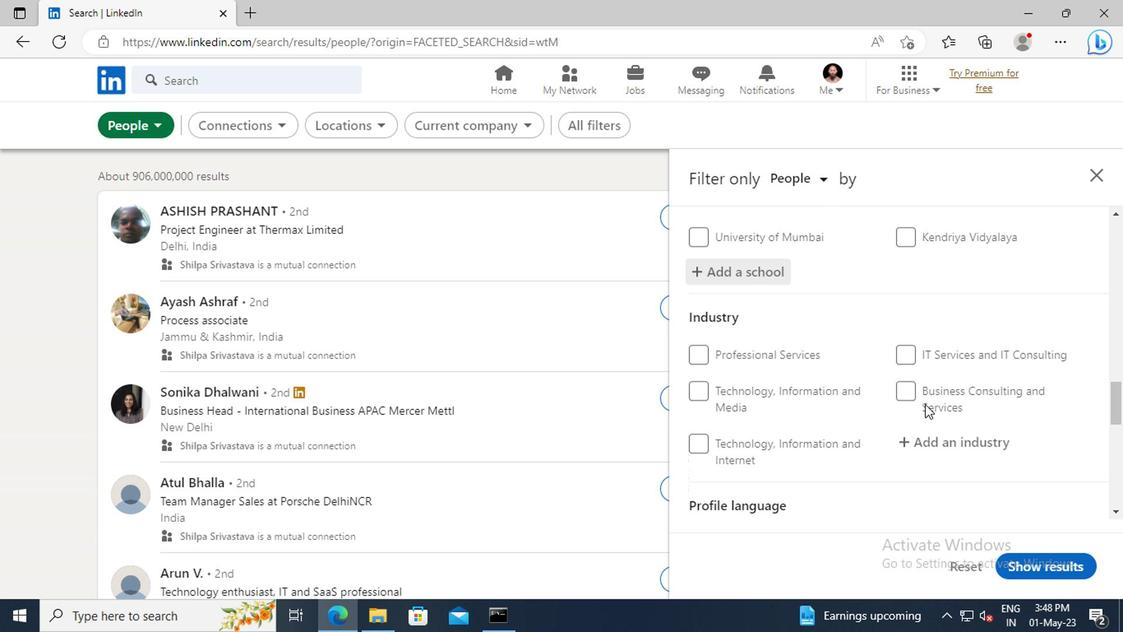 
Action: Mouse moved to (923, 399)
Screenshot: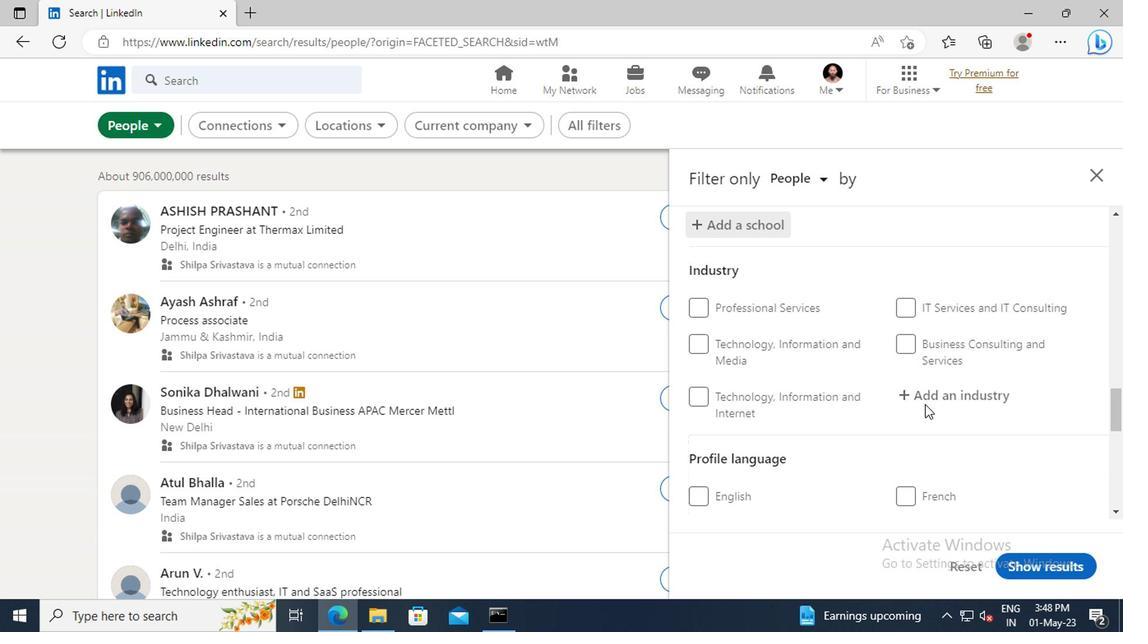 
Action: Mouse pressed left at (923, 399)
Screenshot: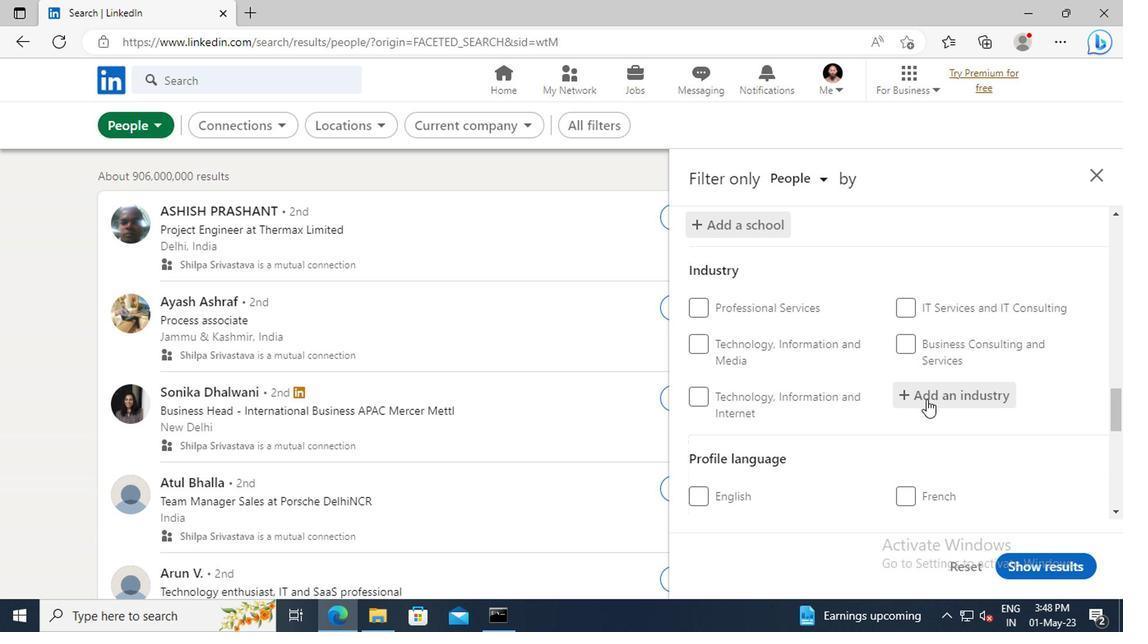 
Action: Key pressed <Key.shift>FA
Screenshot: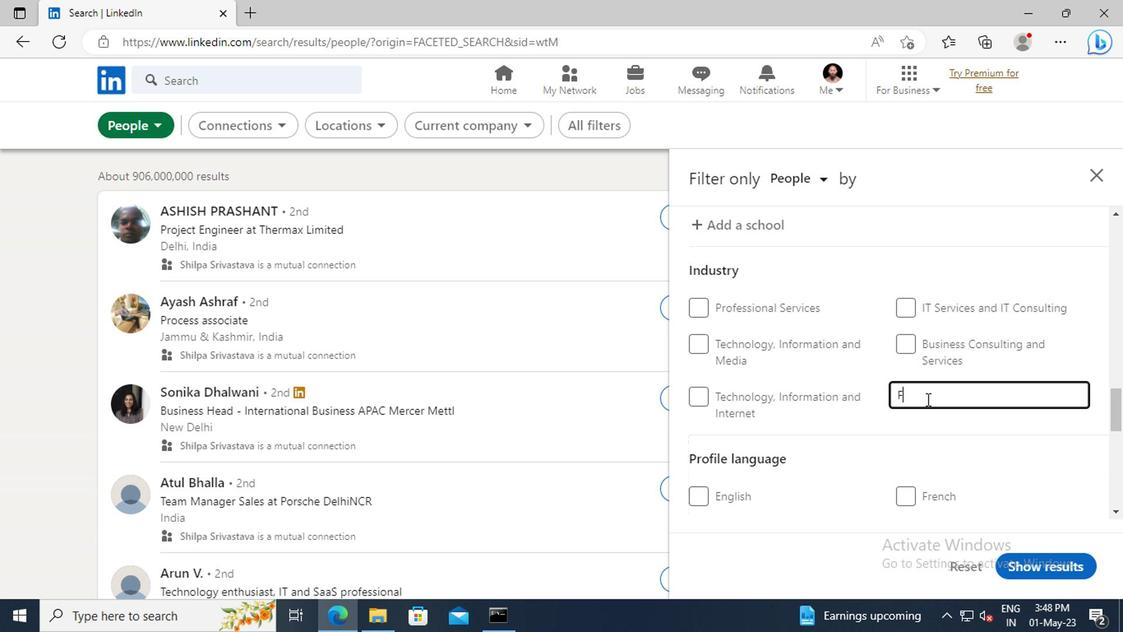 
Action: Mouse moved to (923, 399)
Screenshot: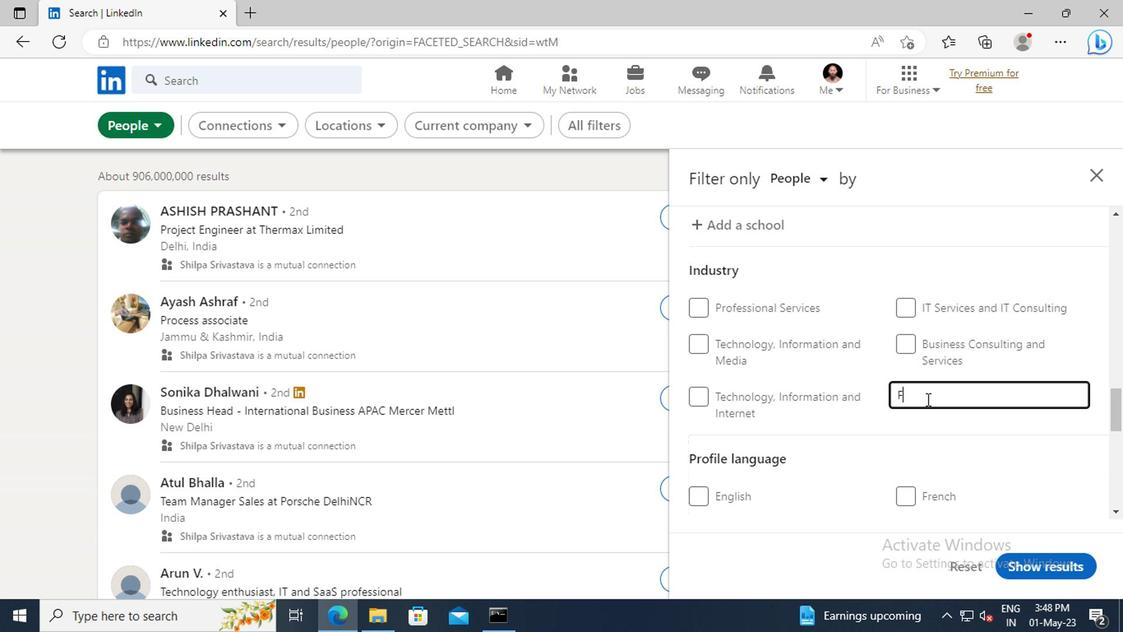 
Action: Key pressed RMIN
Screenshot: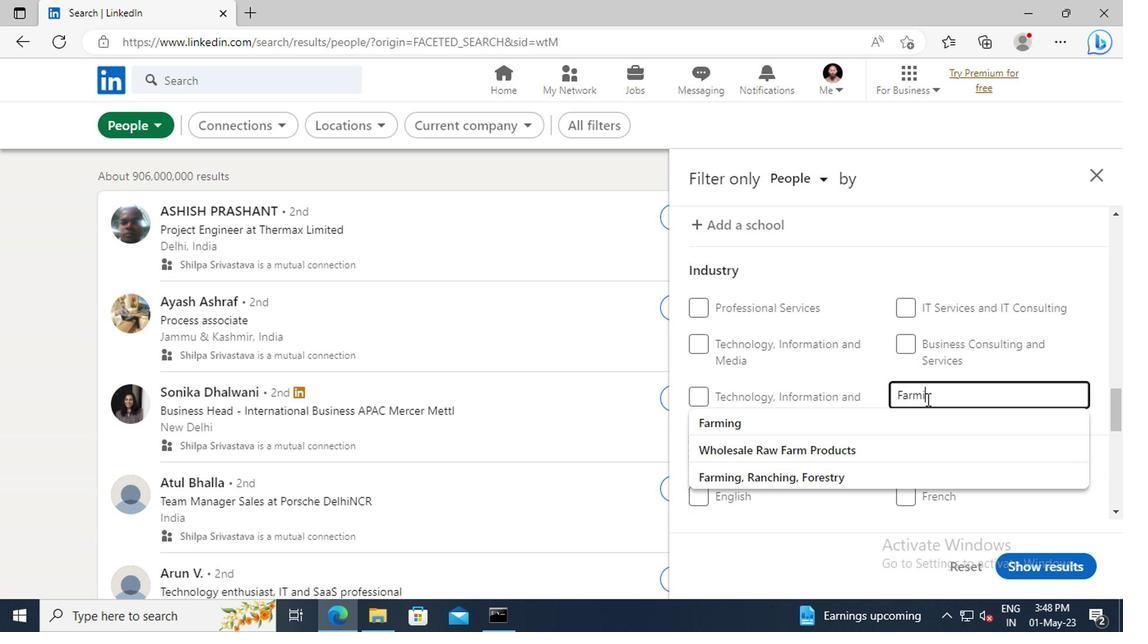 
Action: Mouse moved to (907, 422)
Screenshot: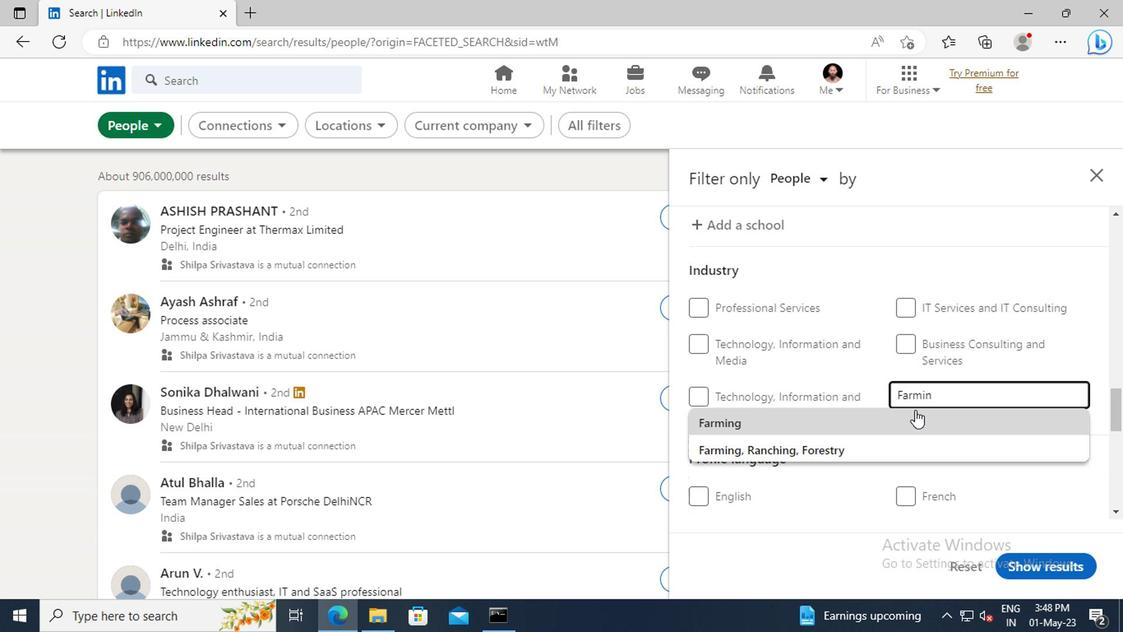 
Action: Mouse pressed left at (907, 422)
Screenshot: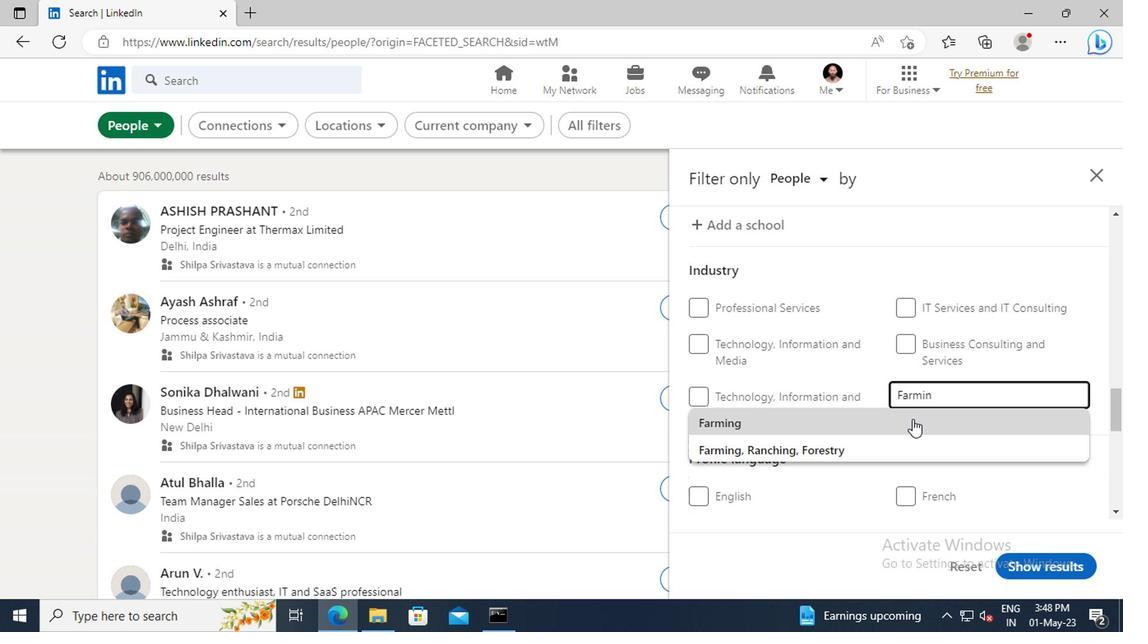 
Action: Mouse scrolled (907, 422) with delta (0, 0)
Screenshot: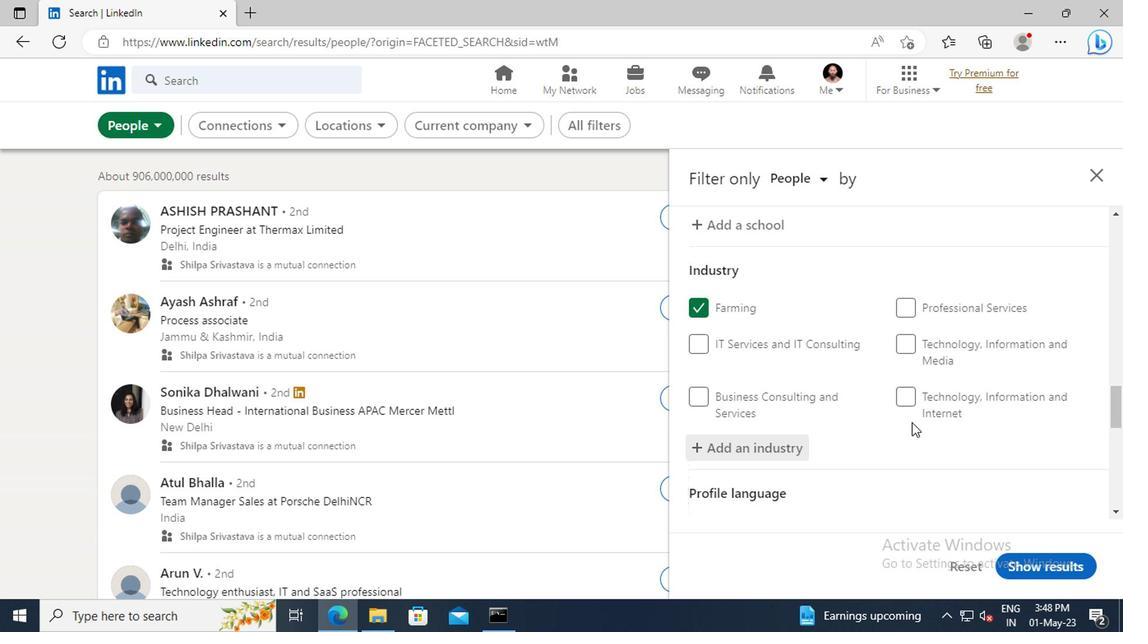 
Action: Mouse scrolled (907, 422) with delta (0, 0)
Screenshot: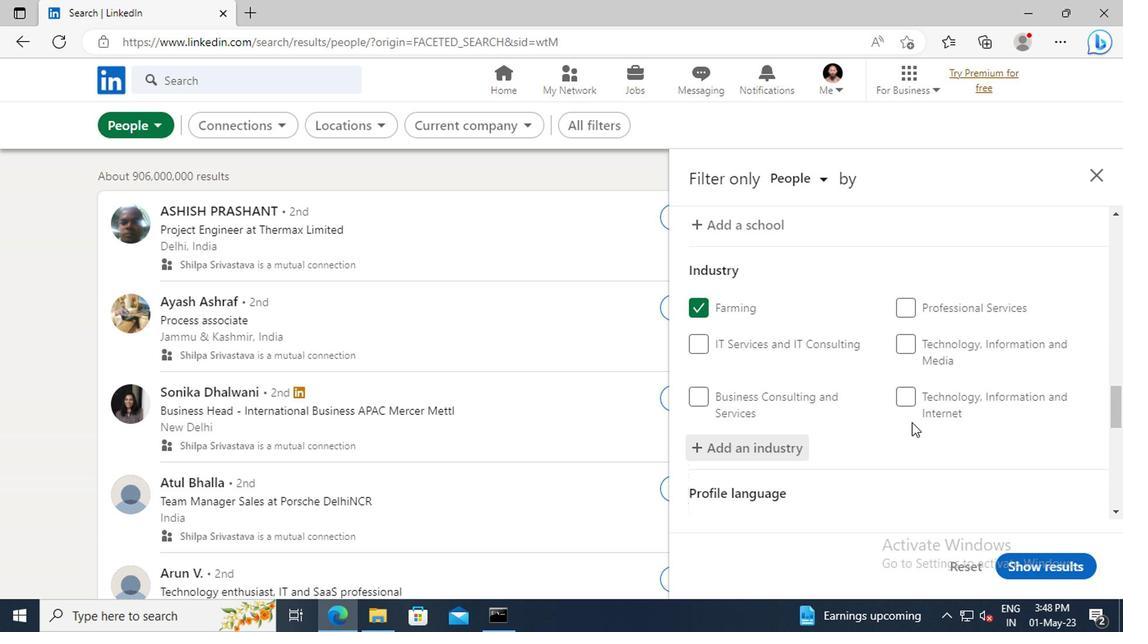 
Action: Mouse scrolled (907, 422) with delta (0, 0)
Screenshot: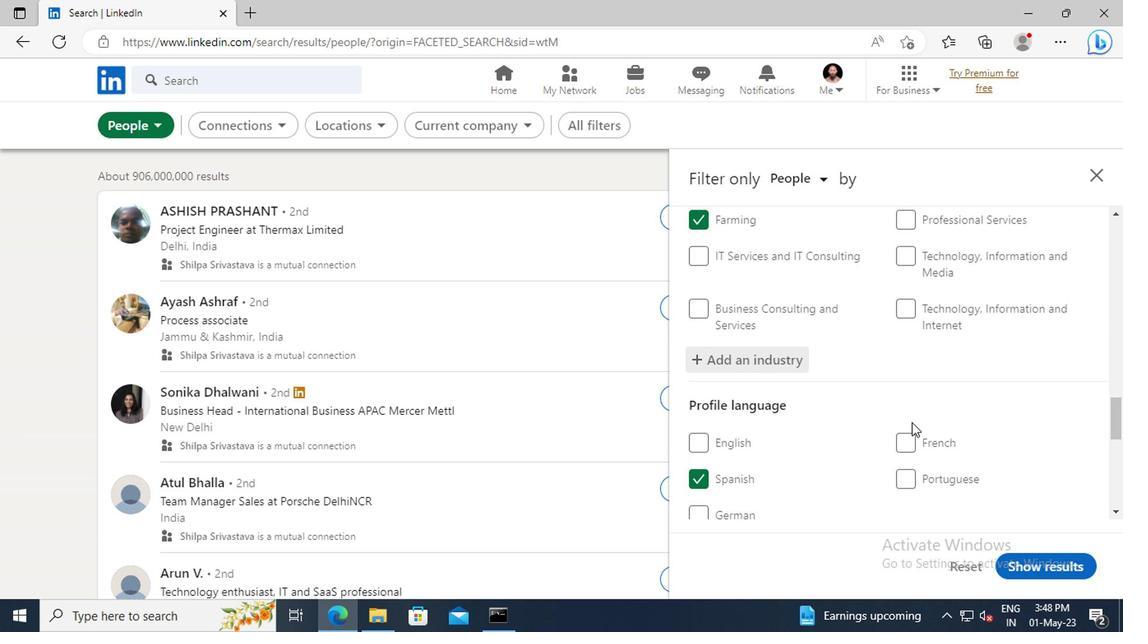 
Action: Mouse scrolled (907, 422) with delta (0, 0)
Screenshot: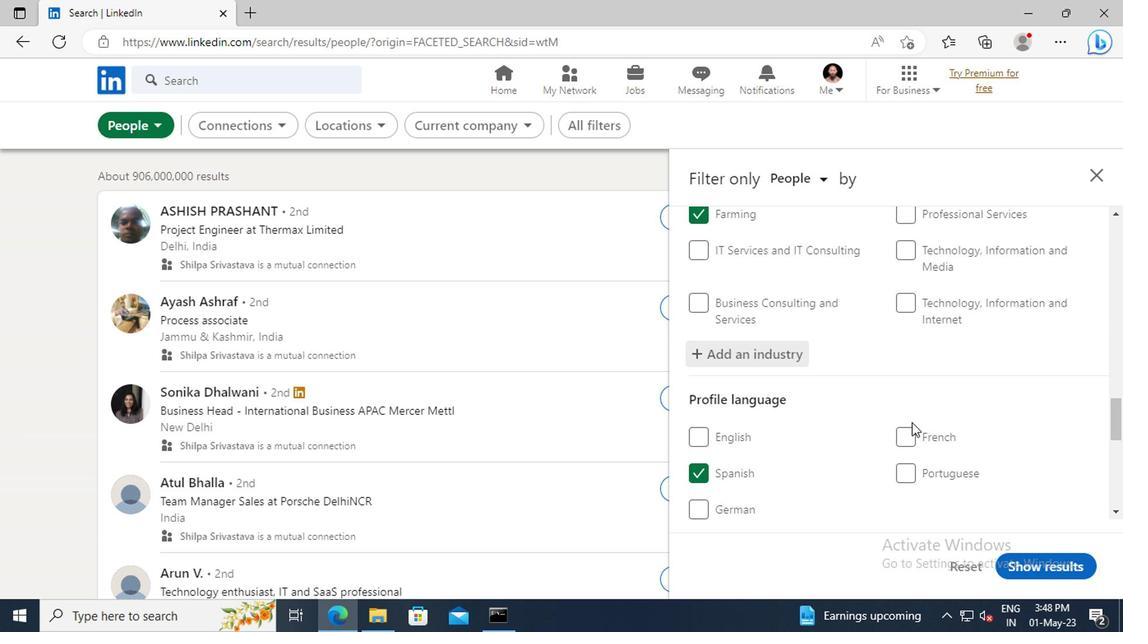
Action: Mouse scrolled (907, 422) with delta (0, 0)
Screenshot: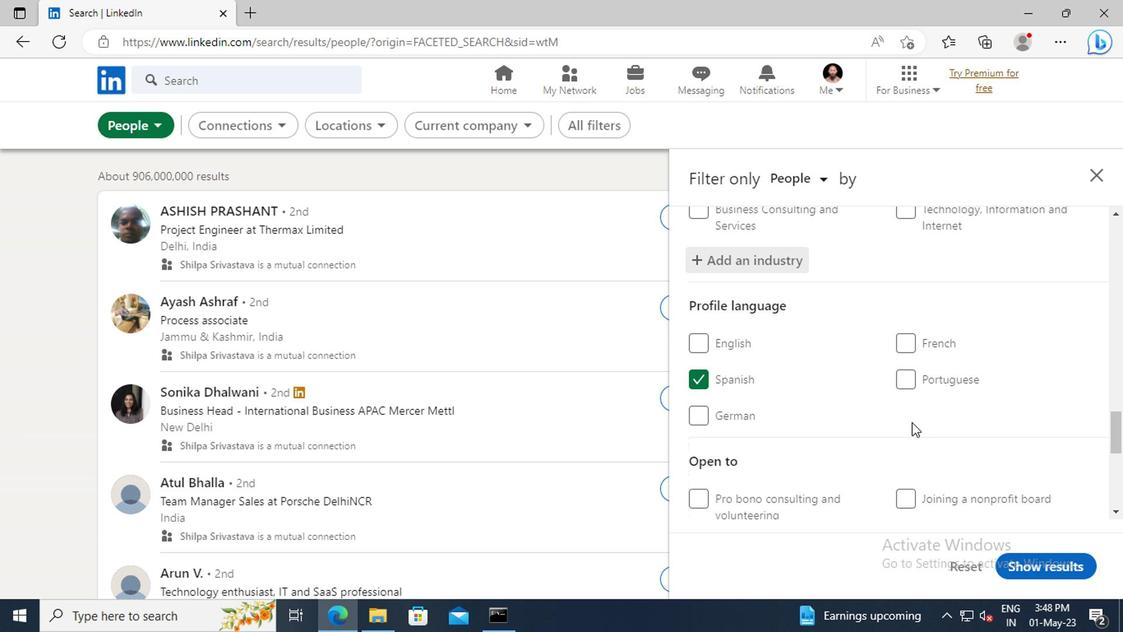 
Action: Mouse scrolled (907, 422) with delta (0, 0)
Screenshot: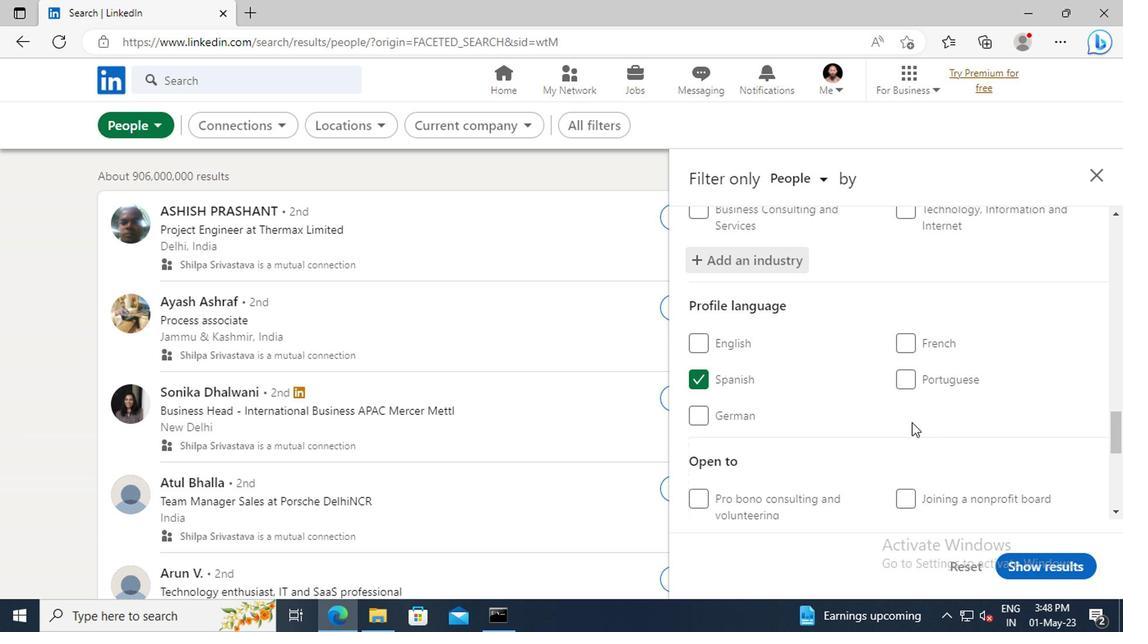
Action: Mouse scrolled (907, 422) with delta (0, 0)
Screenshot: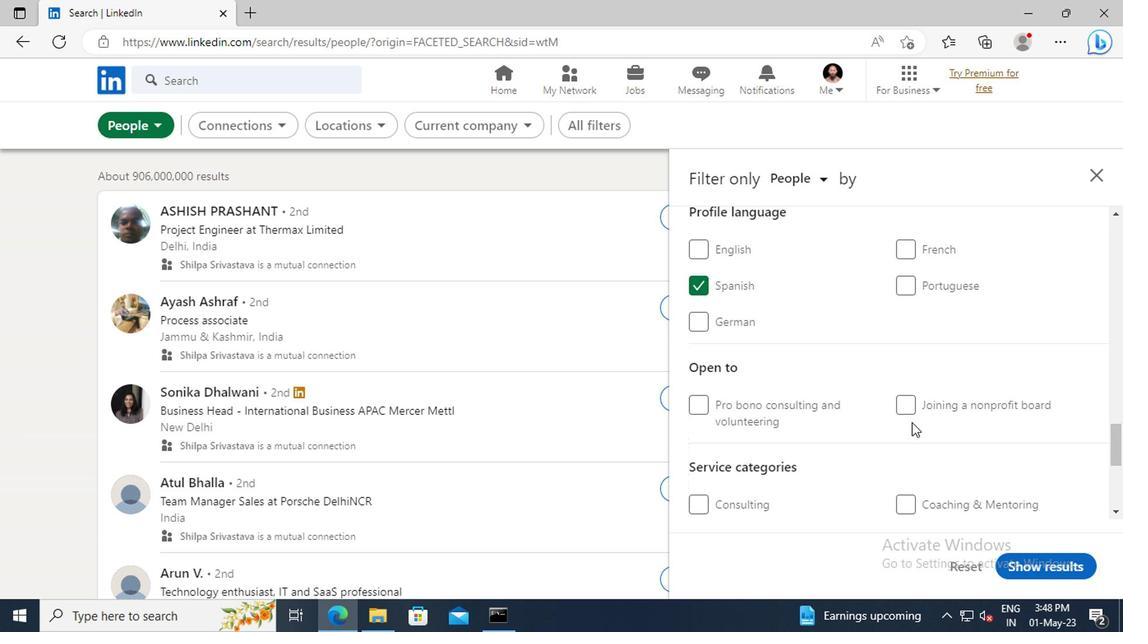 
Action: Mouse scrolled (907, 422) with delta (0, 0)
Screenshot: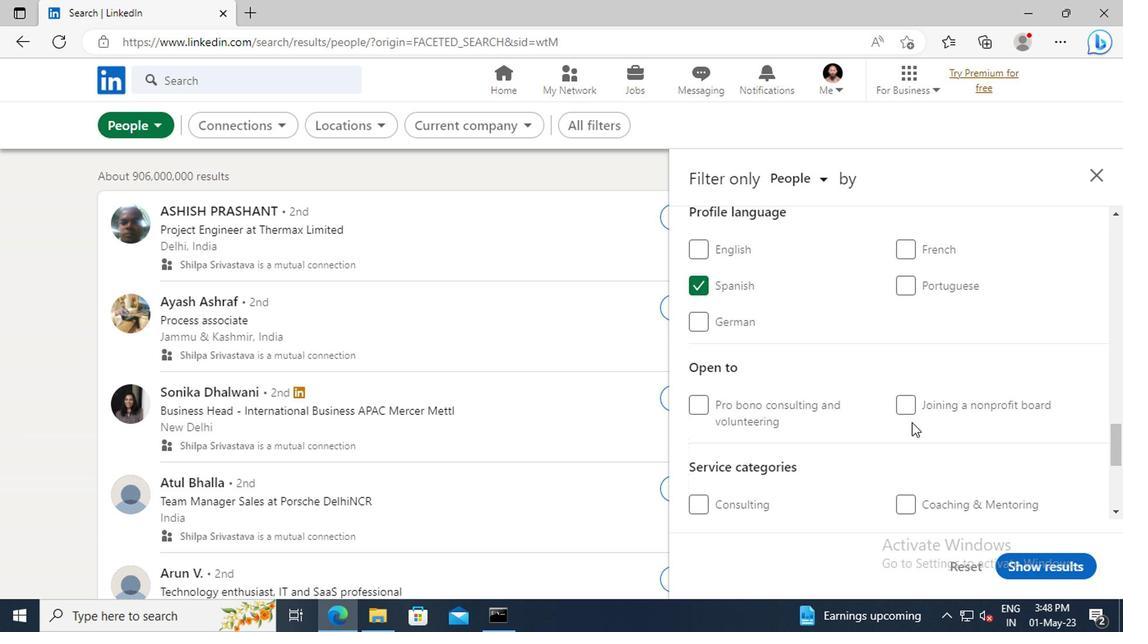 
Action: Mouse scrolled (907, 422) with delta (0, 0)
Screenshot: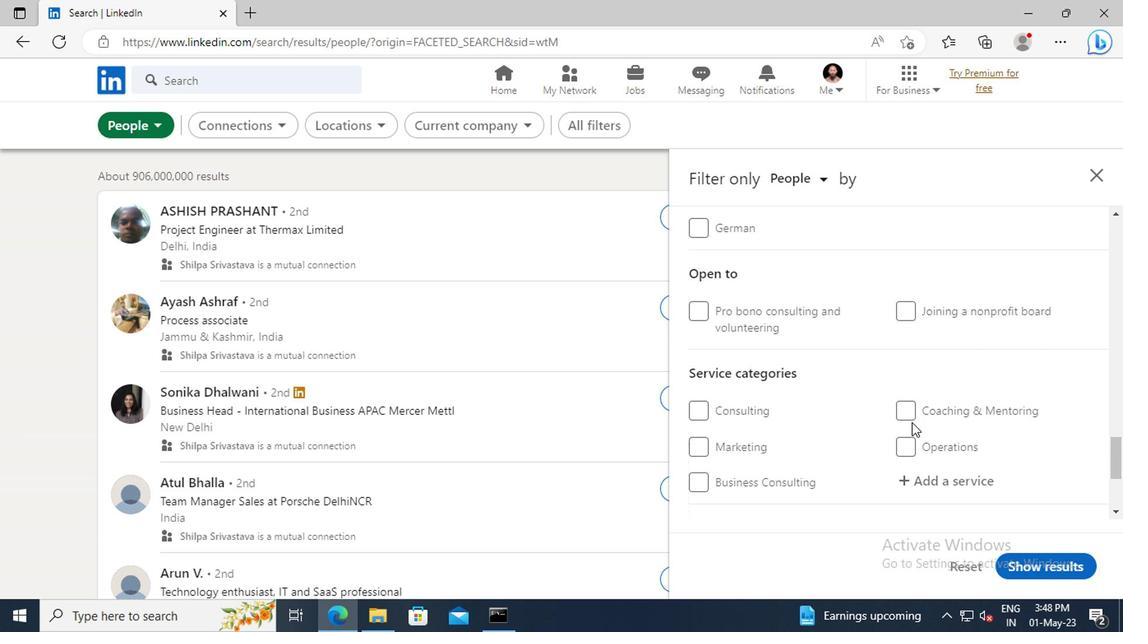 
Action: Mouse moved to (915, 436)
Screenshot: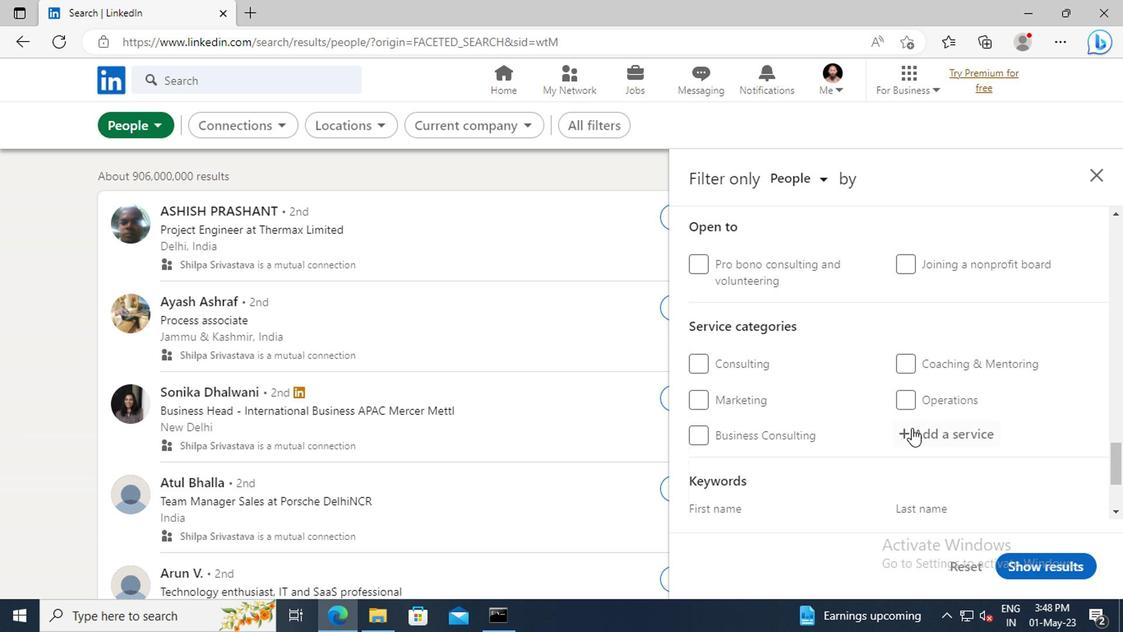 
Action: Mouse pressed left at (915, 436)
Screenshot: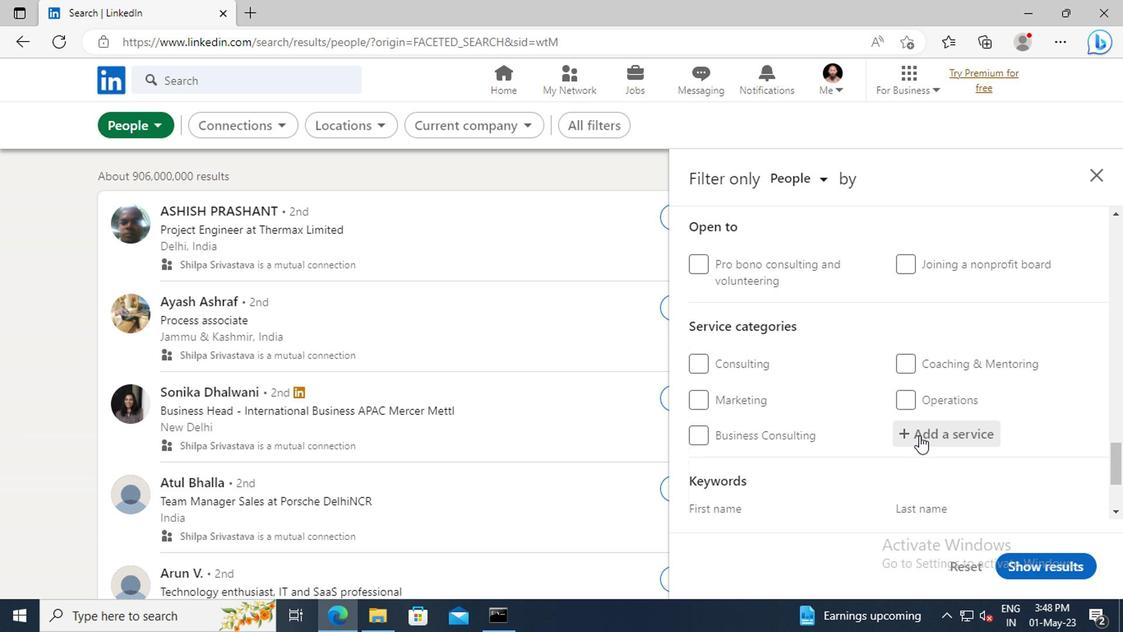 
Action: Key pressed <Key.shift>SOFTWARE
Screenshot: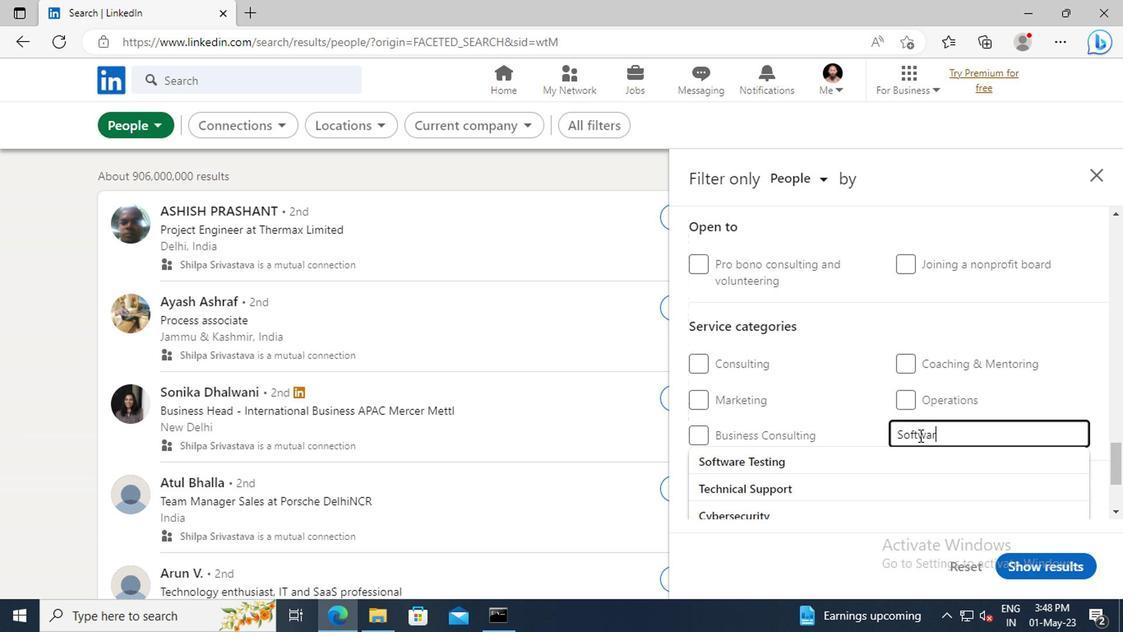 
Action: Mouse moved to (914, 458)
Screenshot: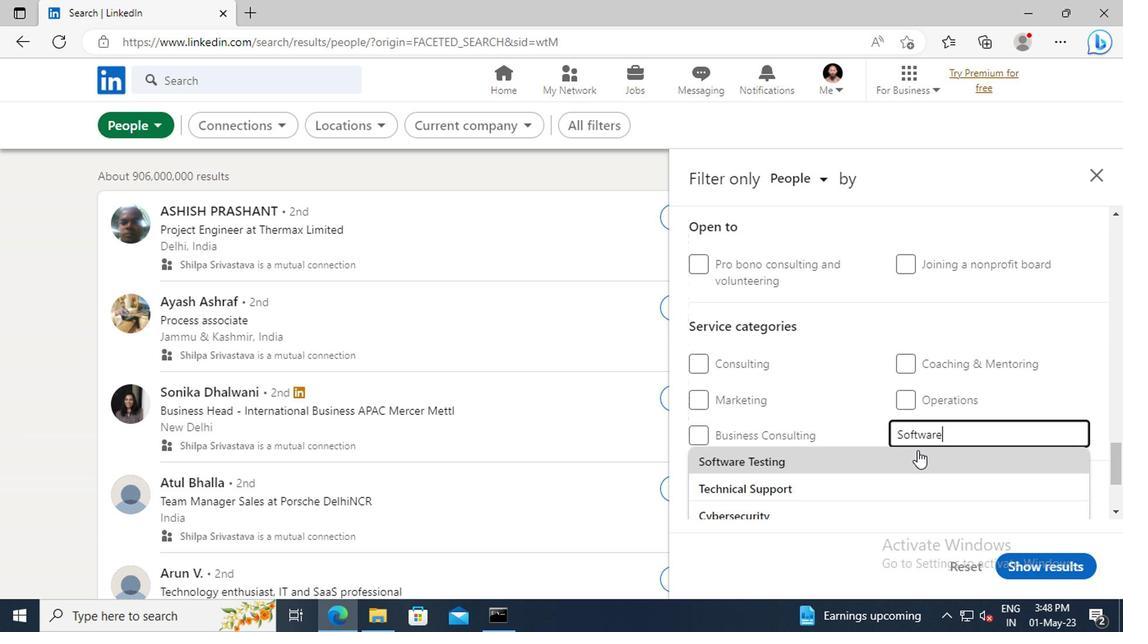 
Action: Mouse pressed left at (914, 458)
Screenshot: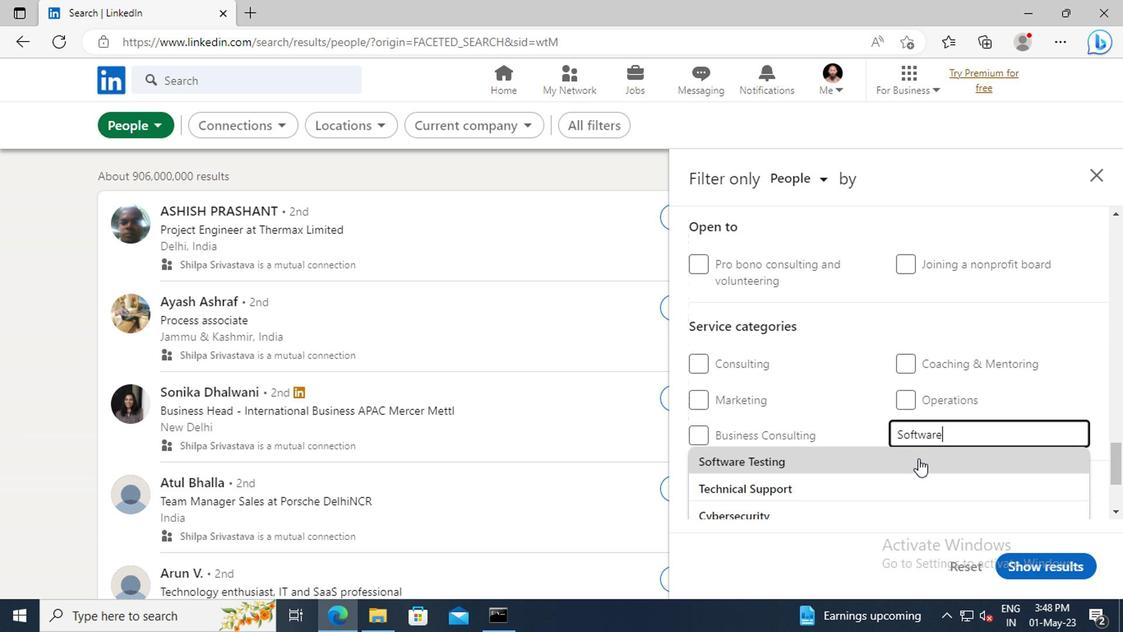 
Action: Mouse scrolled (914, 458) with delta (0, 0)
Screenshot: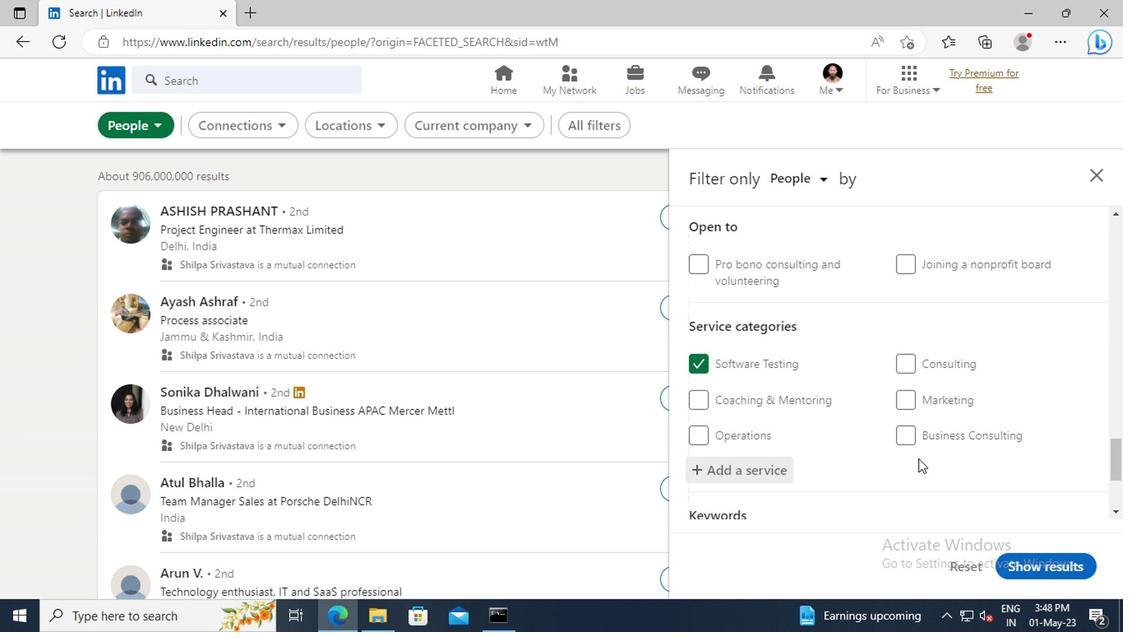 
Action: Mouse scrolled (914, 458) with delta (0, 0)
Screenshot: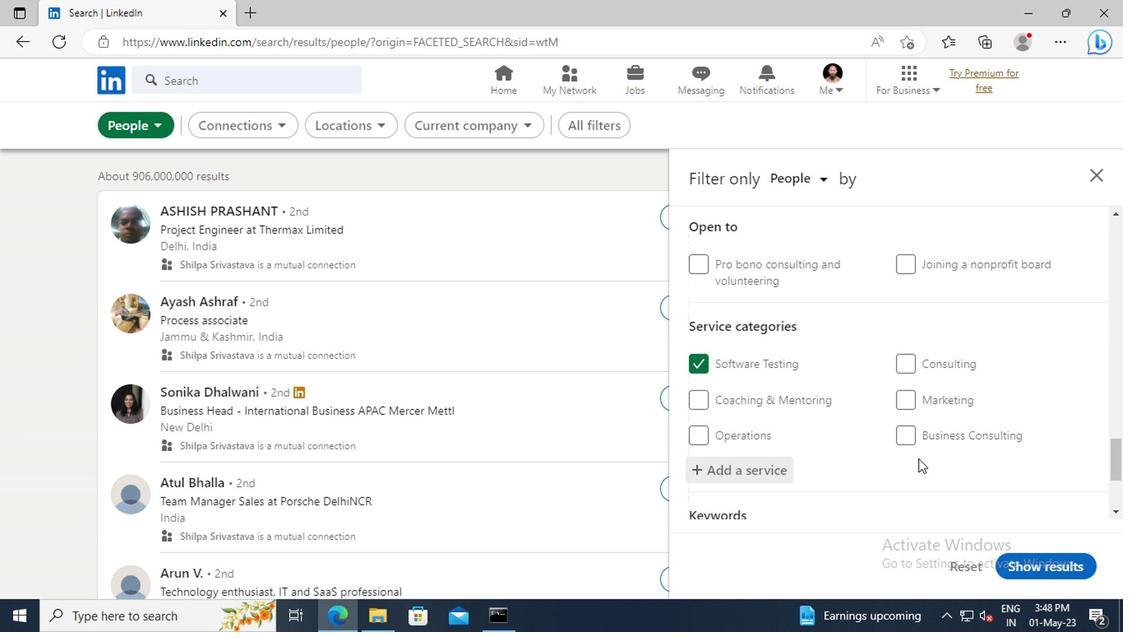 
Action: Mouse scrolled (914, 458) with delta (0, 0)
Screenshot: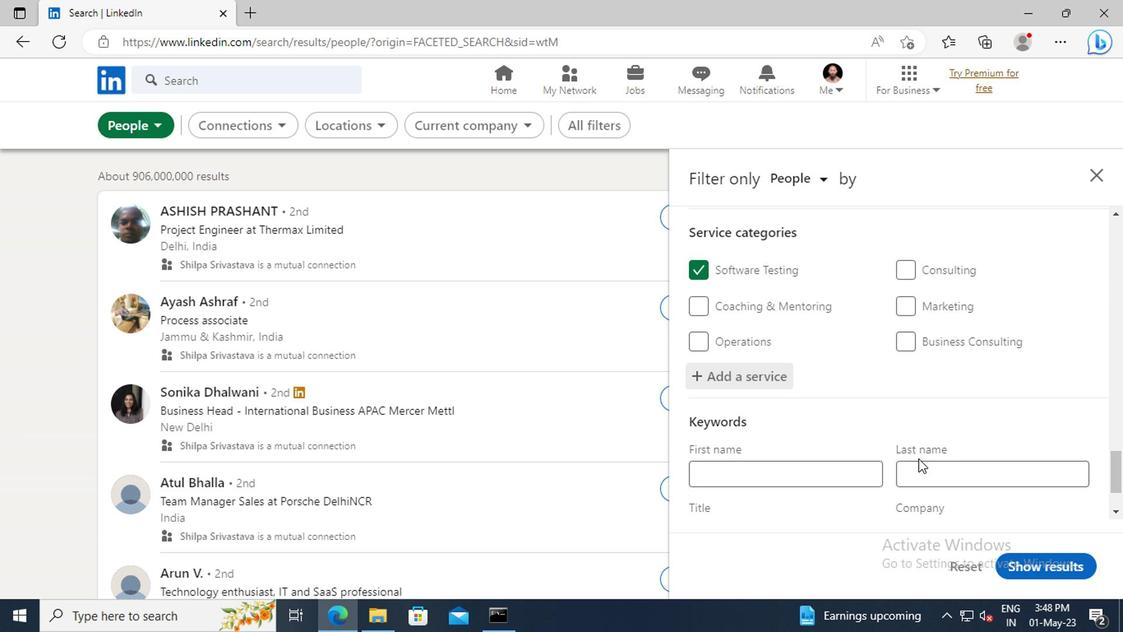 
Action: Mouse scrolled (914, 458) with delta (0, 0)
Screenshot: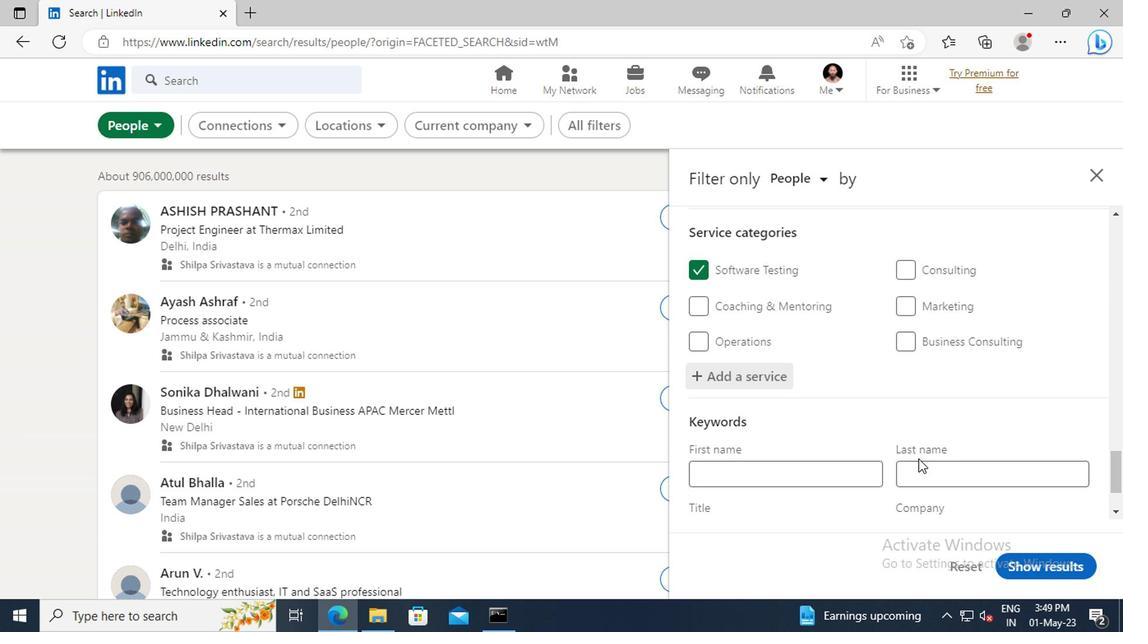 
Action: Mouse scrolled (914, 458) with delta (0, 0)
Screenshot: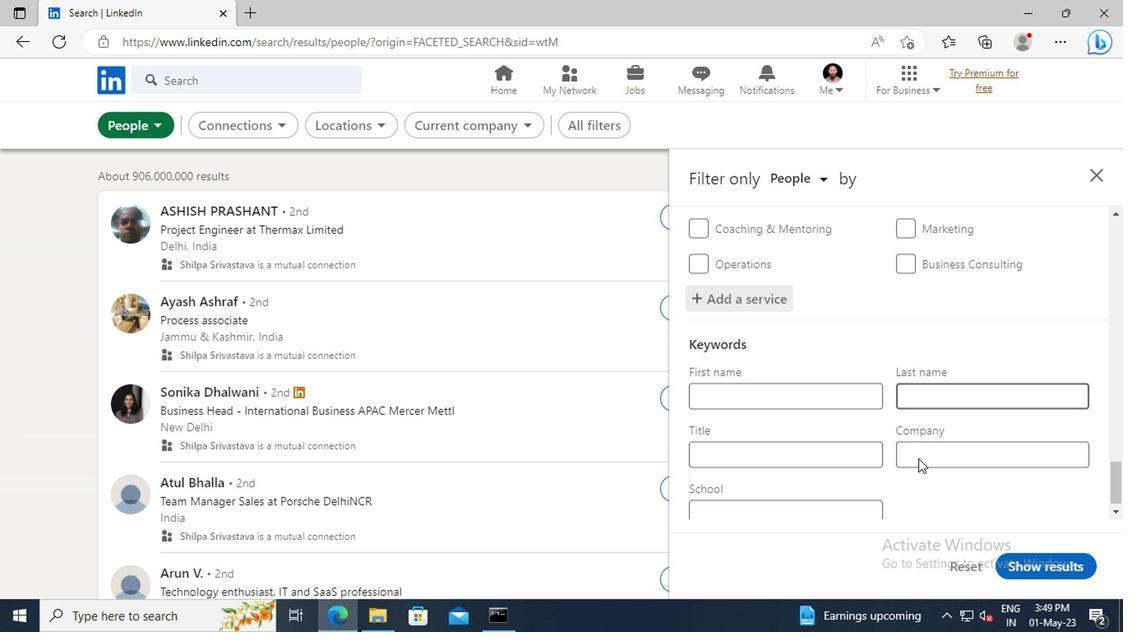 
Action: Mouse moved to (793, 454)
Screenshot: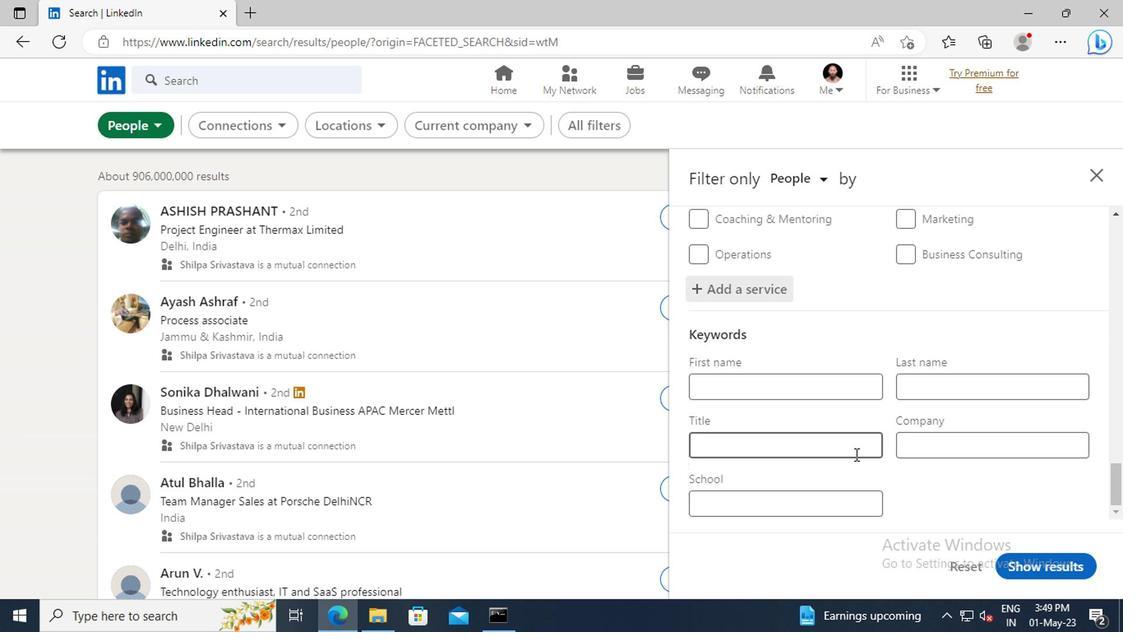 
Action: Mouse pressed left at (793, 454)
Screenshot: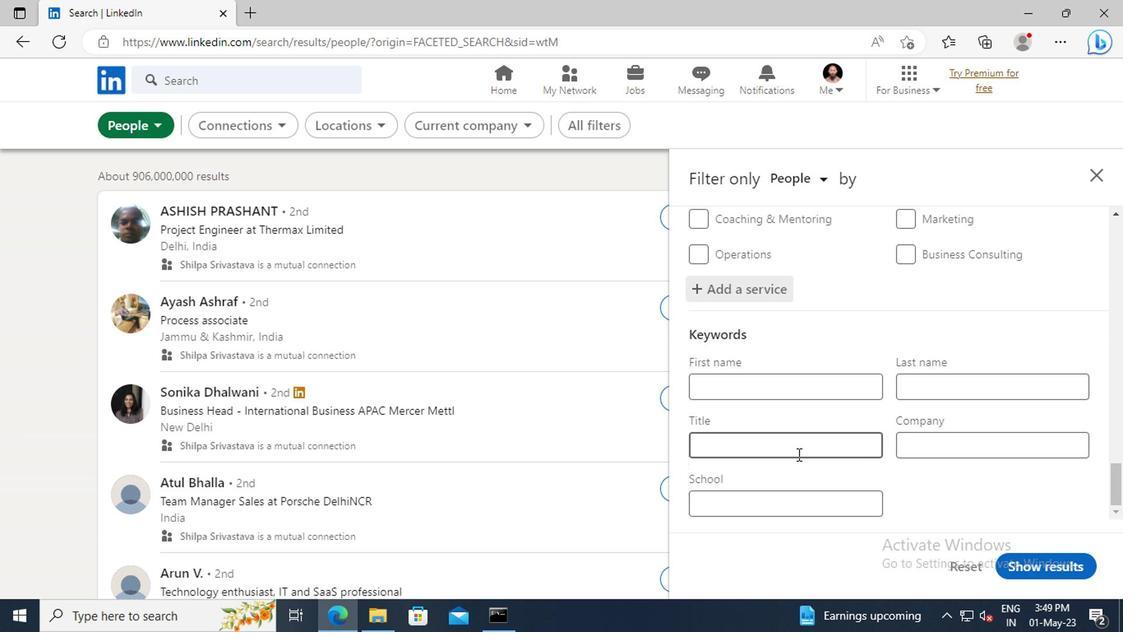 
Action: Key pressed <Key.shift>BARBER<Key.enter>
Screenshot: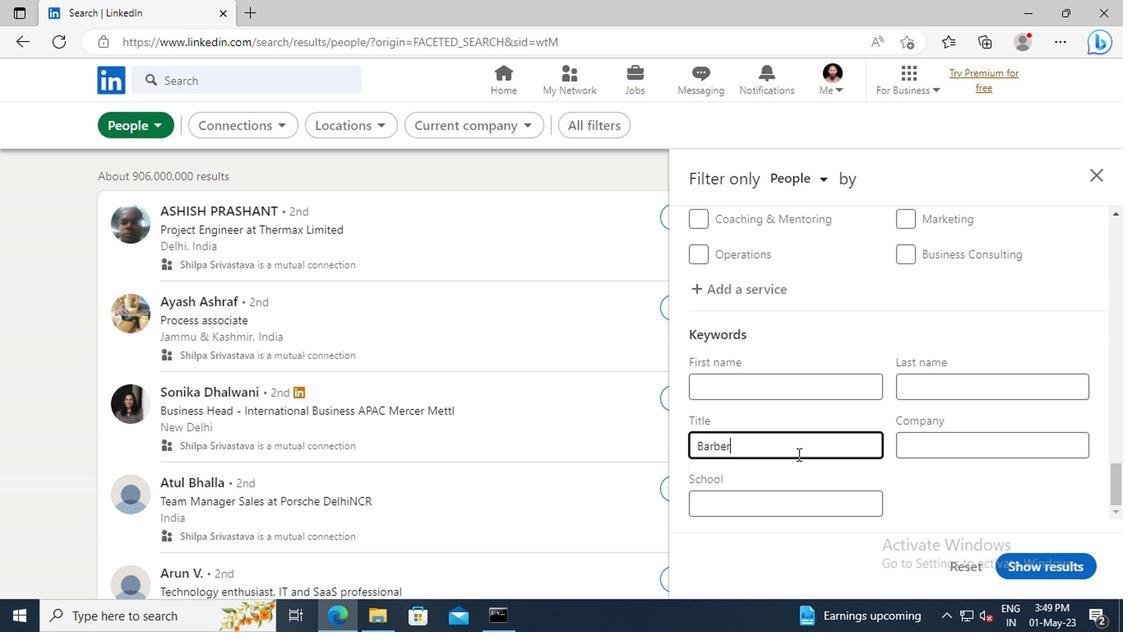 
Action: Mouse moved to (1022, 568)
Screenshot: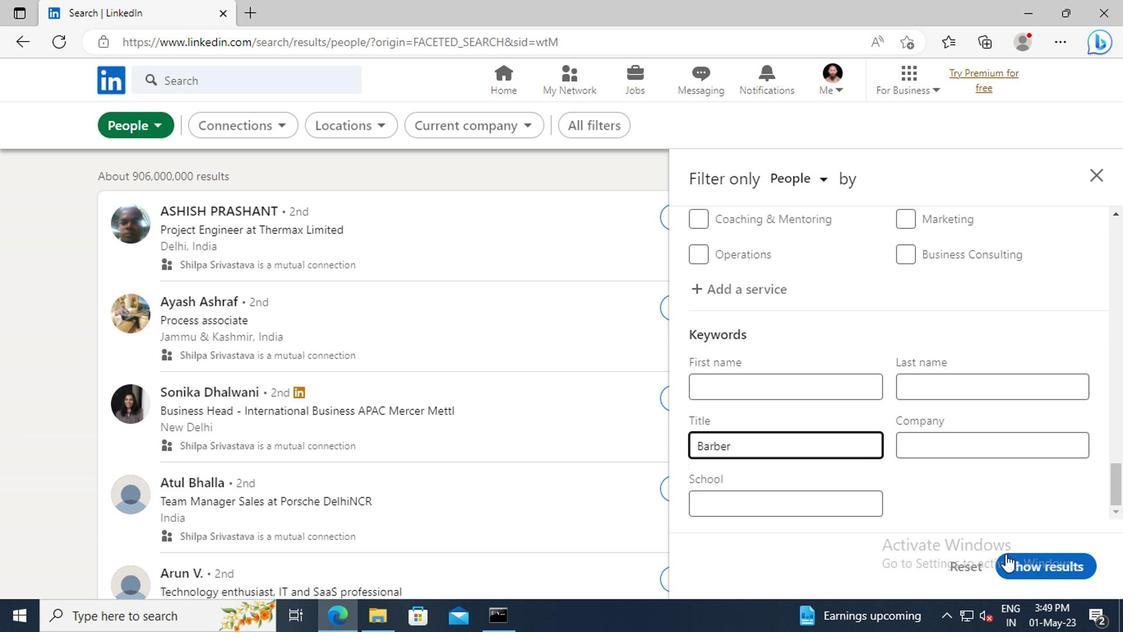 
Action: Mouse pressed left at (1022, 568)
Screenshot: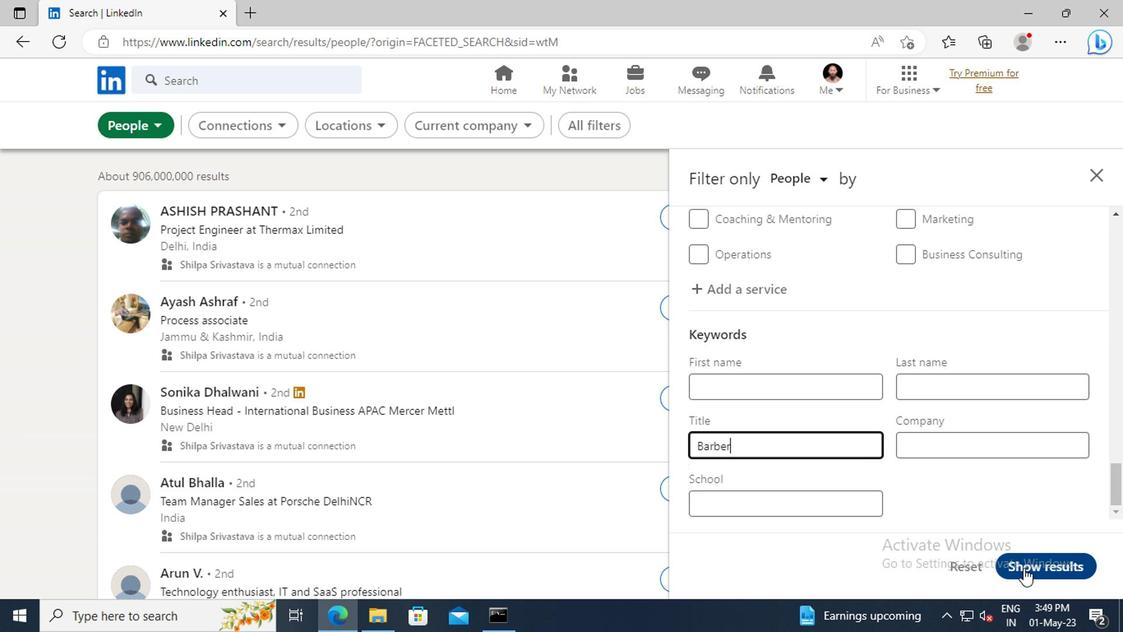 
